 Task: Look for space in Salaberry-de-Valleyfield, Canada from 10th September, 2023 to 16th September, 2023 for 4 adults in price range Rs.10000 to Rs.14000. Place can be private room with 4 bedrooms having 4 beds and 4 bathrooms. Property type can be house, flat, guest house. Amenities needed are: wifi, TV, free parkinig on premises, gym, breakfast. Booking option can be shelf check-in. Required host language is .
Action: Mouse moved to (392, 87)
Screenshot: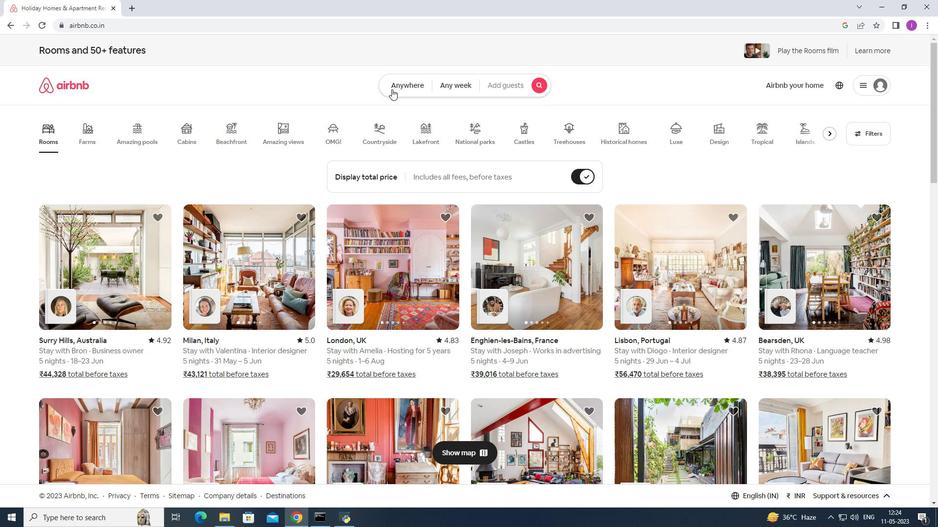 
Action: Mouse pressed left at (392, 87)
Screenshot: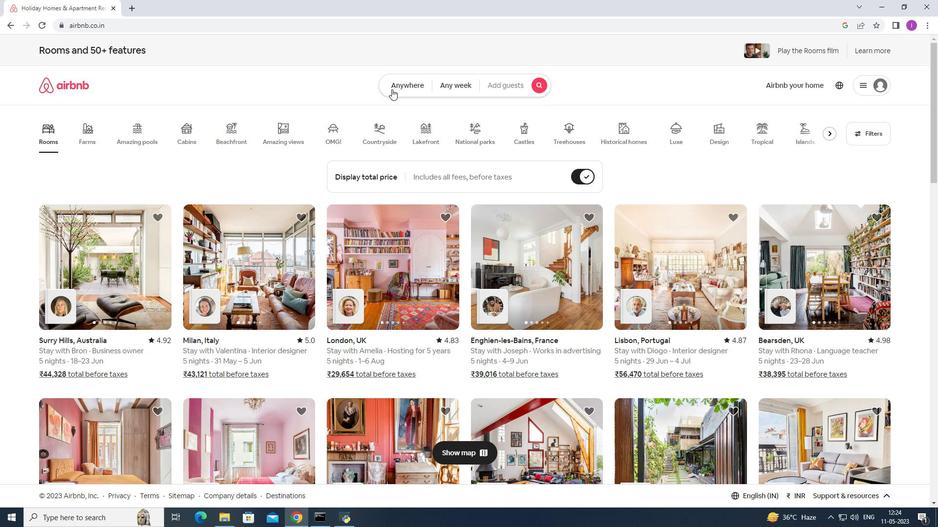 
Action: Mouse moved to (341, 121)
Screenshot: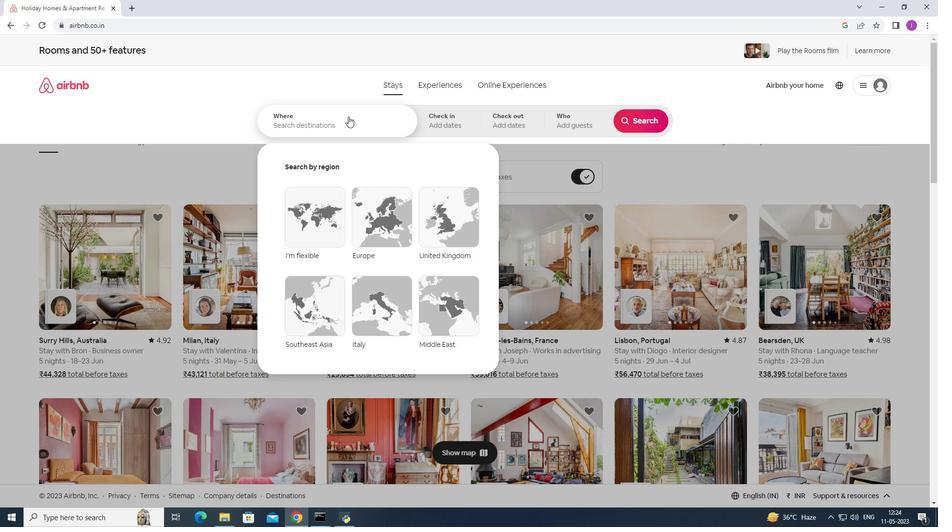
Action: Mouse pressed left at (341, 121)
Screenshot: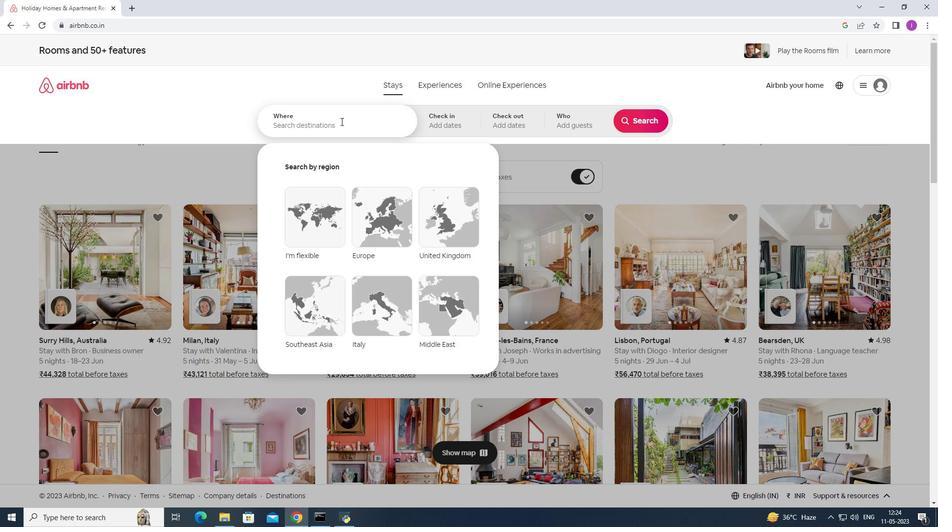 
Action: Key pressed <Key.shift>Salaberry-de-valleyfield,<Key.shift>csa<Key.backspace><Key.backspace>anada
Screenshot: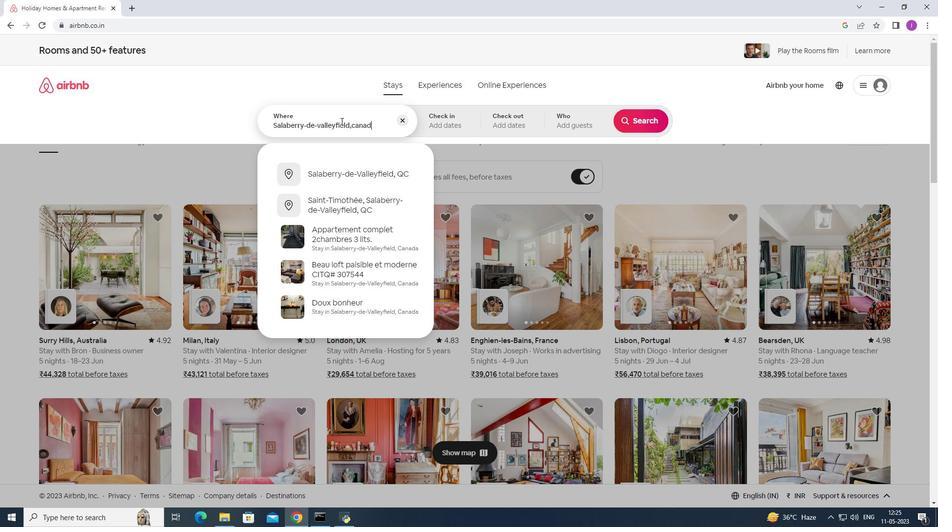 
Action: Mouse moved to (445, 123)
Screenshot: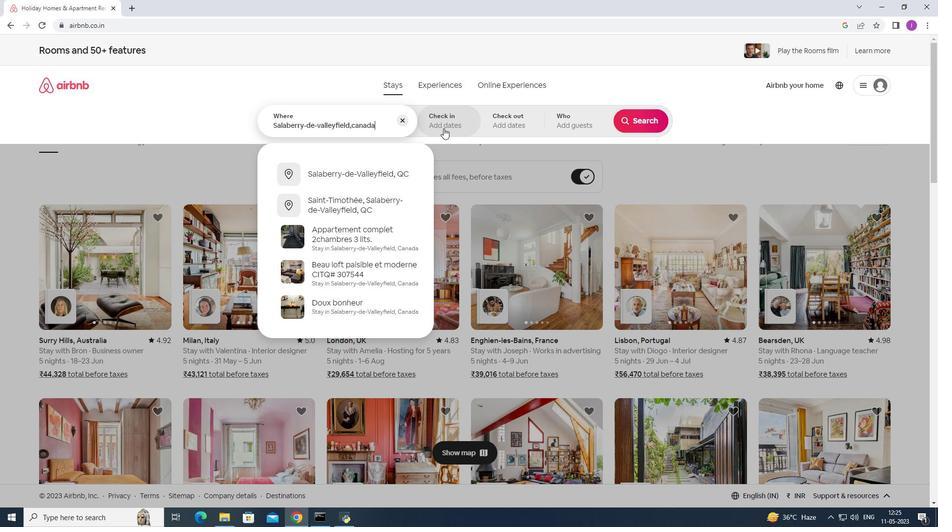 
Action: Mouse pressed left at (445, 123)
Screenshot: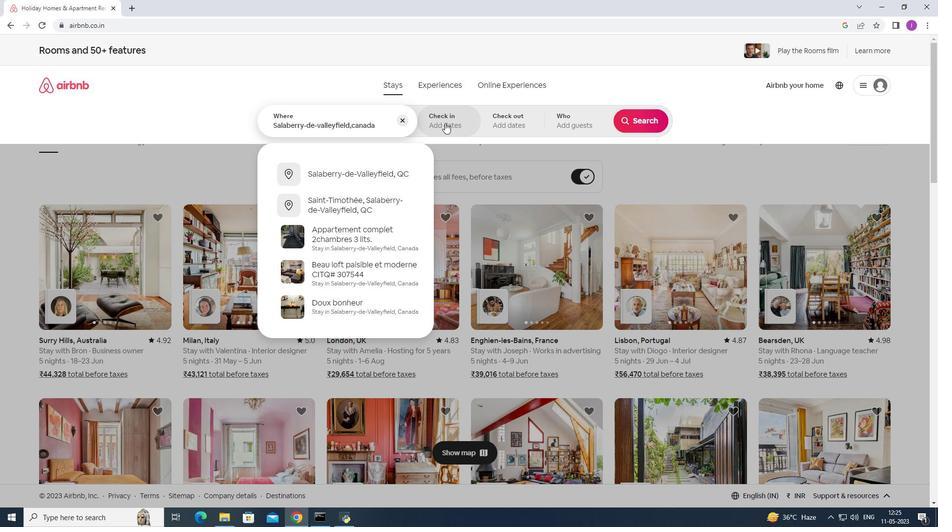 
Action: Mouse moved to (641, 194)
Screenshot: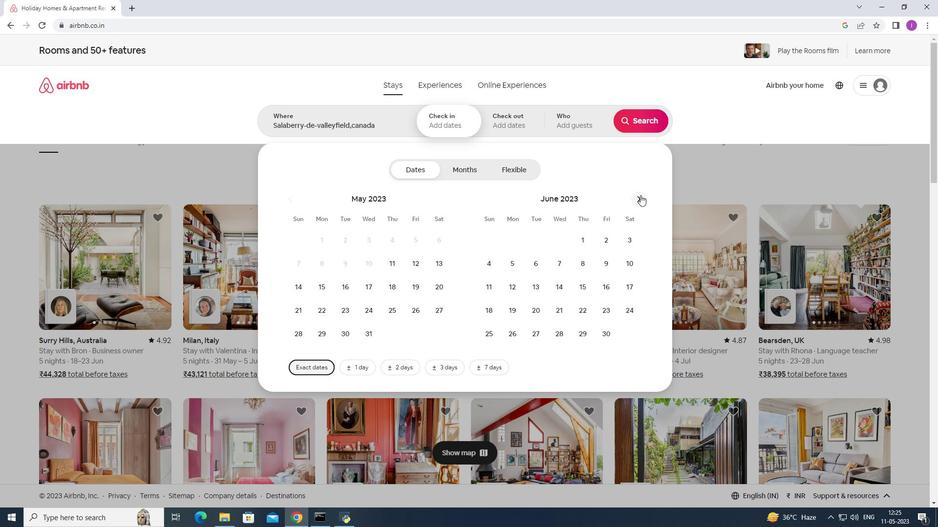 
Action: Mouse pressed left at (641, 194)
Screenshot: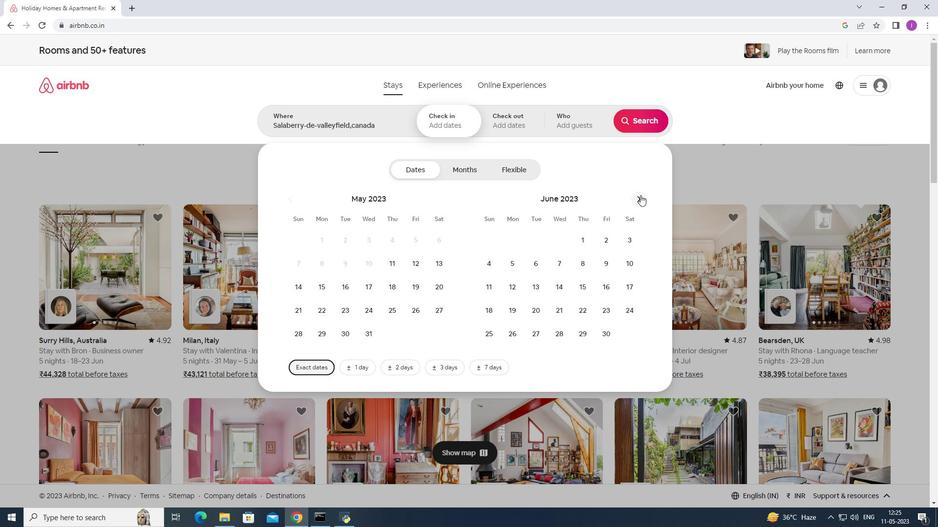 
Action: Mouse moved to (640, 197)
Screenshot: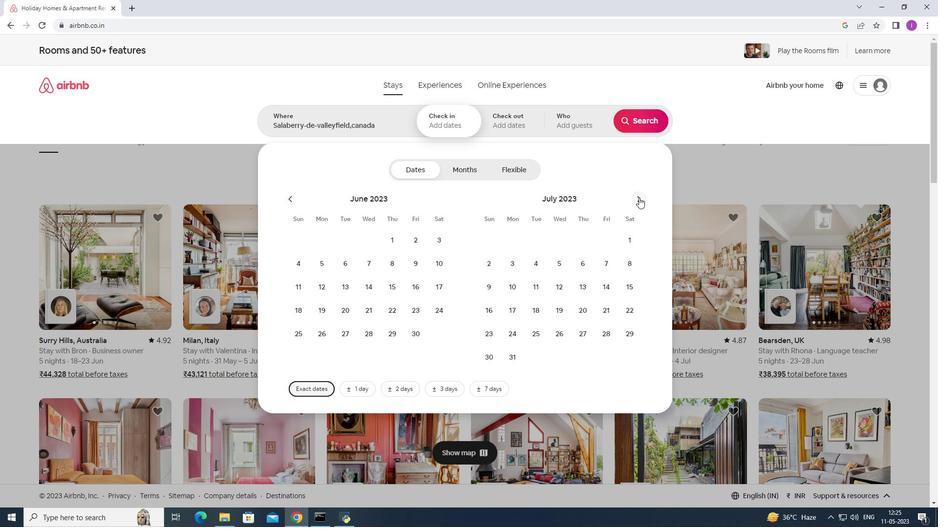 
Action: Mouse pressed left at (640, 197)
Screenshot: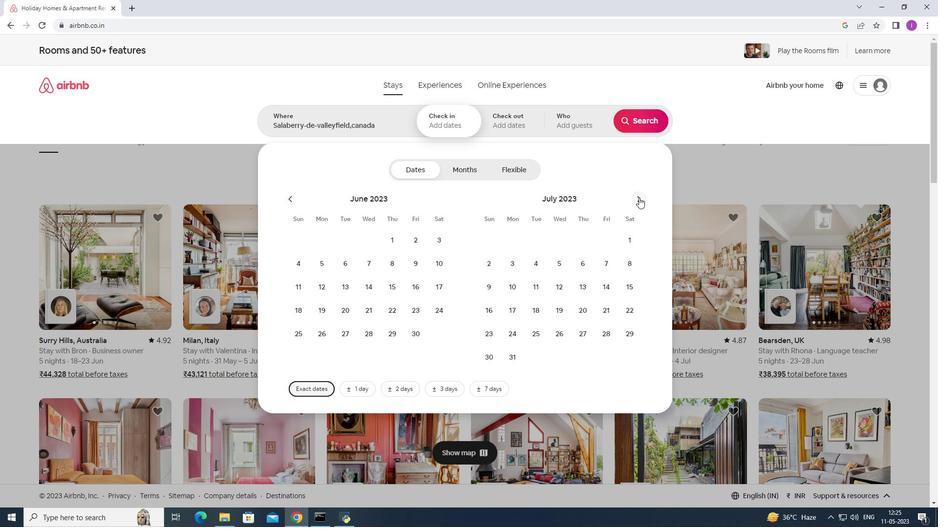 
Action: Mouse moved to (641, 195)
Screenshot: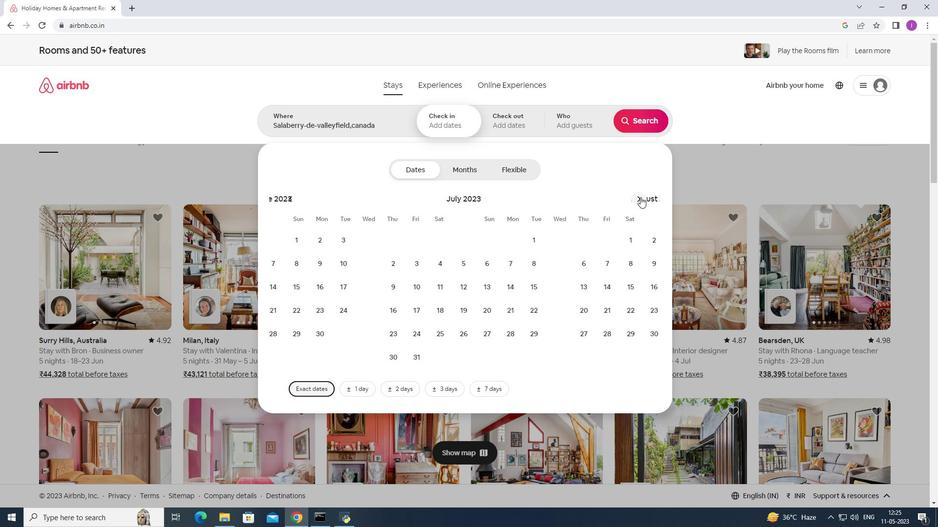 
Action: Mouse pressed left at (641, 195)
Screenshot: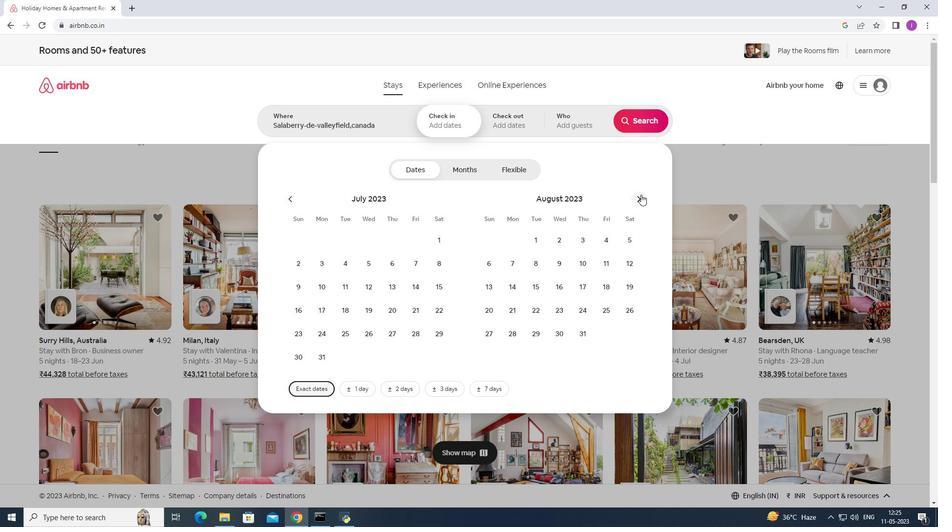 
Action: Mouse pressed left at (641, 195)
Screenshot: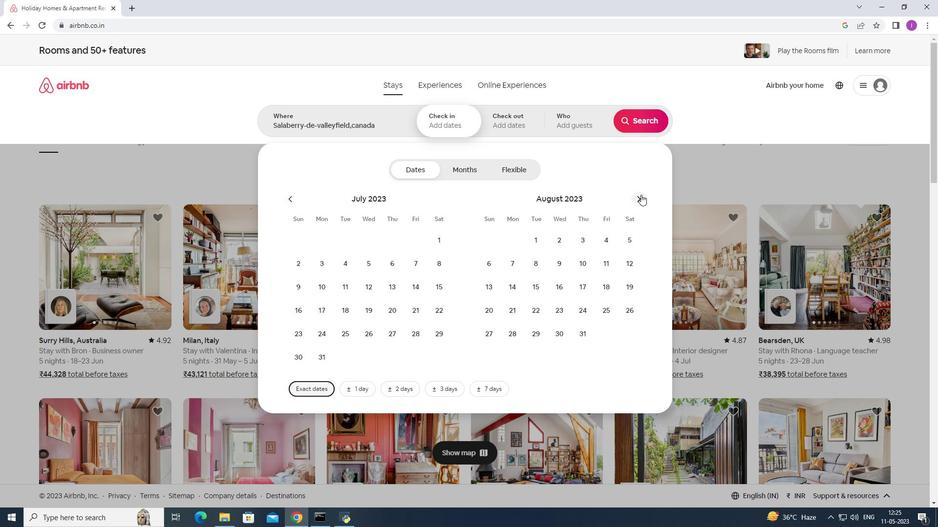 
Action: Mouse pressed left at (641, 195)
Screenshot: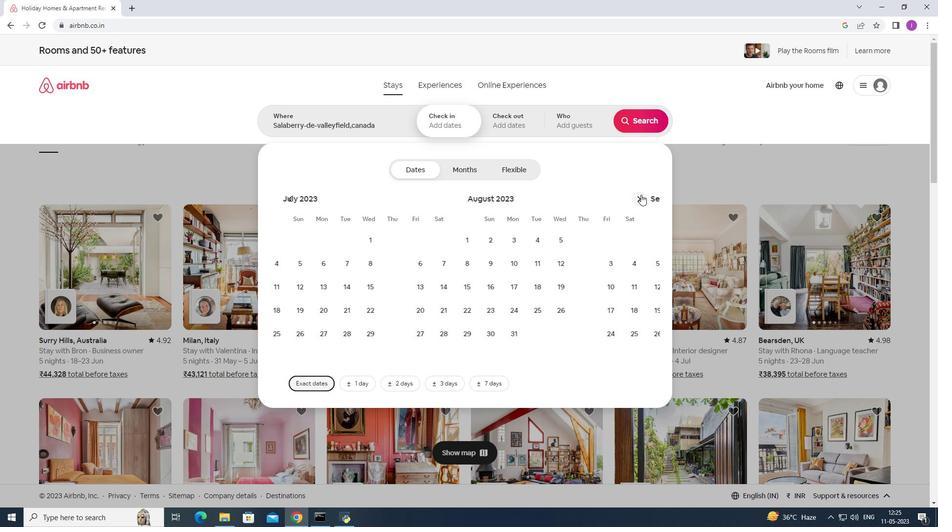 
Action: Mouse moved to (300, 284)
Screenshot: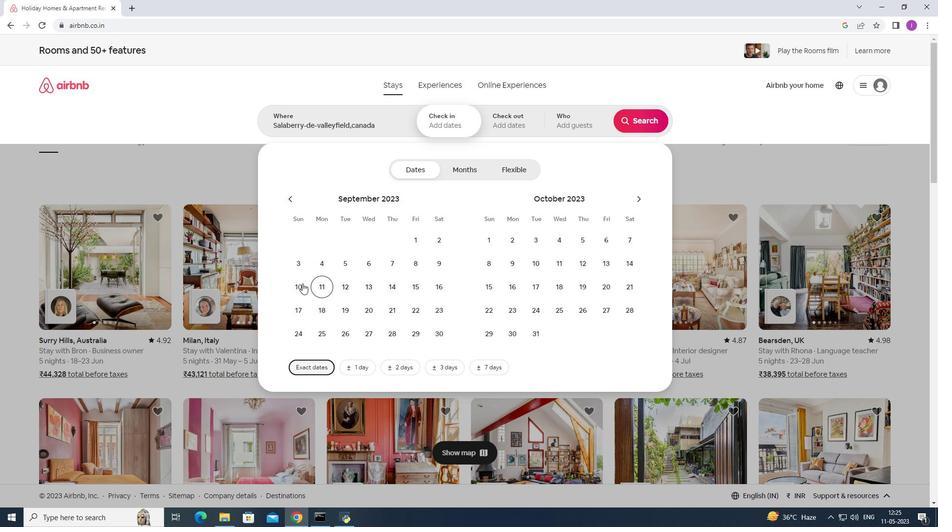 
Action: Mouse pressed left at (300, 284)
Screenshot: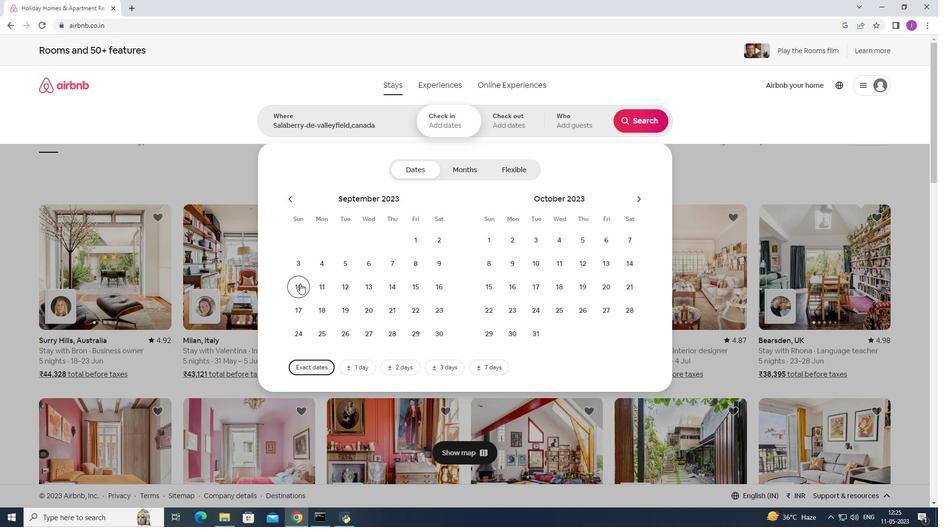 
Action: Mouse moved to (445, 284)
Screenshot: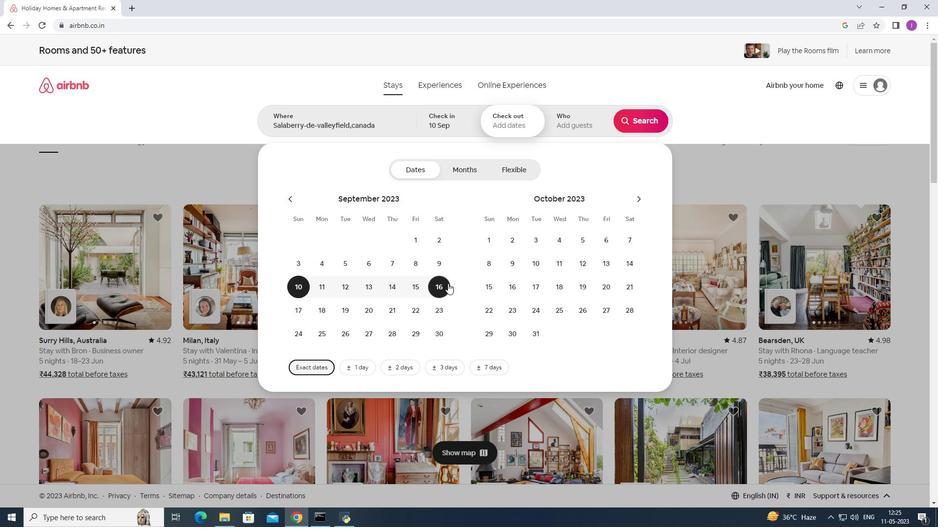 
Action: Mouse pressed left at (445, 284)
Screenshot: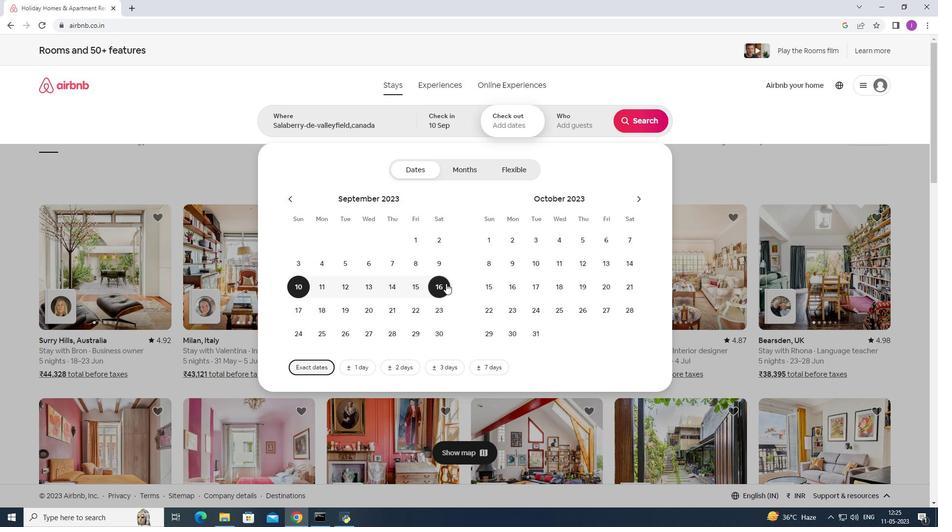 
Action: Mouse moved to (570, 127)
Screenshot: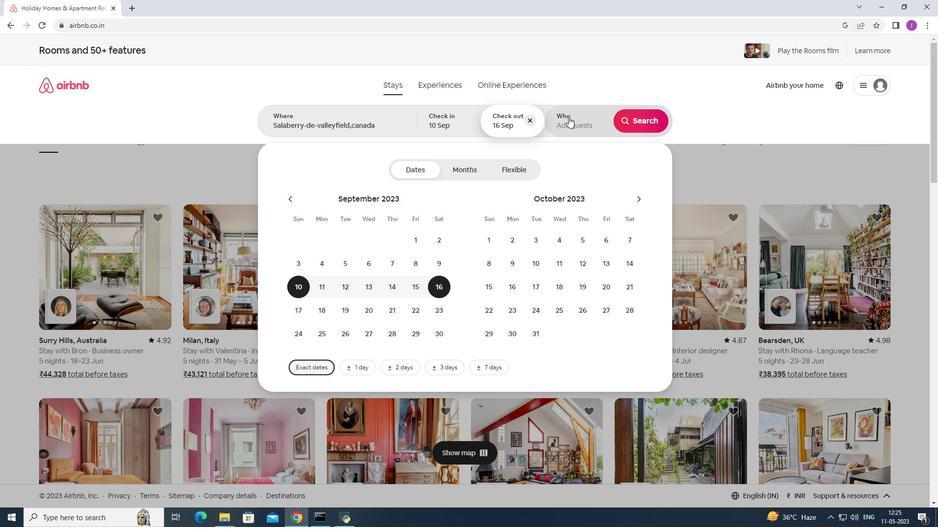 
Action: Mouse pressed left at (570, 127)
Screenshot: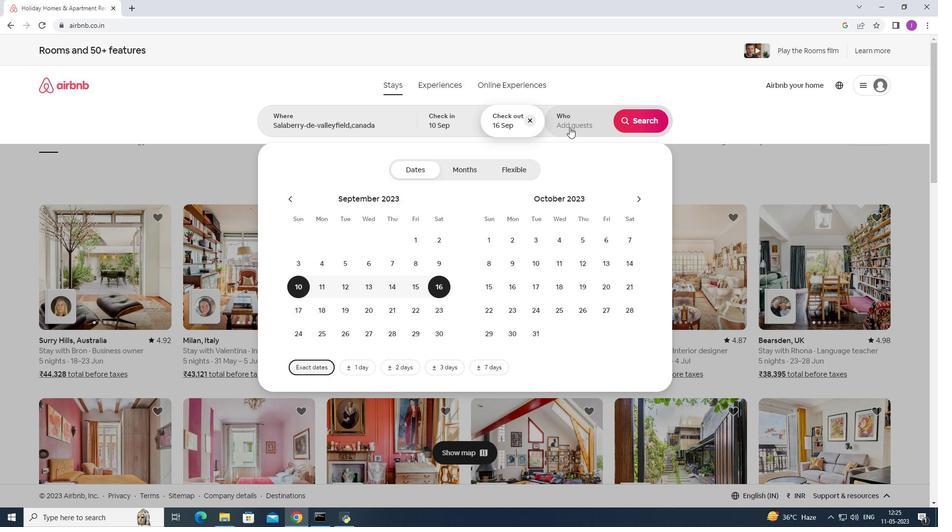 
Action: Mouse moved to (640, 173)
Screenshot: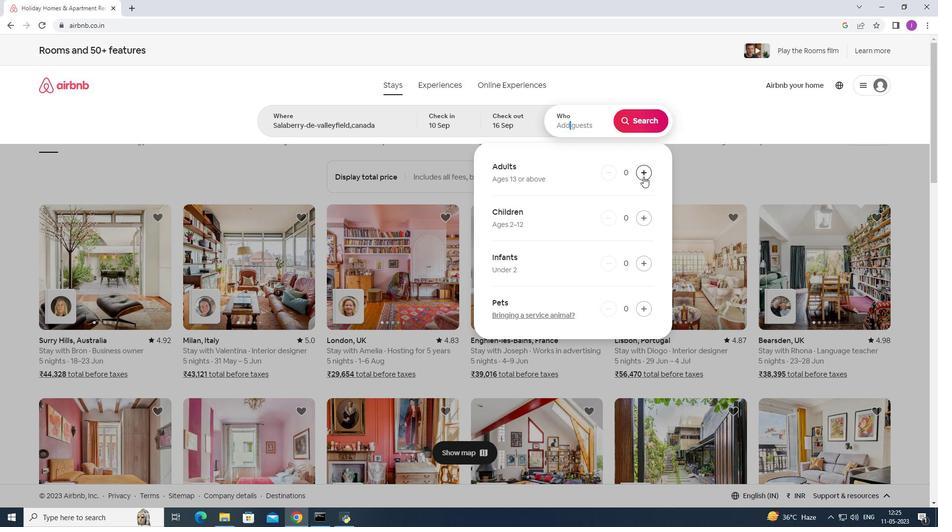 
Action: Mouse pressed left at (640, 173)
Screenshot: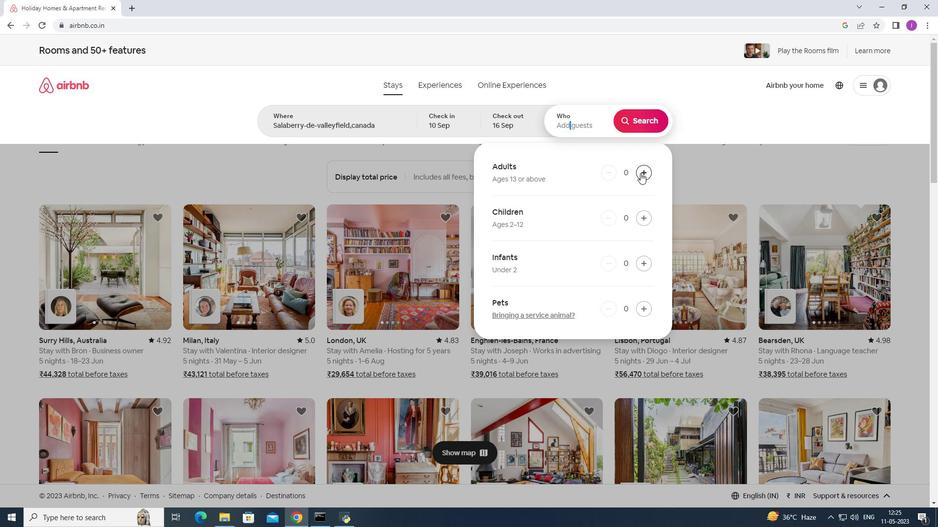 
Action: Mouse pressed left at (640, 173)
Screenshot: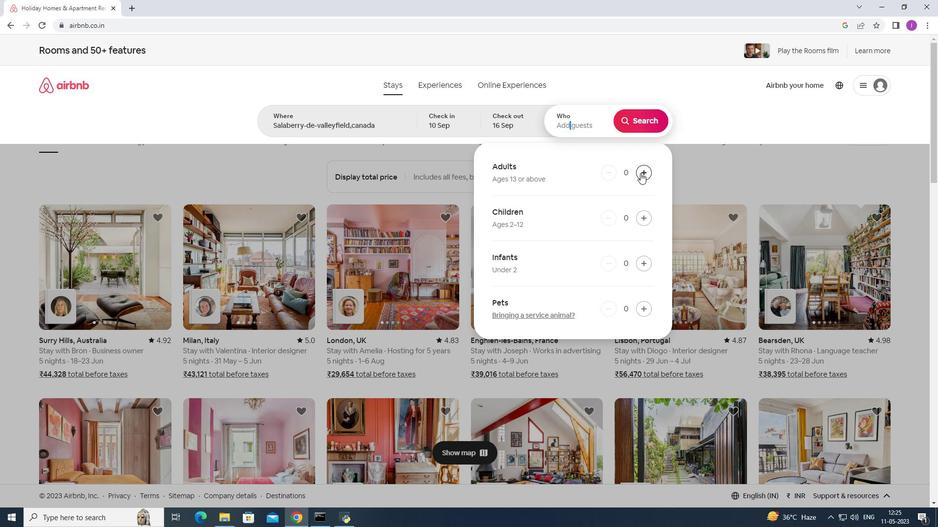 
Action: Mouse pressed left at (640, 173)
Screenshot: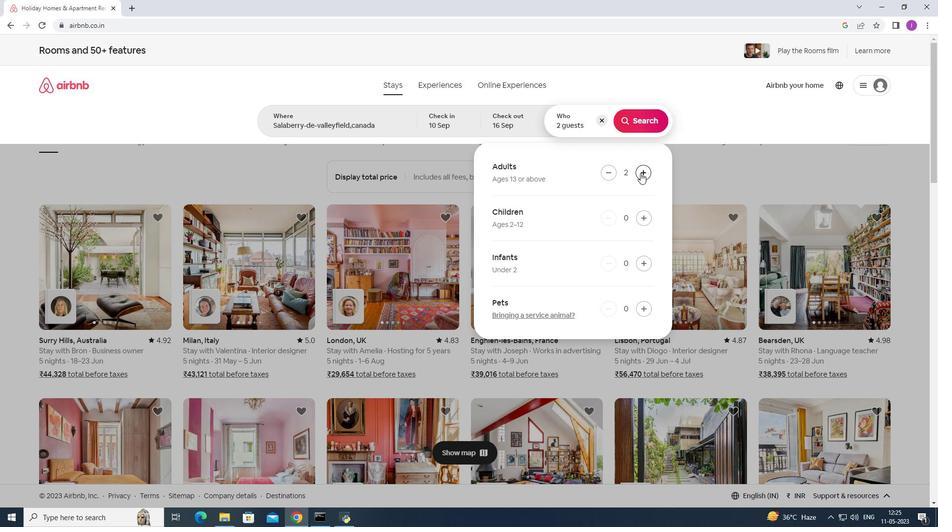 
Action: Mouse pressed left at (640, 173)
Screenshot: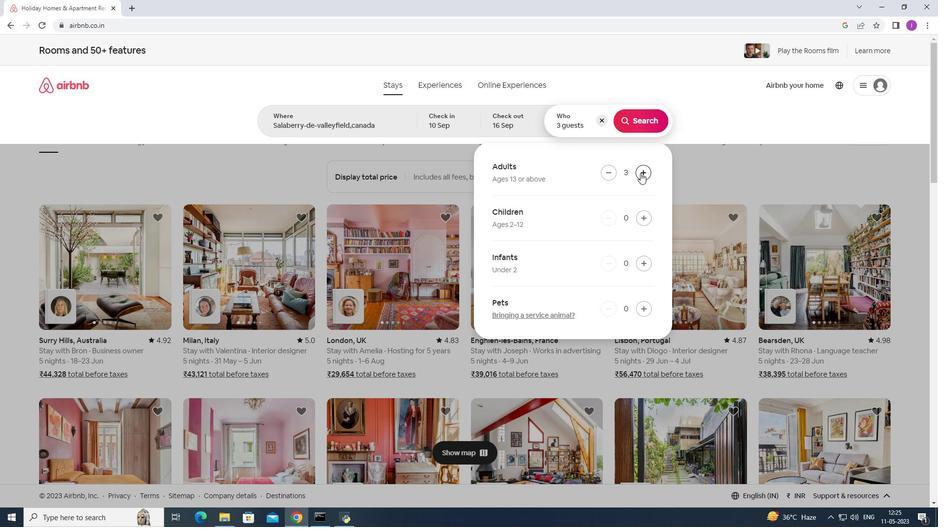 
Action: Mouse moved to (640, 173)
Screenshot: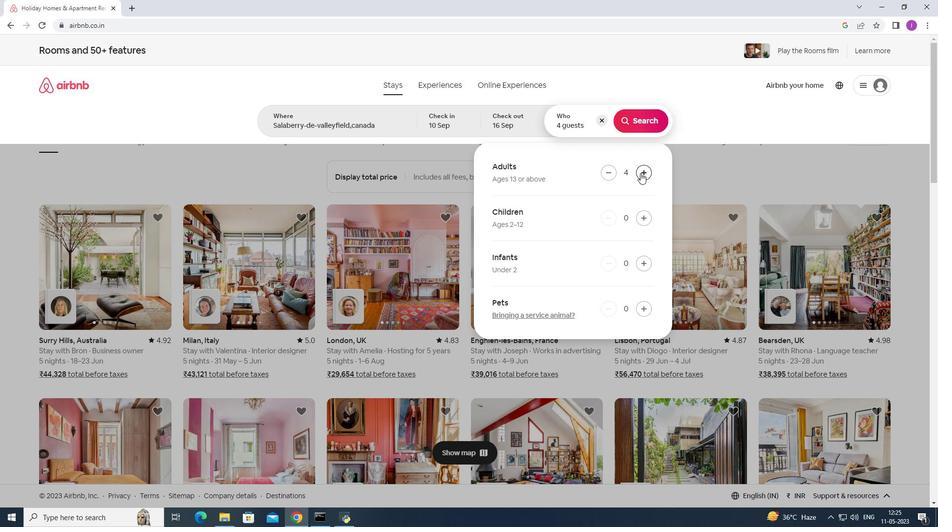 
Action: Mouse pressed left at (640, 173)
Screenshot: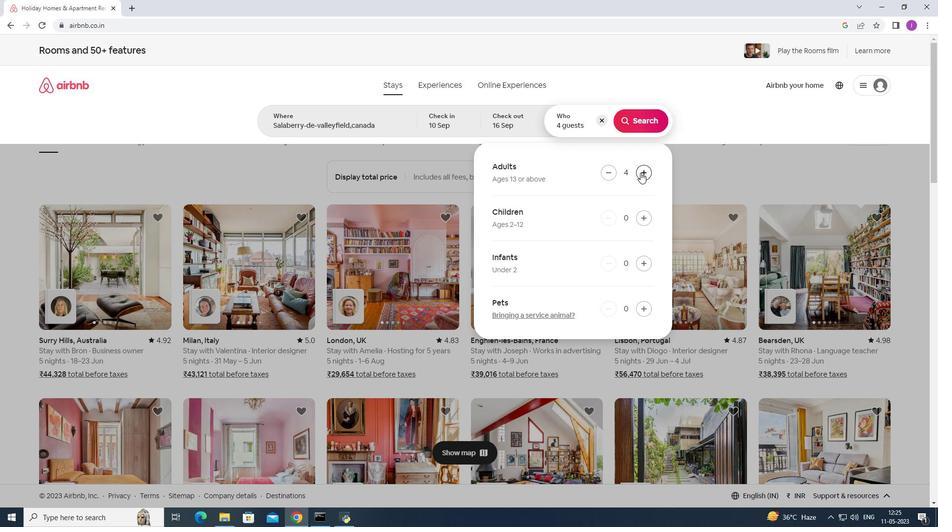 
Action: Mouse moved to (608, 176)
Screenshot: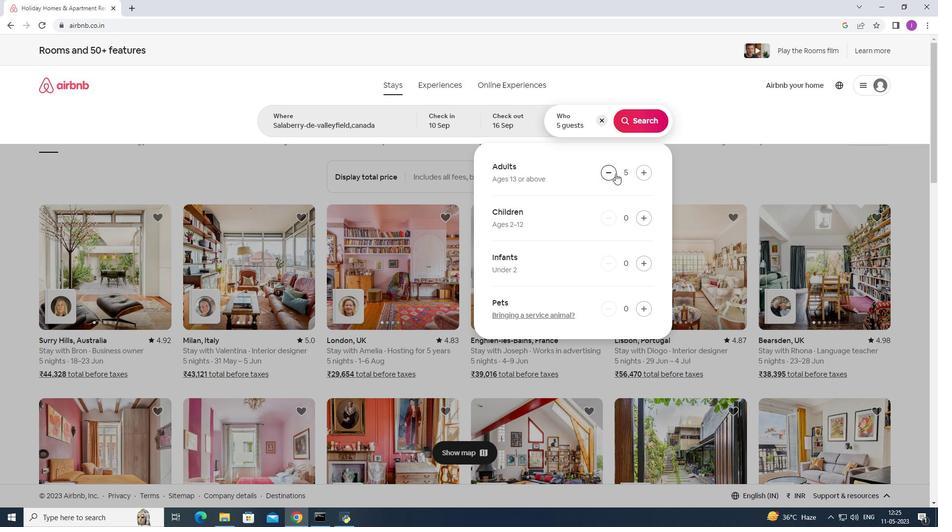 
Action: Mouse pressed left at (608, 176)
Screenshot: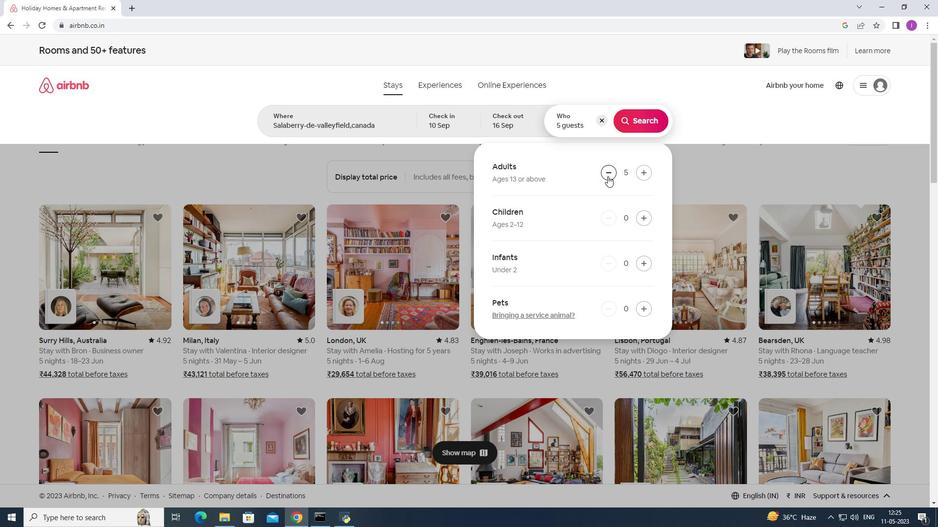 
Action: Mouse moved to (644, 124)
Screenshot: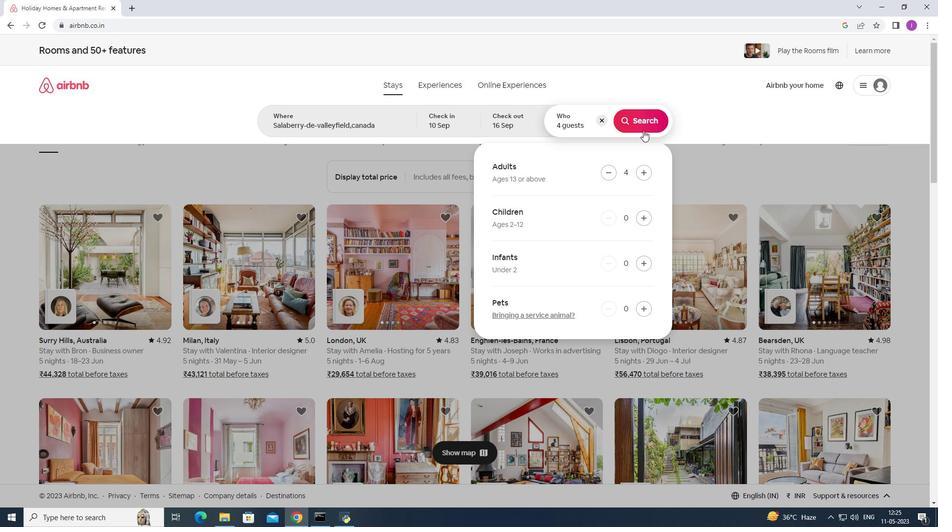 
Action: Mouse pressed left at (644, 124)
Screenshot: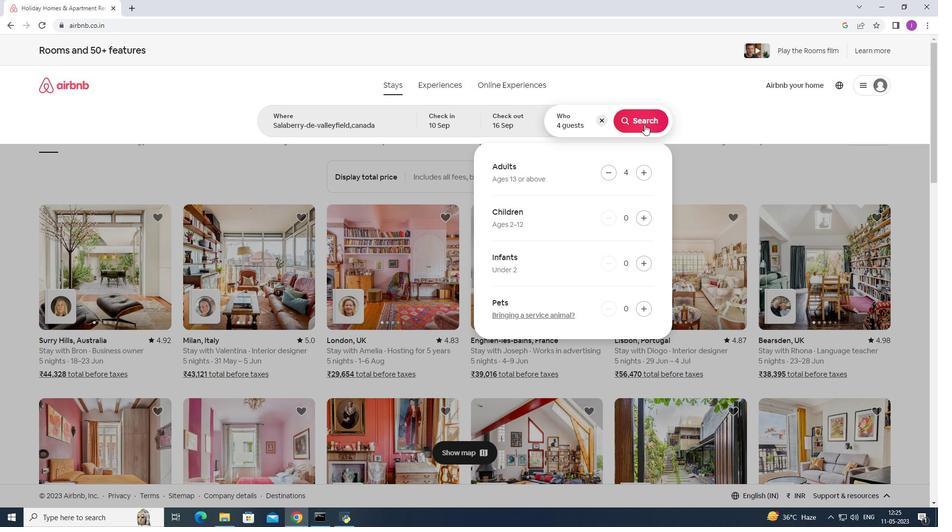 
Action: Mouse moved to (896, 87)
Screenshot: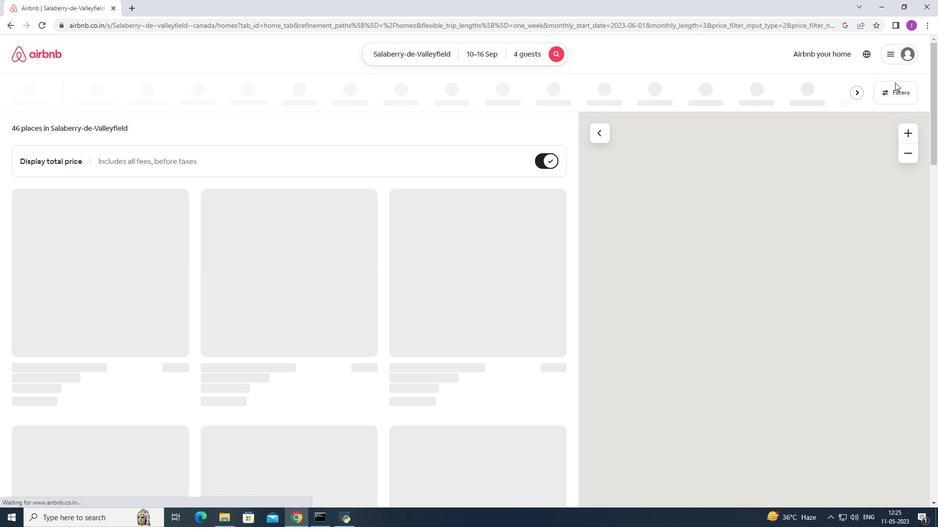 
Action: Mouse pressed left at (896, 87)
Screenshot: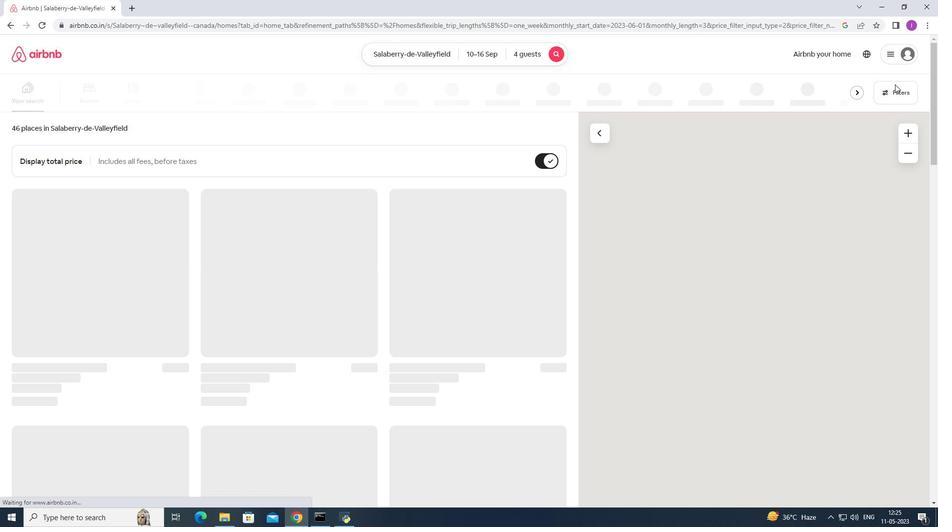 
Action: Mouse moved to (529, 331)
Screenshot: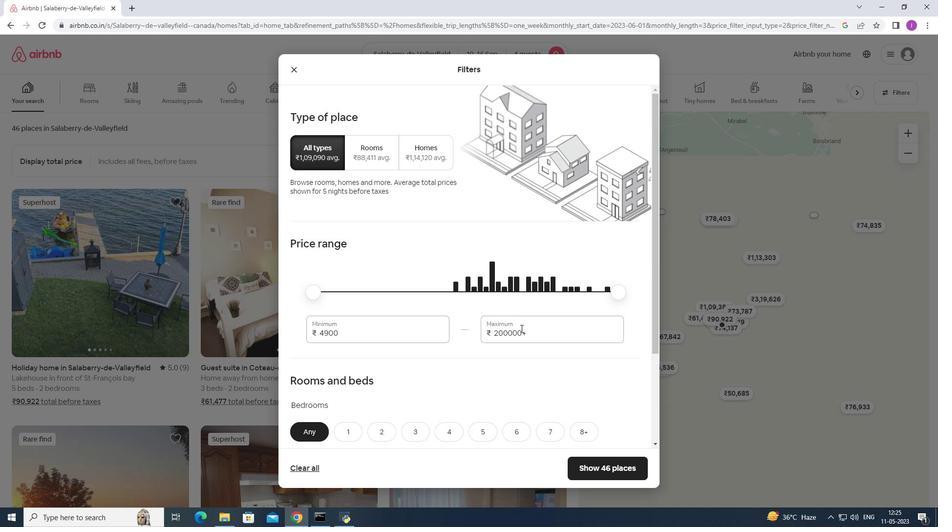 
Action: Mouse pressed left at (529, 331)
Screenshot: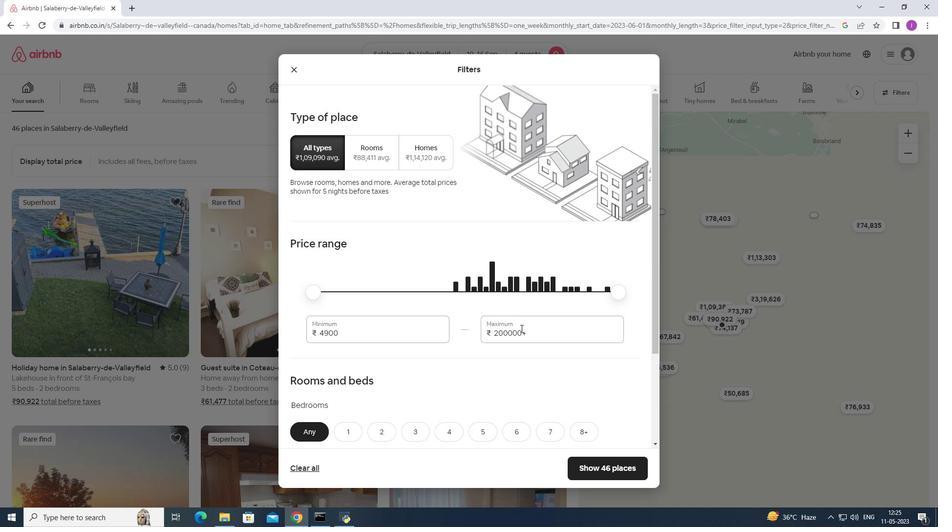 
Action: Mouse moved to (490, 328)
Screenshot: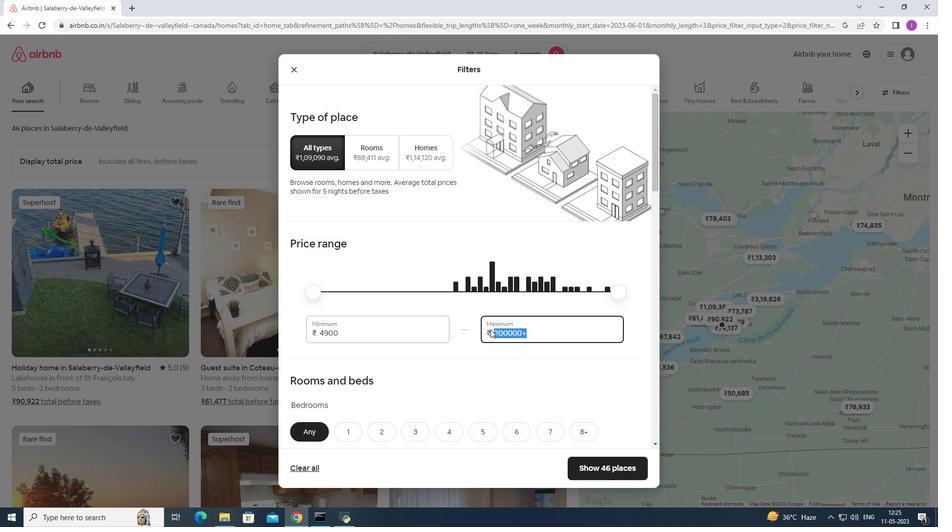 
Action: Key pressed 1
Screenshot: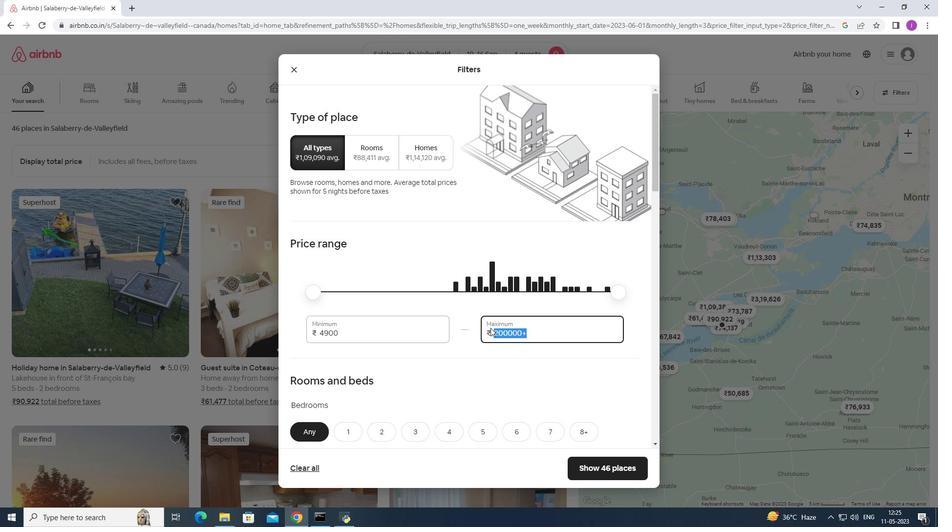 
Action: Mouse moved to (492, 322)
Screenshot: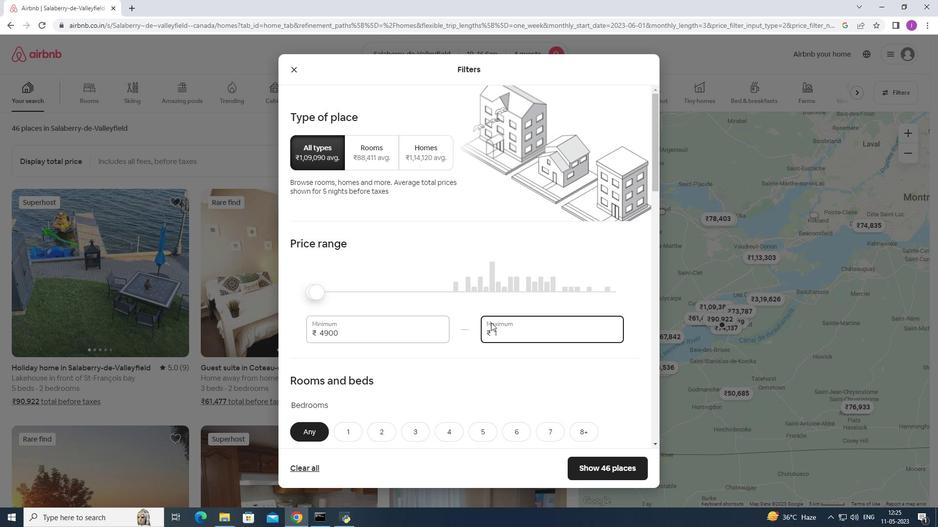 
Action: Key pressed 4
Screenshot: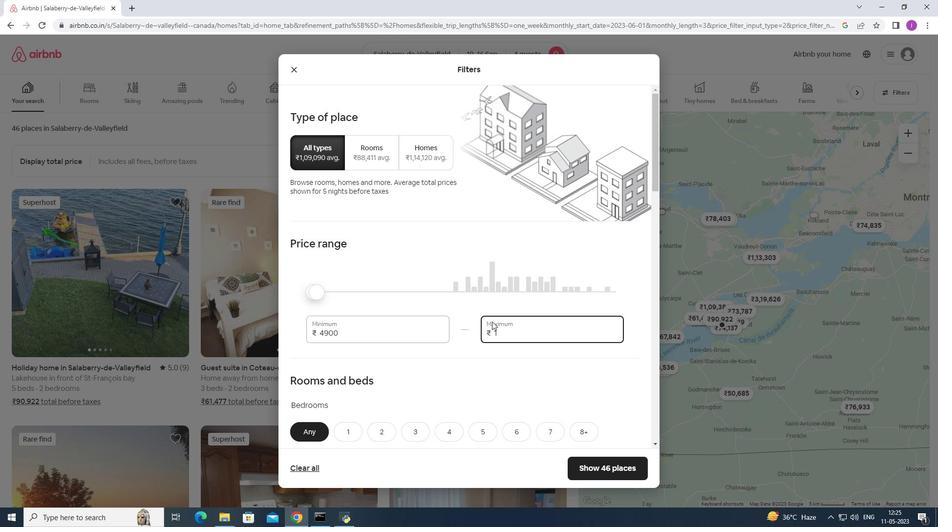 
Action: Mouse moved to (501, 320)
Screenshot: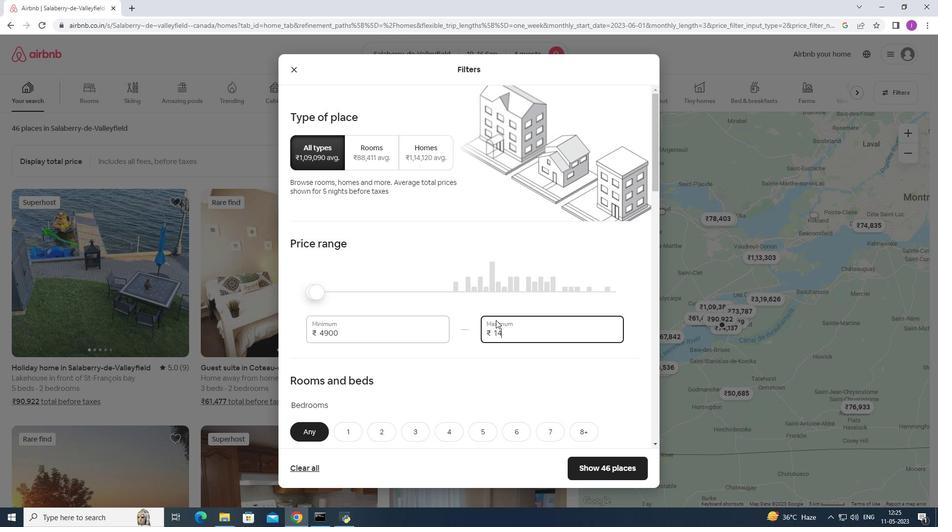 
Action: Key pressed 0
Screenshot: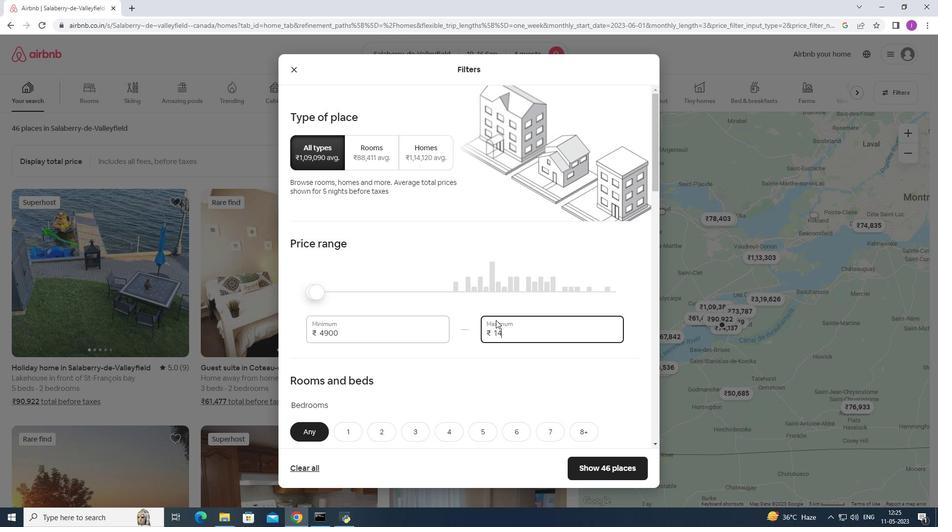 
Action: Mouse moved to (506, 312)
Screenshot: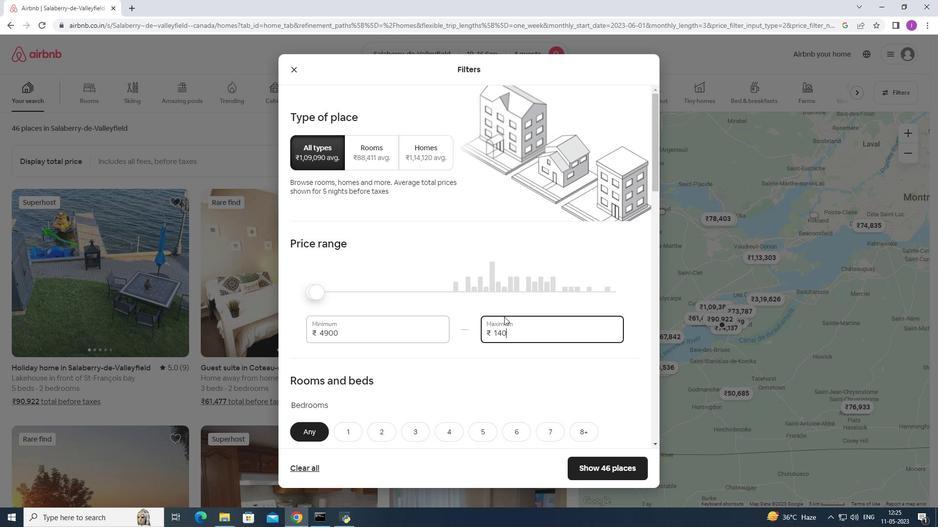 
Action: Key pressed 0
Screenshot: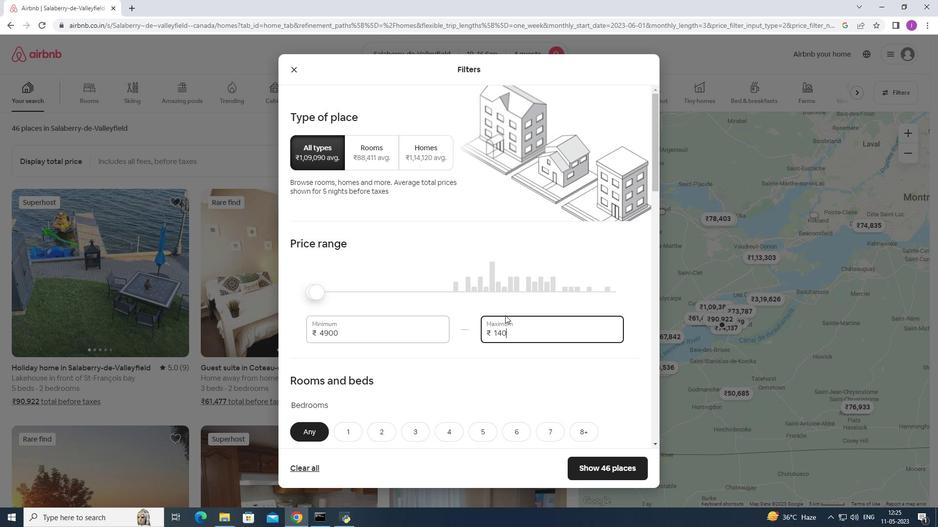 
Action: Mouse moved to (506, 312)
Screenshot: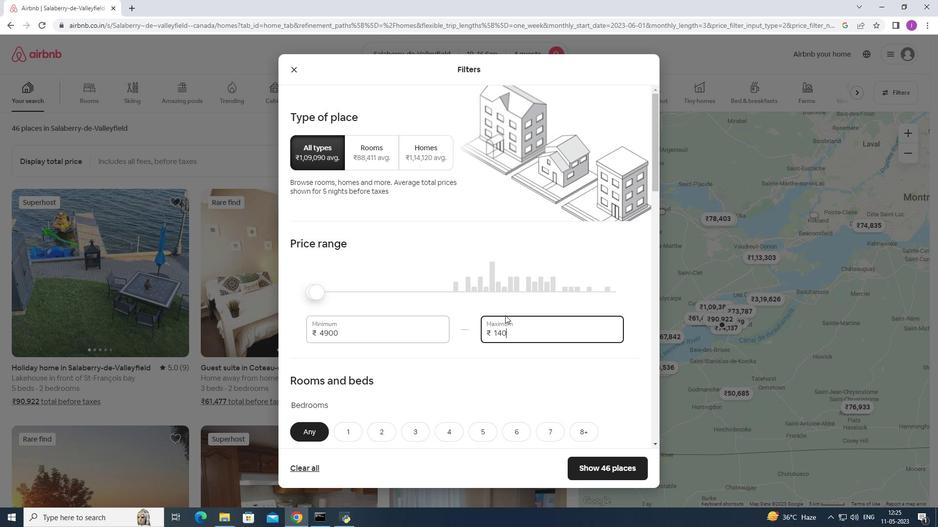 
Action: Key pressed 0
Screenshot: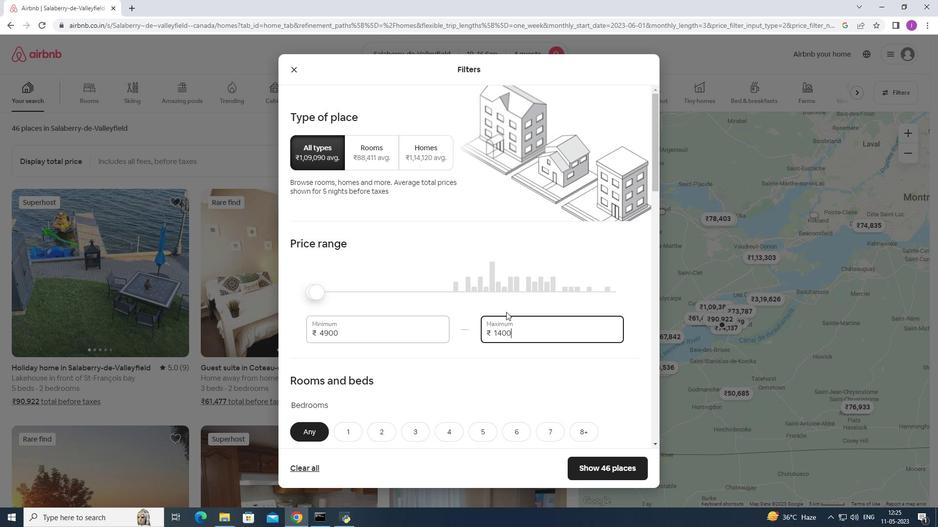 
Action: Mouse moved to (341, 335)
Screenshot: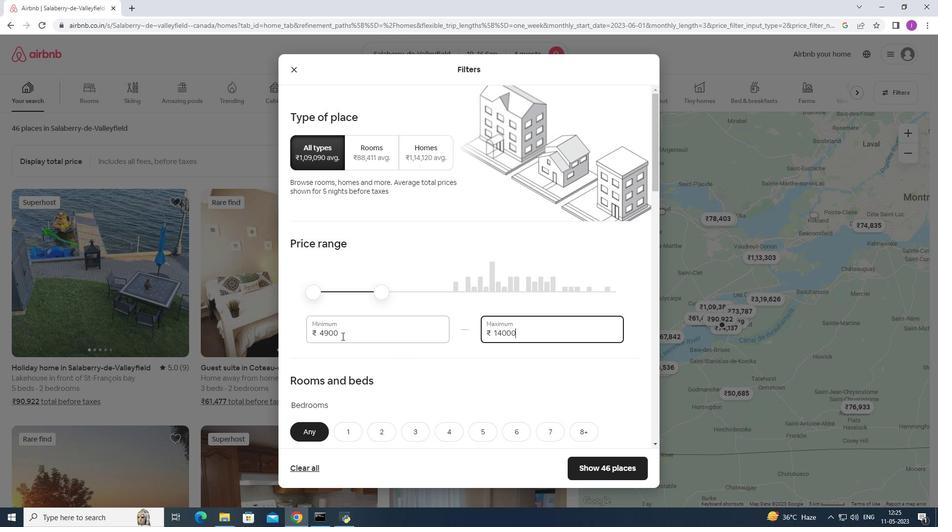 
Action: Mouse pressed left at (341, 335)
Screenshot: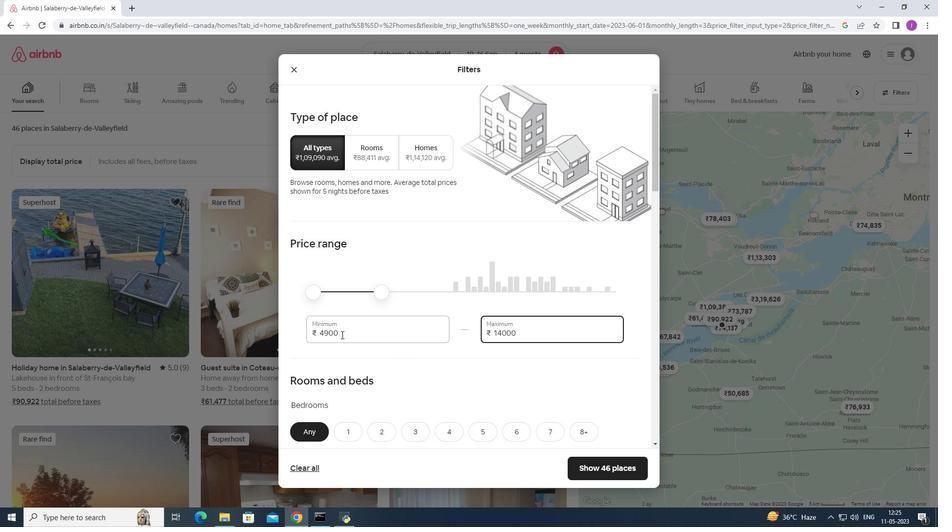 
Action: Mouse moved to (303, 335)
Screenshot: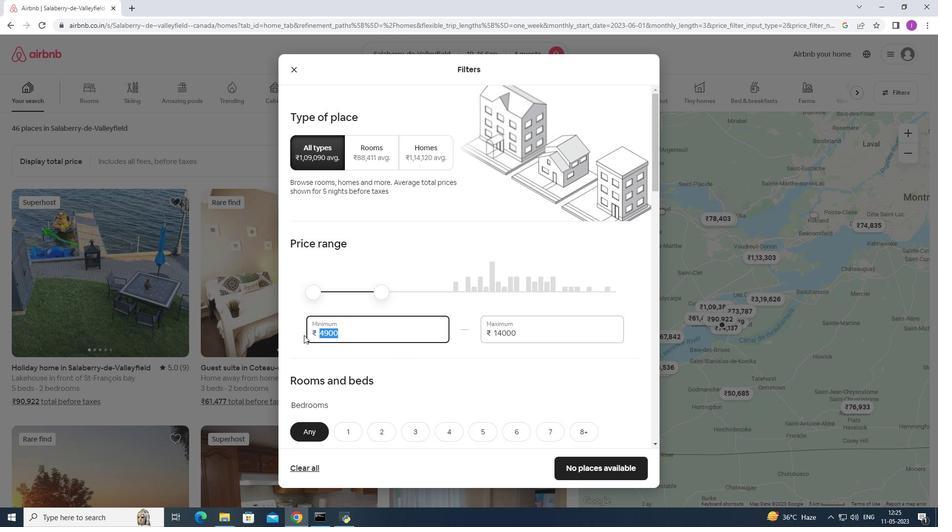 
Action: Key pressed 1
Screenshot: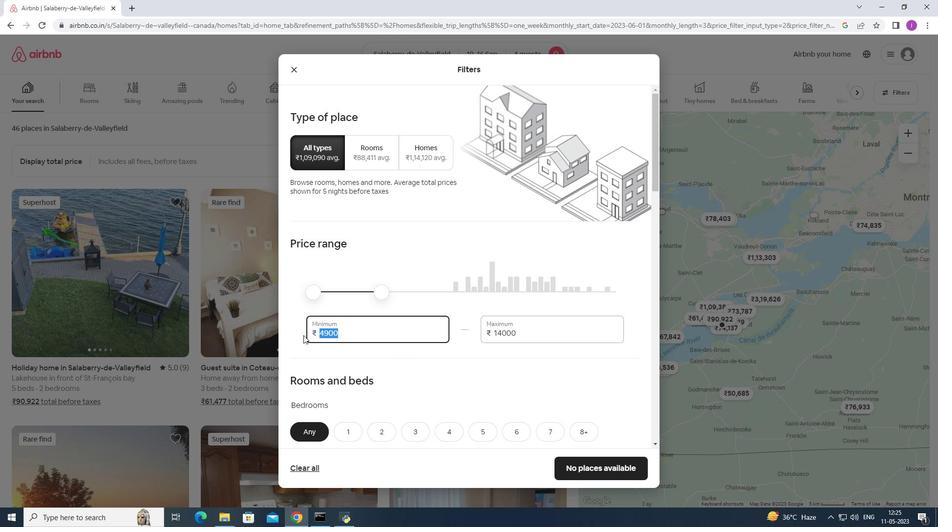
Action: Mouse moved to (303, 334)
Screenshot: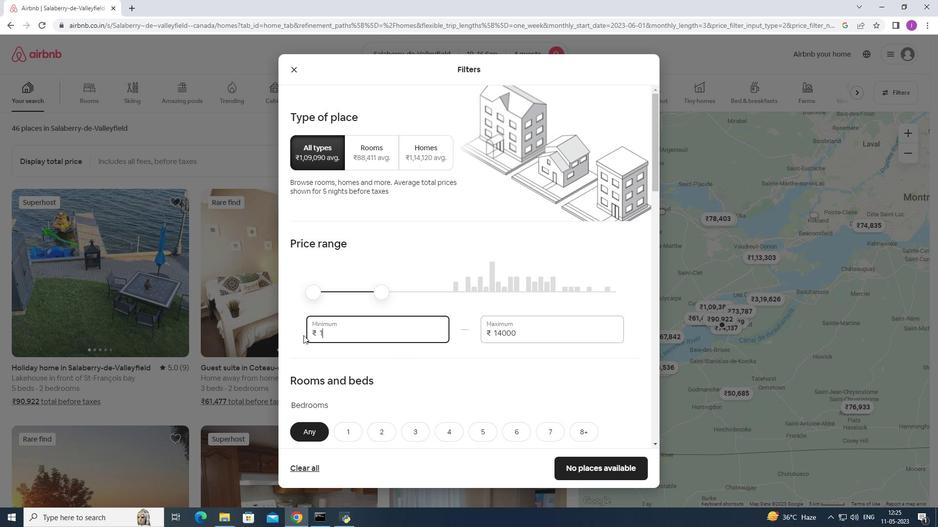 
Action: Key pressed 00
Screenshot: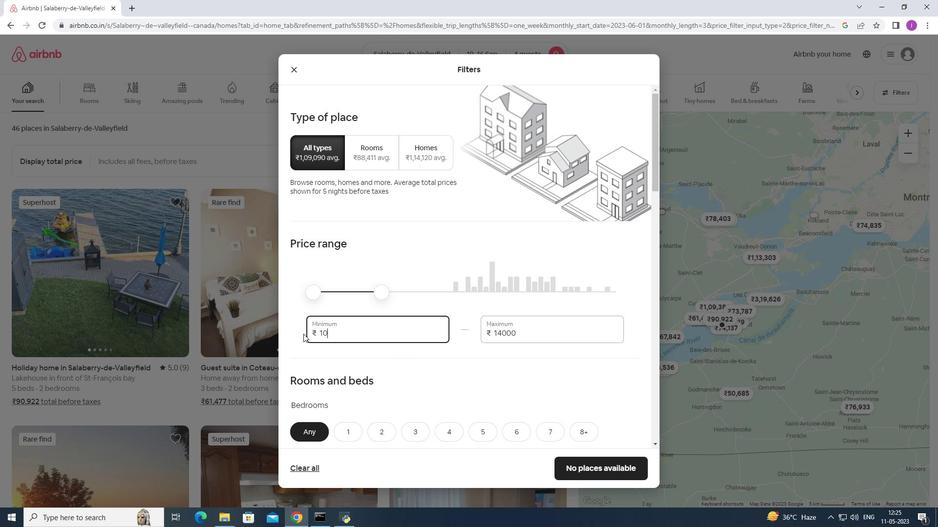 
Action: Mouse moved to (303, 333)
Screenshot: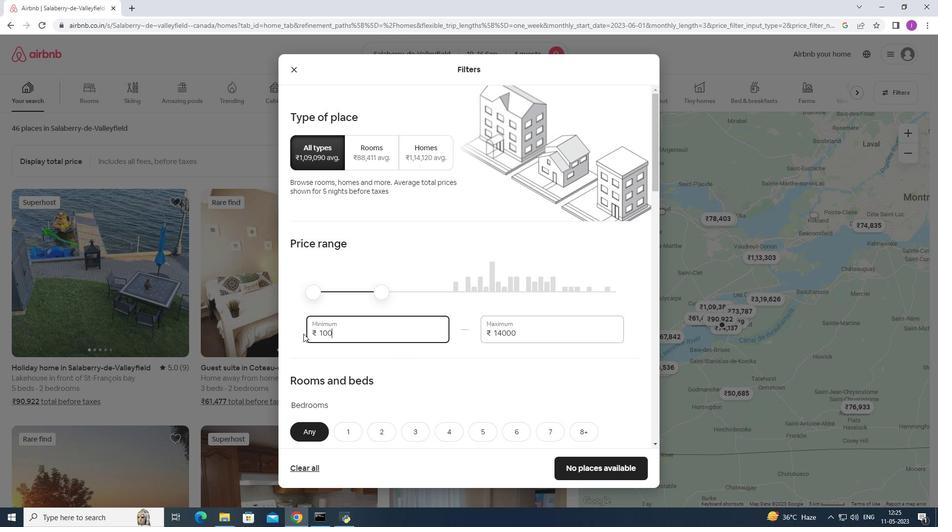 
Action: Key pressed 0
Screenshot: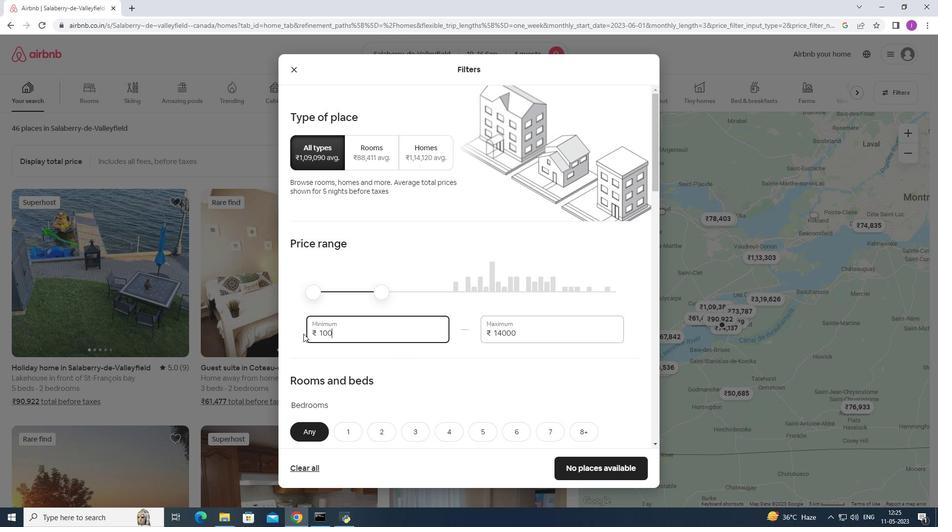 
Action: Mouse moved to (303, 331)
Screenshot: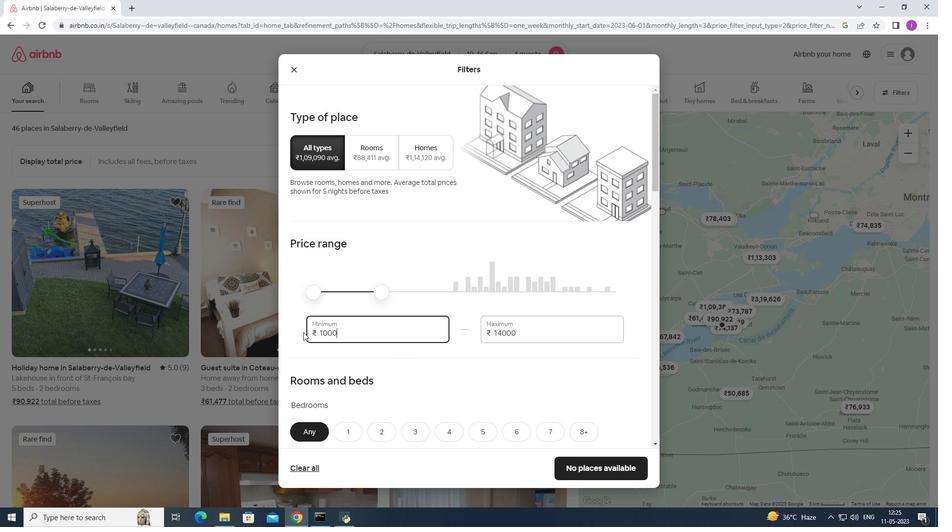 
Action: Key pressed 0
Screenshot: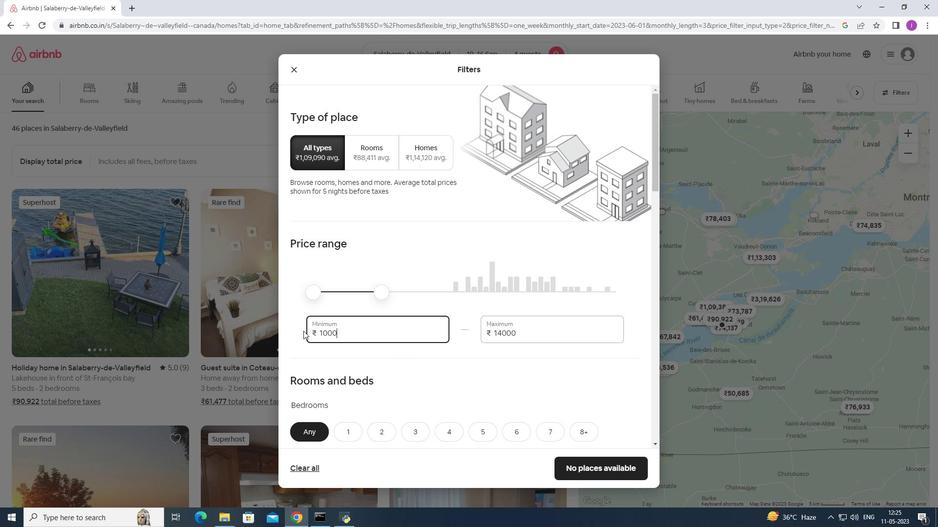 
Action: Mouse moved to (414, 340)
Screenshot: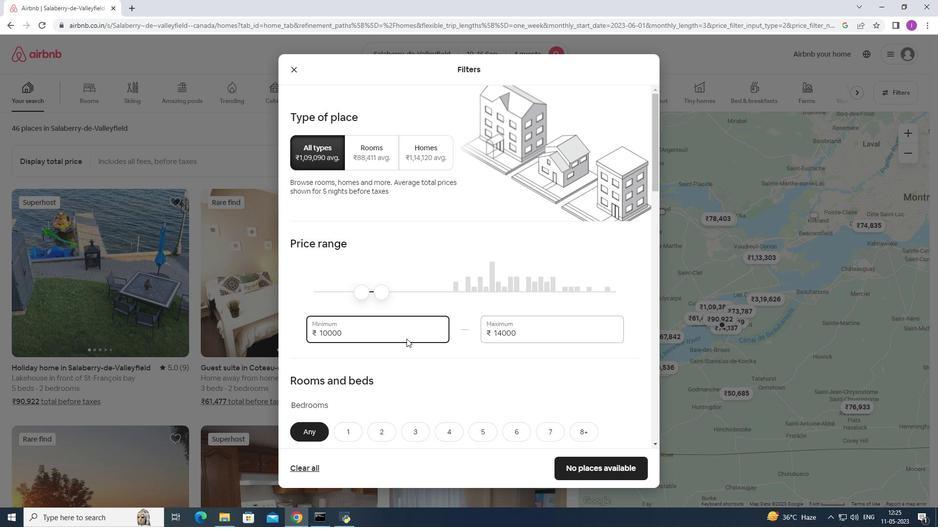 
Action: Mouse scrolled (414, 339) with delta (0, 0)
Screenshot: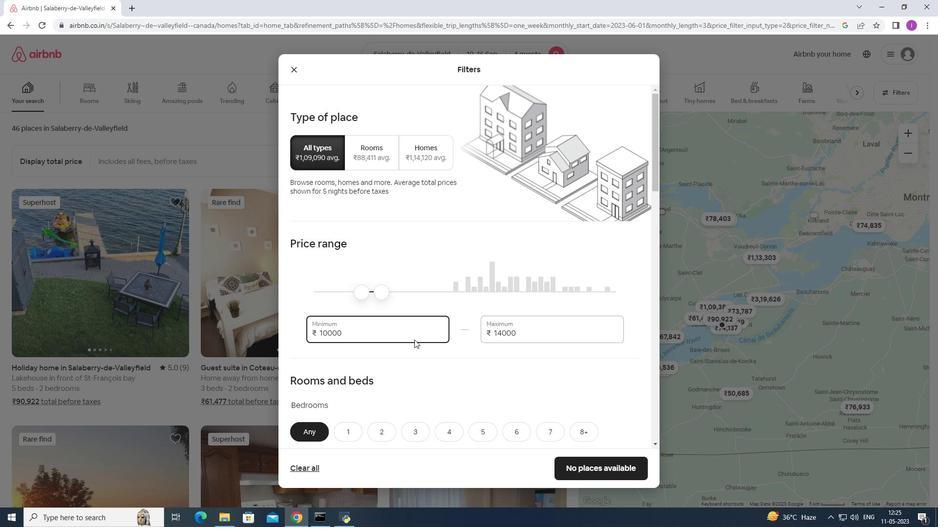 
Action: Mouse moved to (428, 332)
Screenshot: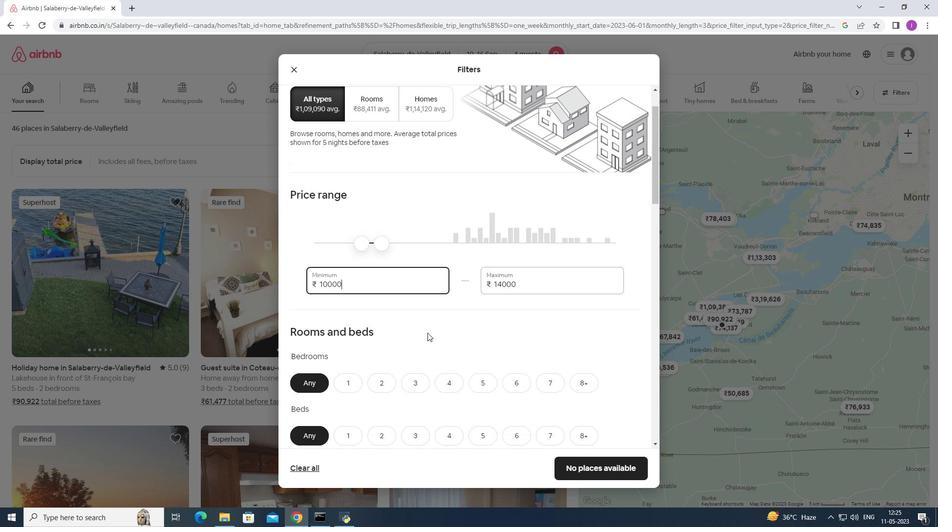 
Action: Mouse scrolled (428, 332) with delta (0, 0)
Screenshot: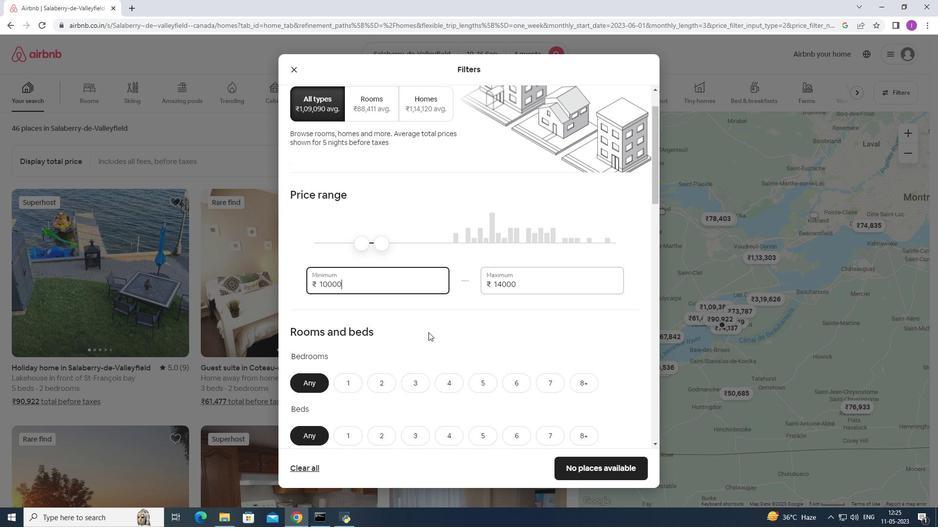 
Action: Mouse scrolled (428, 332) with delta (0, 0)
Screenshot: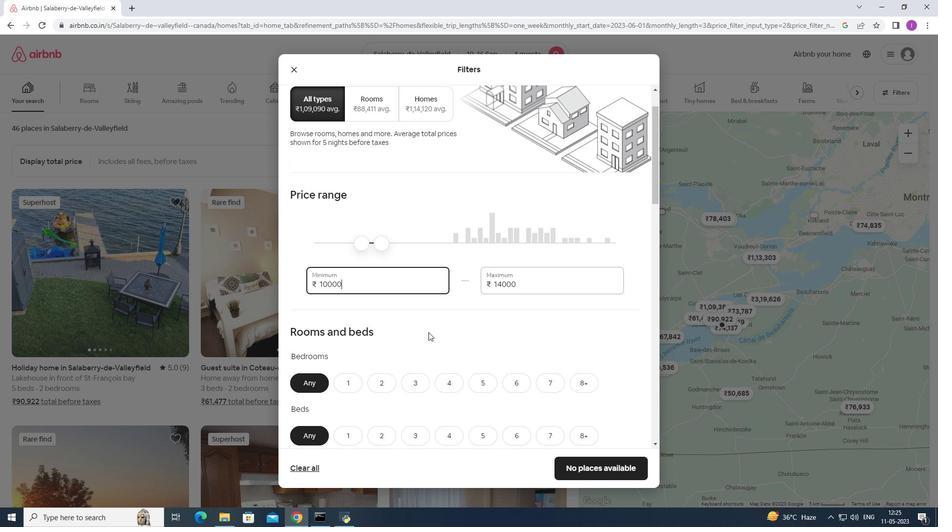 
Action: Mouse moved to (441, 290)
Screenshot: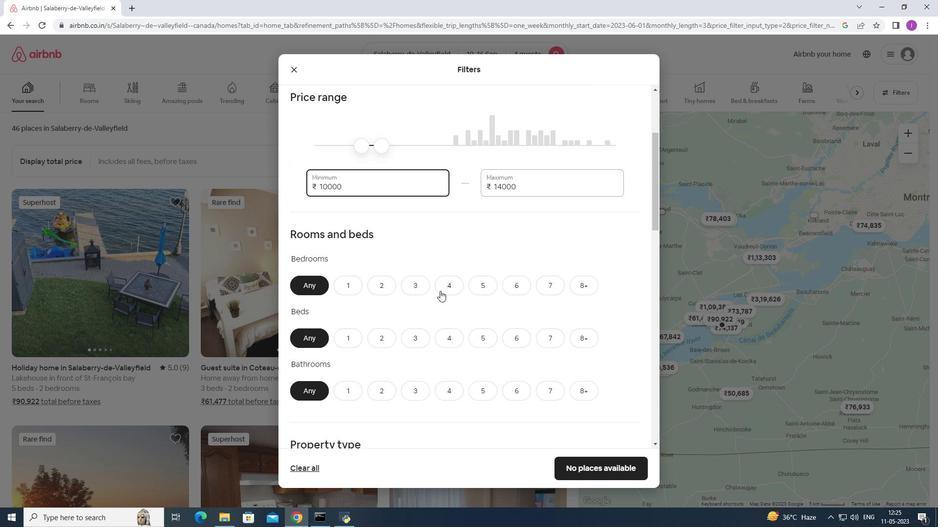 
Action: Mouse pressed left at (441, 290)
Screenshot: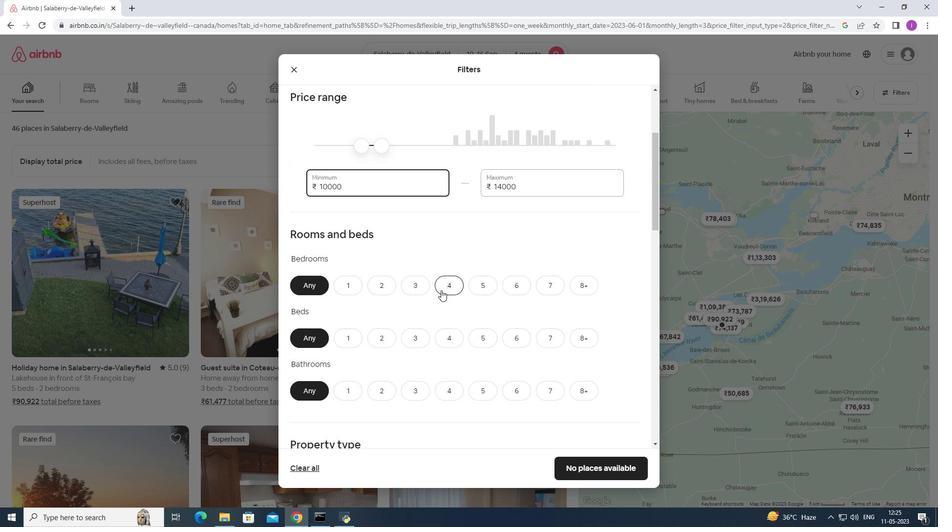 
Action: Mouse moved to (449, 334)
Screenshot: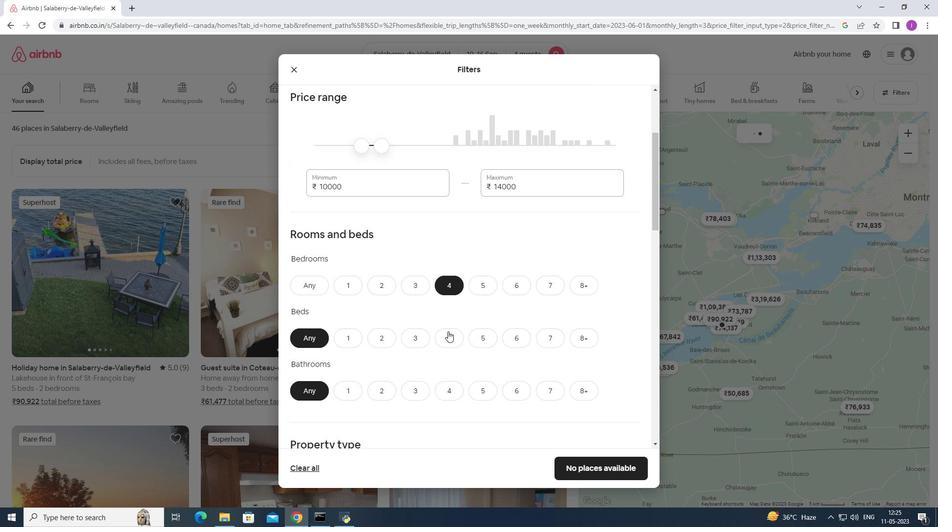 
Action: Mouse pressed left at (449, 334)
Screenshot: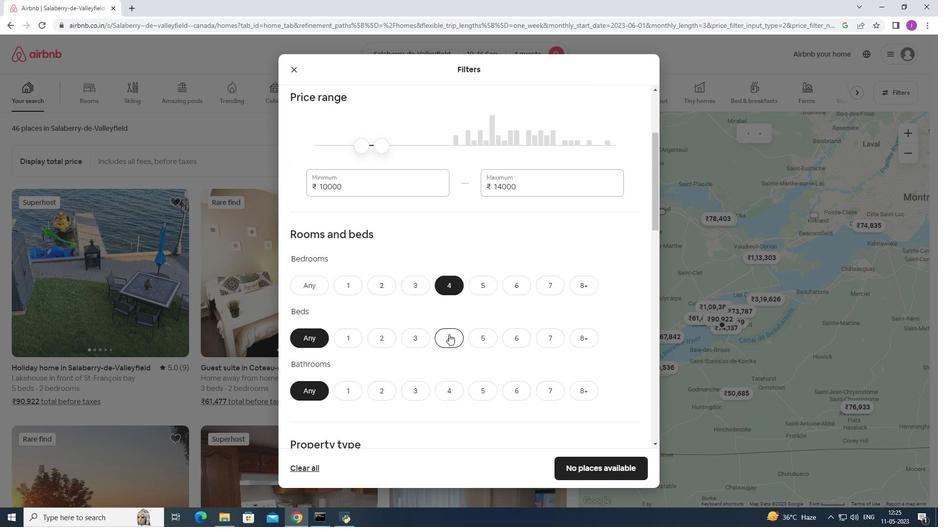 
Action: Mouse moved to (446, 385)
Screenshot: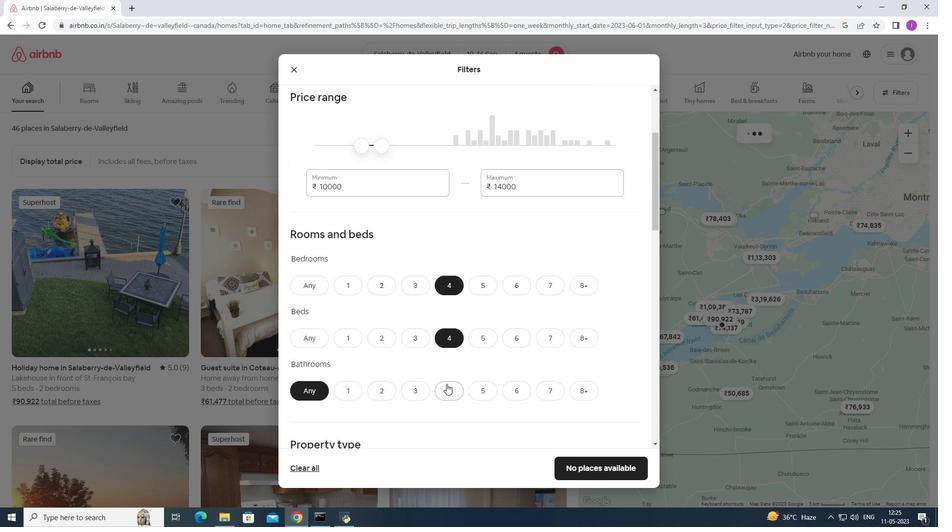 
Action: Mouse pressed left at (446, 385)
Screenshot: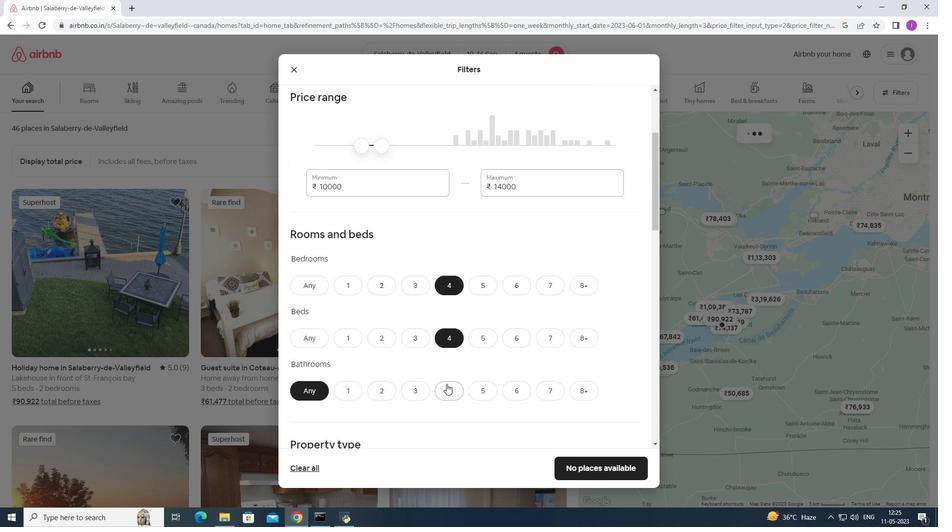 
Action: Mouse moved to (449, 357)
Screenshot: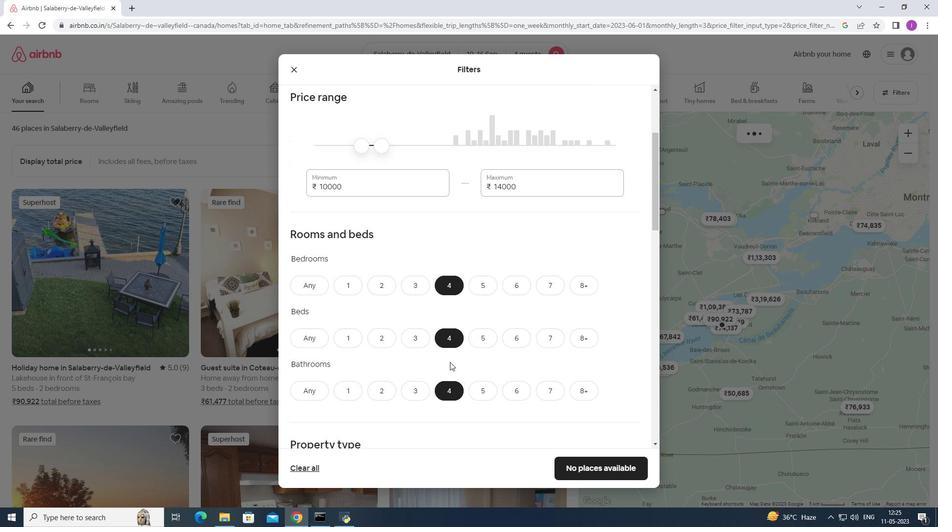 
Action: Mouse scrolled (449, 357) with delta (0, 0)
Screenshot: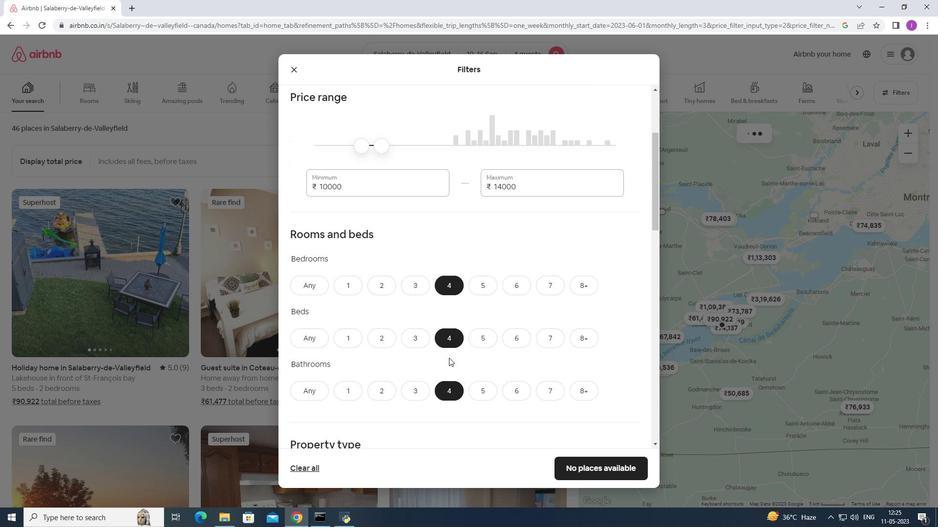 
Action: Mouse scrolled (449, 357) with delta (0, 0)
Screenshot: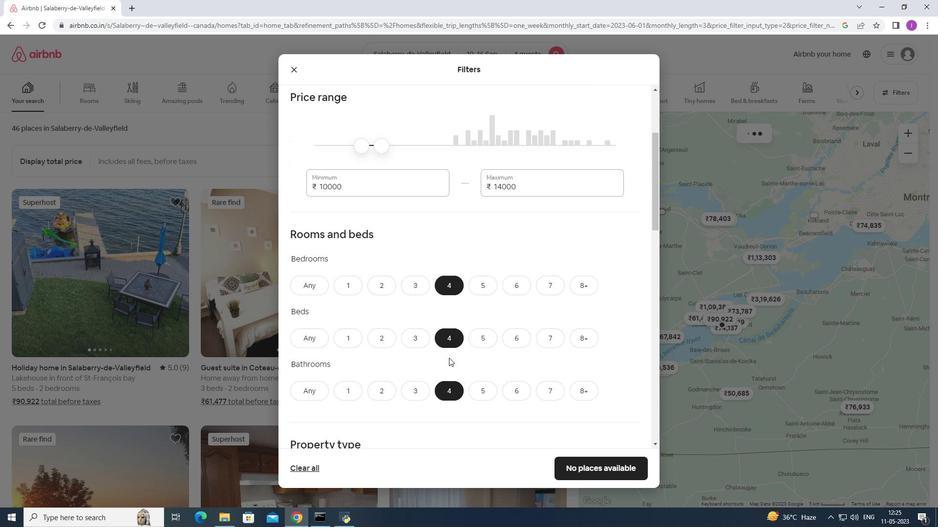 
Action: Mouse moved to (449, 356)
Screenshot: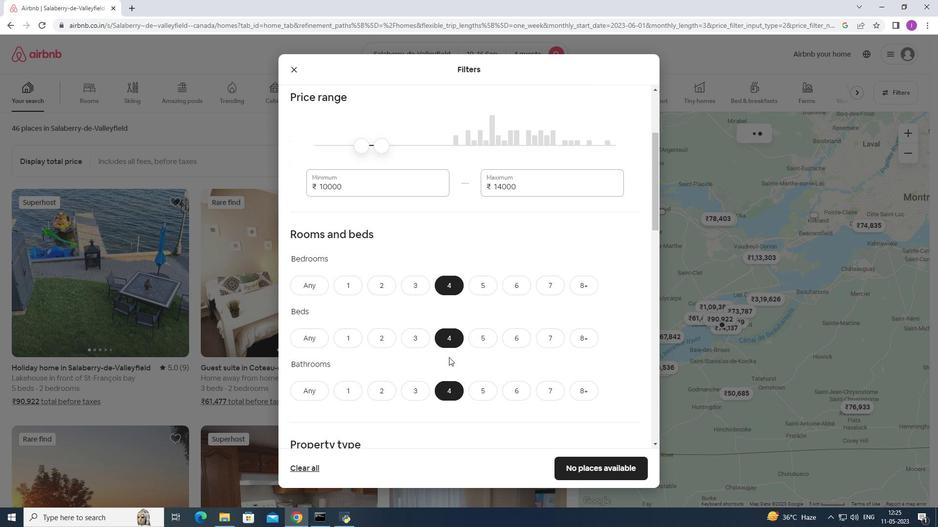 
Action: Mouse scrolled (449, 356) with delta (0, 0)
Screenshot: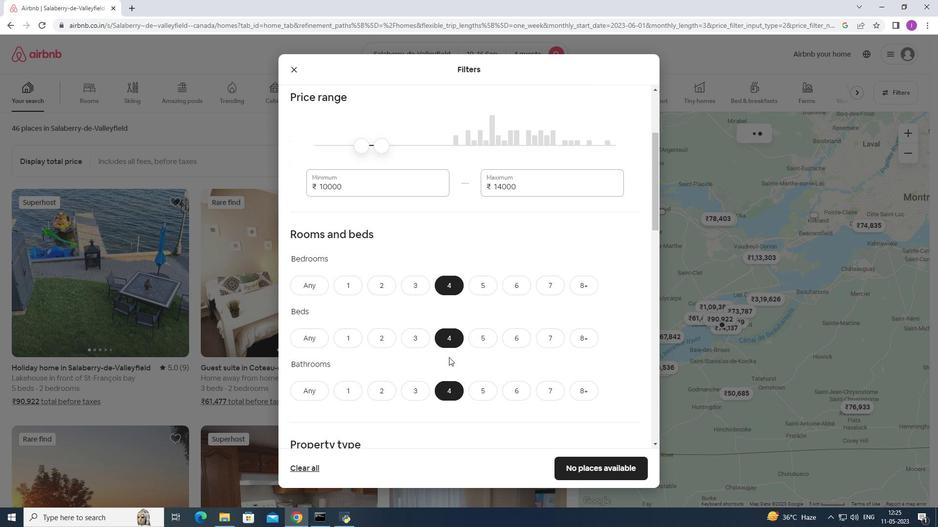 
Action: Mouse moved to (449, 355)
Screenshot: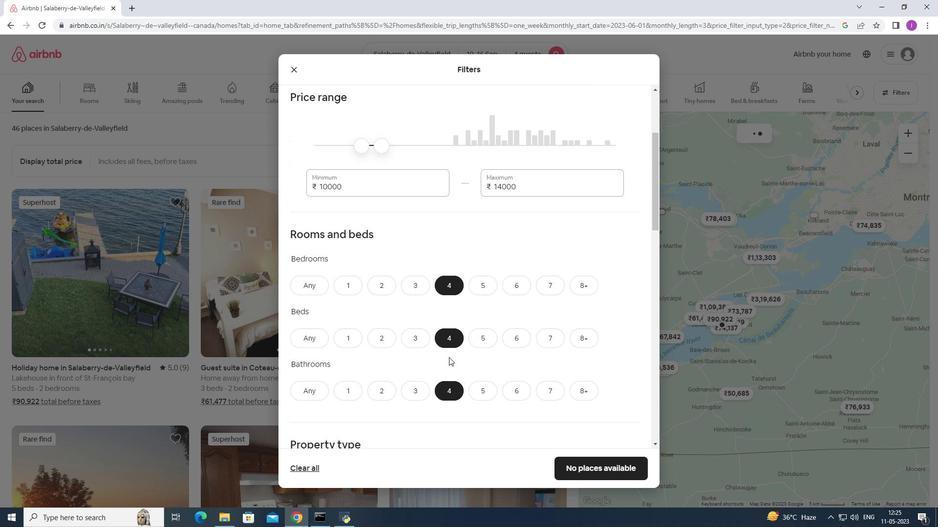 
Action: Mouse scrolled (449, 355) with delta (0, 0)
Screenshot: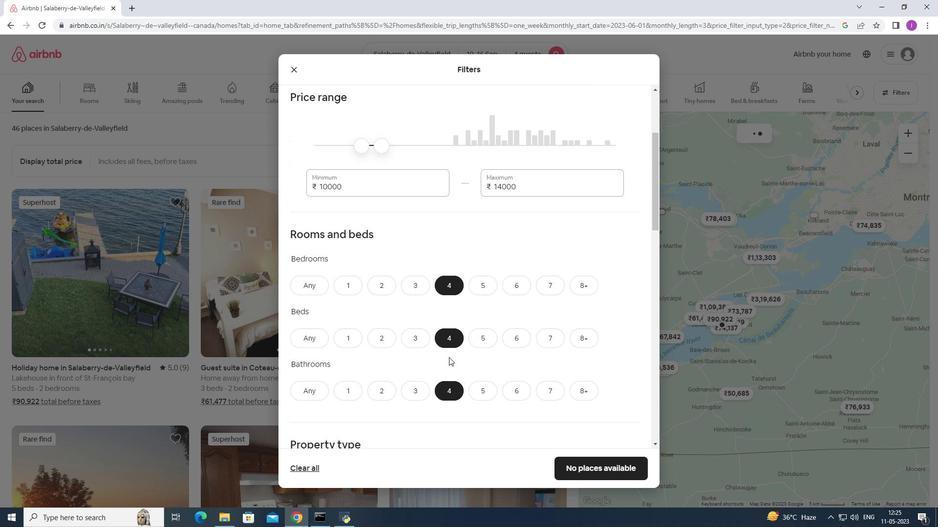 
Action: Mouse moved to (449, 355)
Screenshot: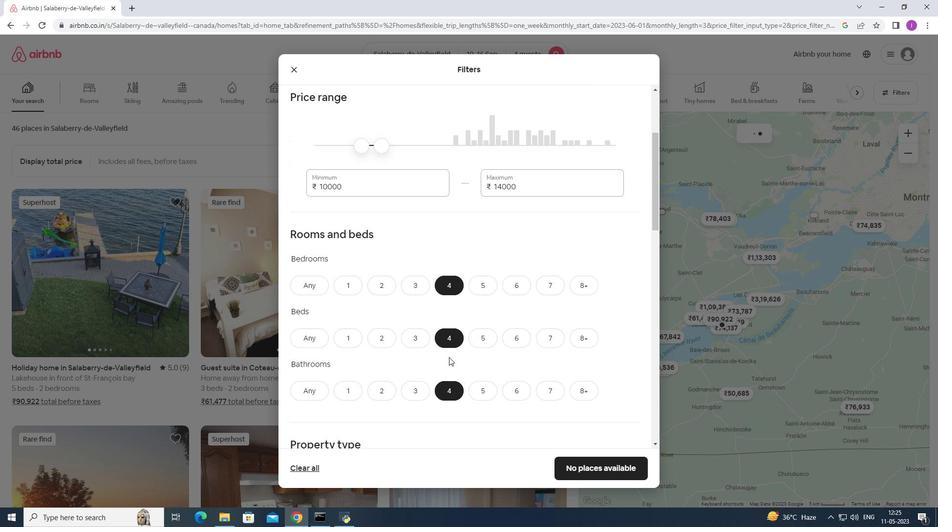 
Action: Mouse scrolled (449, 354) with delta (0, 0)
Screenshot: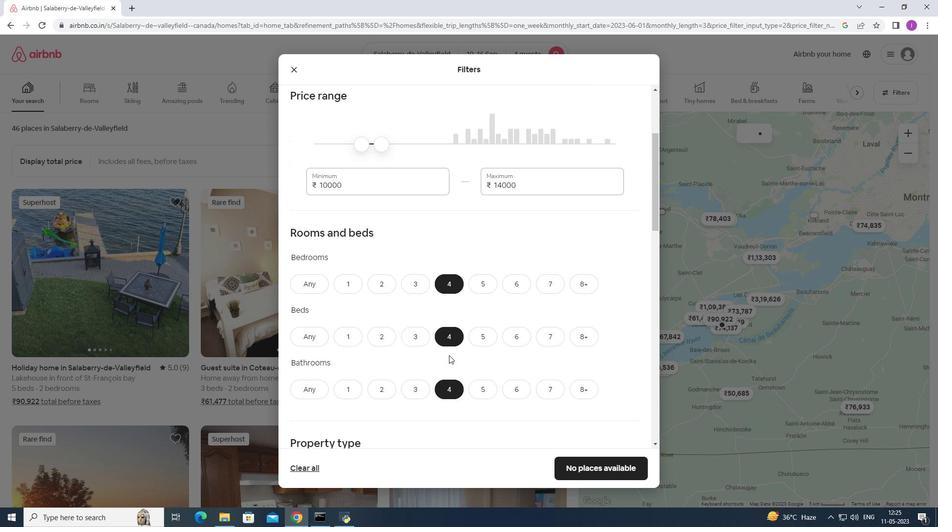 
Action: Mouse moved to (350, 253)
Screenshot: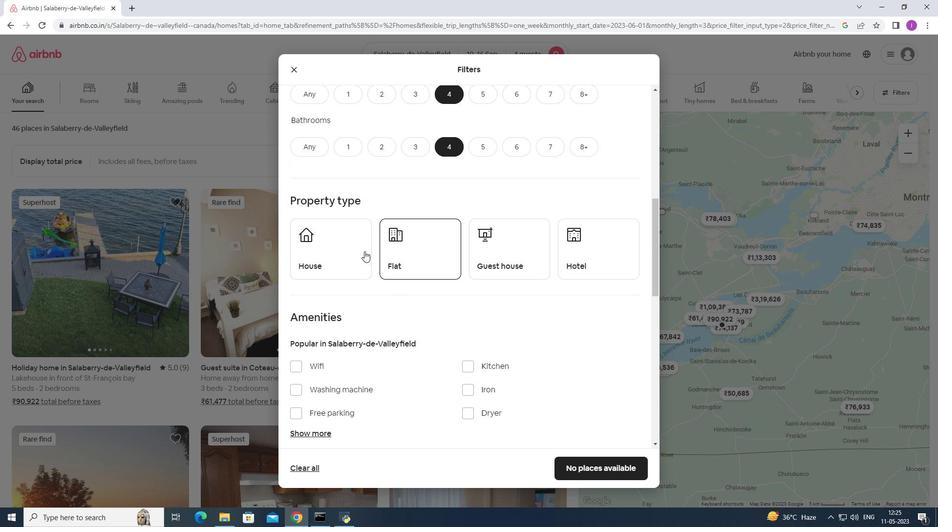 
Action: Mouse pressed left at (350, 253)
Screenshot: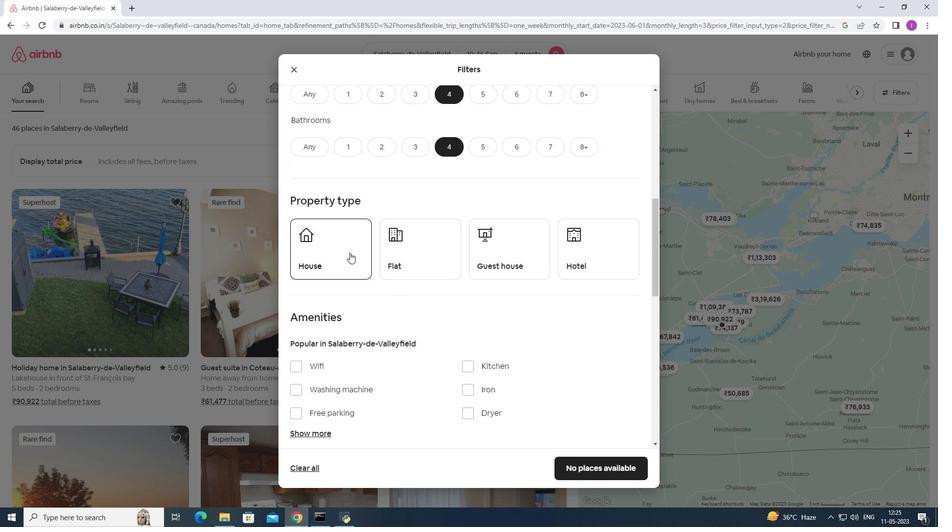 
Action: Mouse moved to (448, 255)
Screenshot: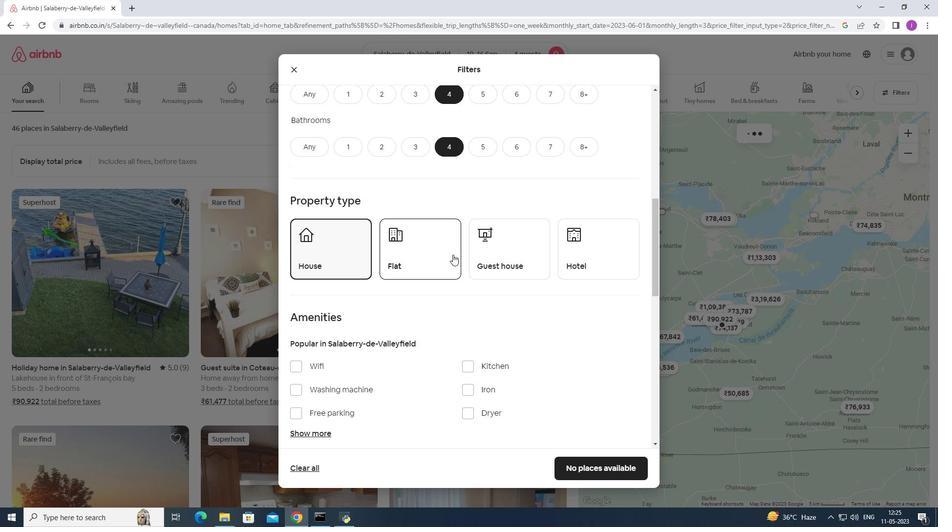 
Action: Mouse pressed left at (448, 255)
Screenshot: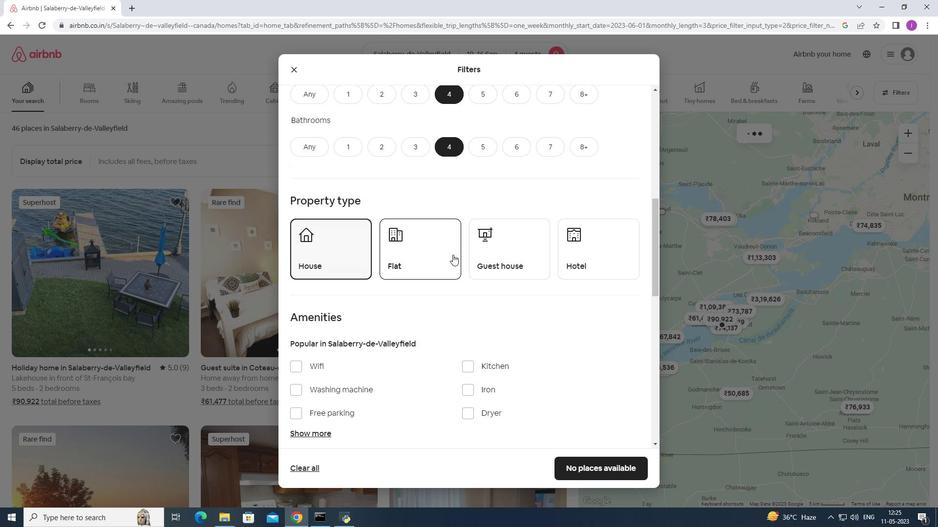 
Action: Mouse moved to (499, 252)
Screenshot: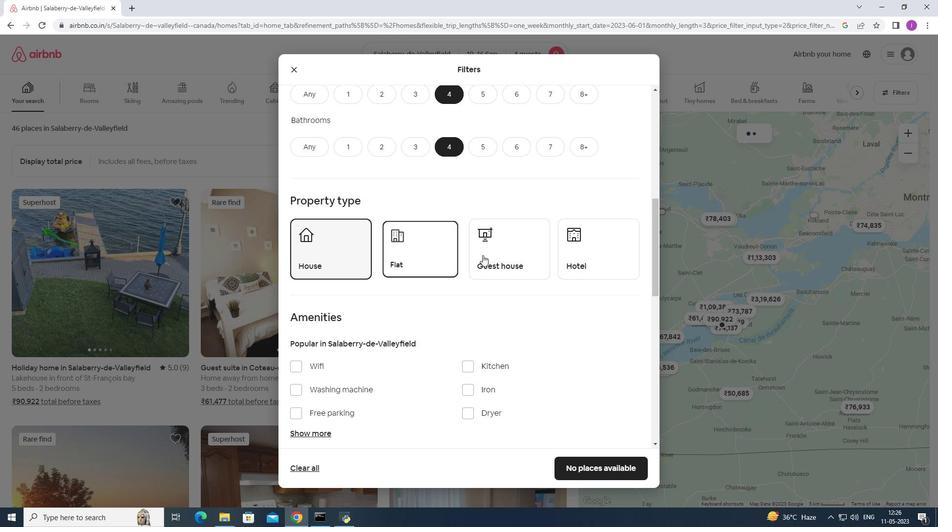 
Action: Mouse pressed left at (499, 252)
Screenshot: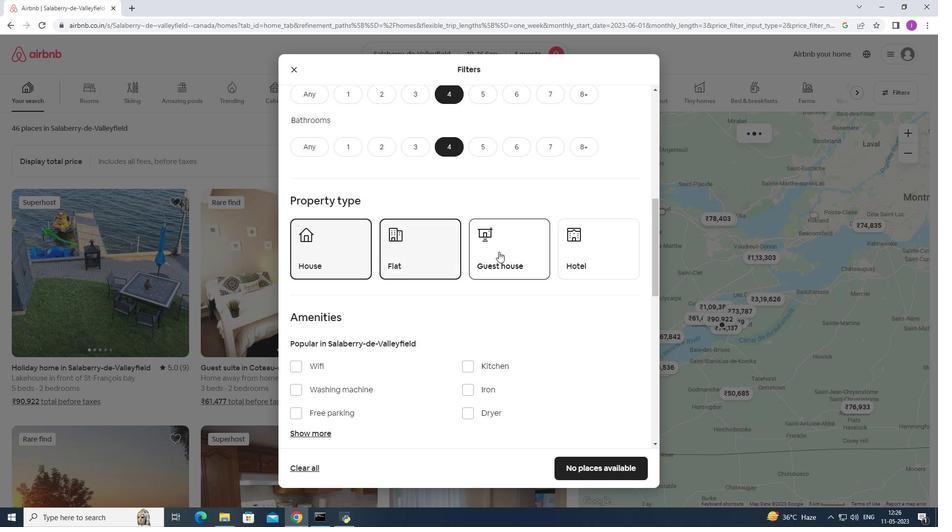 
Action: Mouse moved to (538, 248)
Screenshot: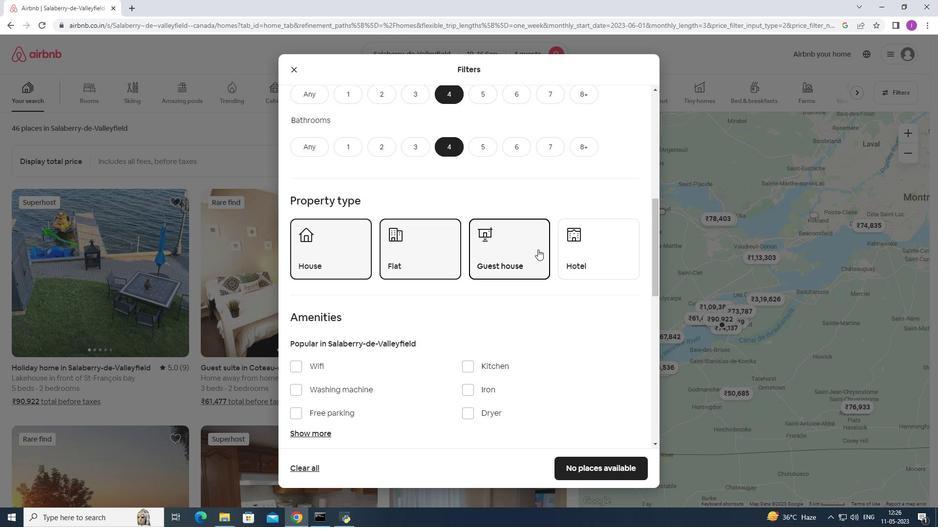 
Action: Mouse scrolled (538, 247) with delta (0, 0)
Screenshot: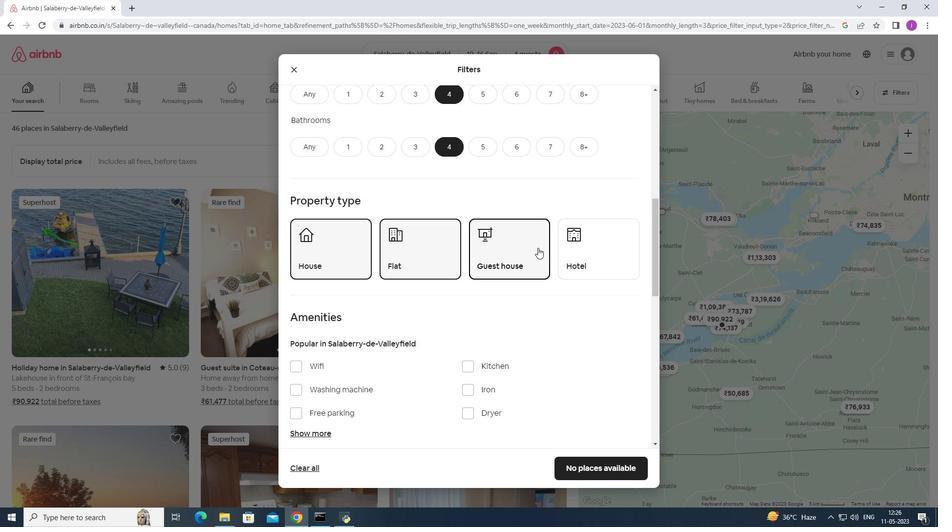 
Action: Mouse scrolled (538, 247) with delta (0, 0)
Screenshot: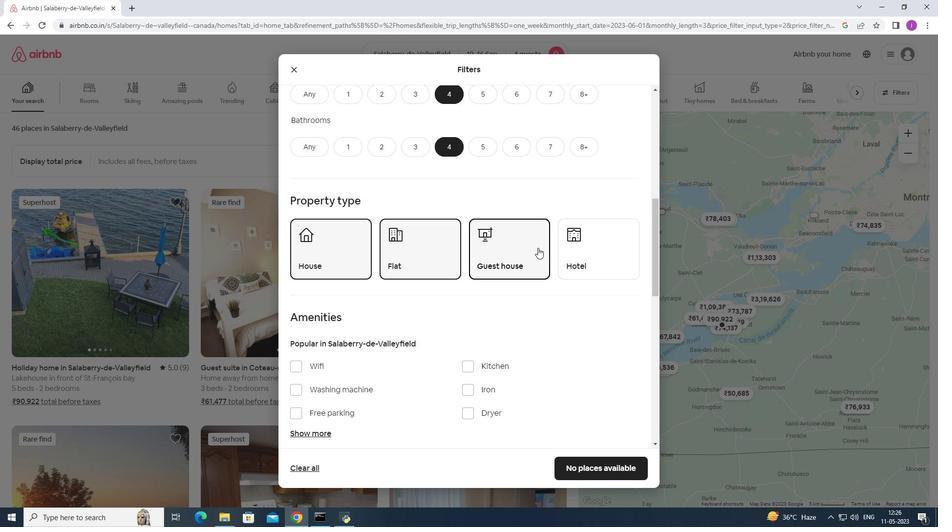
Action: Mouse scrolled (538, 247) with delta (0, 0)
Screenshot: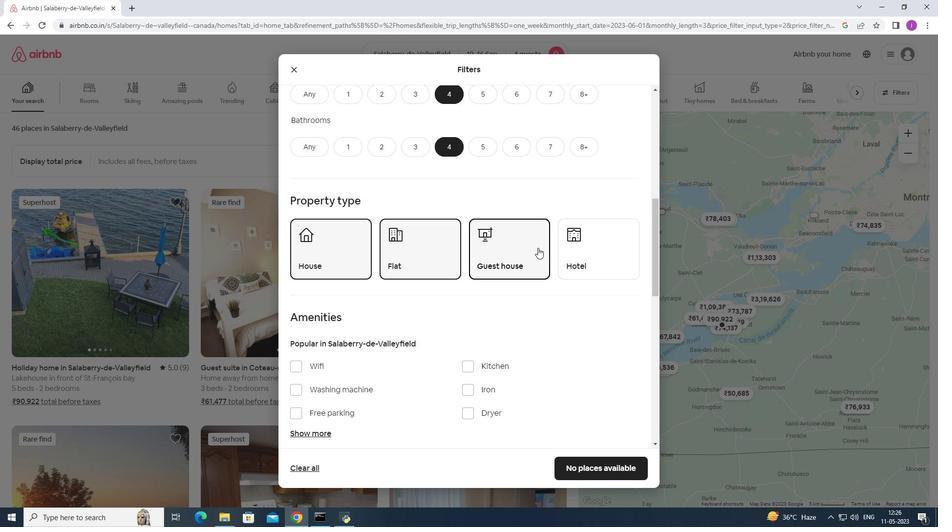 
Action: Mouse moved to (292, 216)
Screenshot: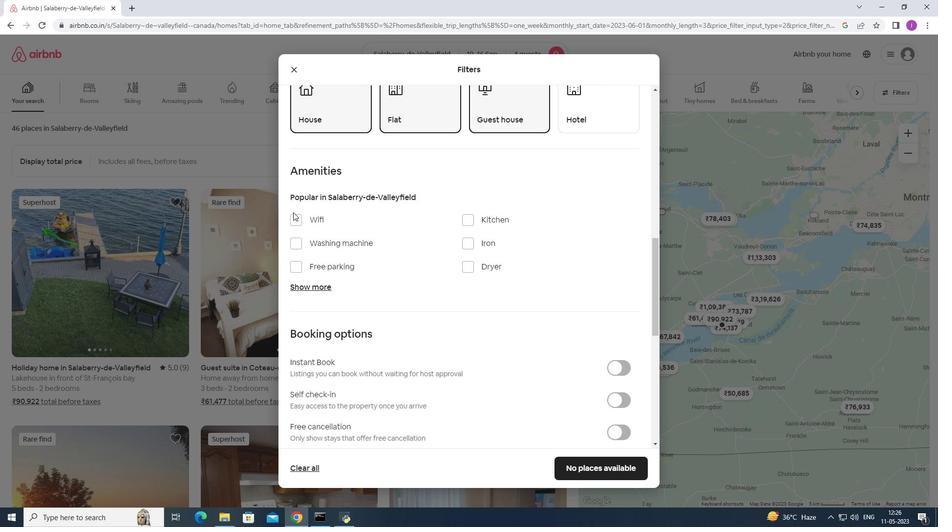 
Action: Mouse pressed left at (292, 216)
Screenshot: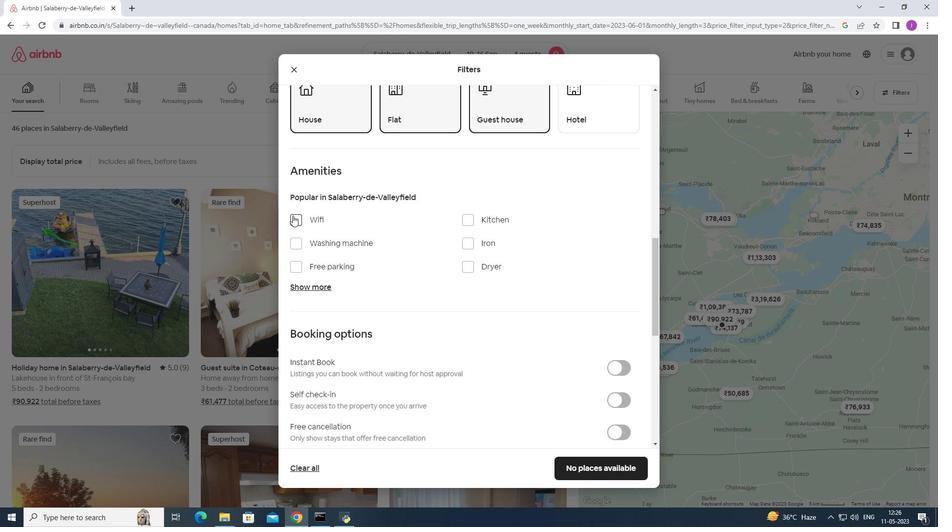 
Action: Mouse moved to (297, 263)
Screenshot: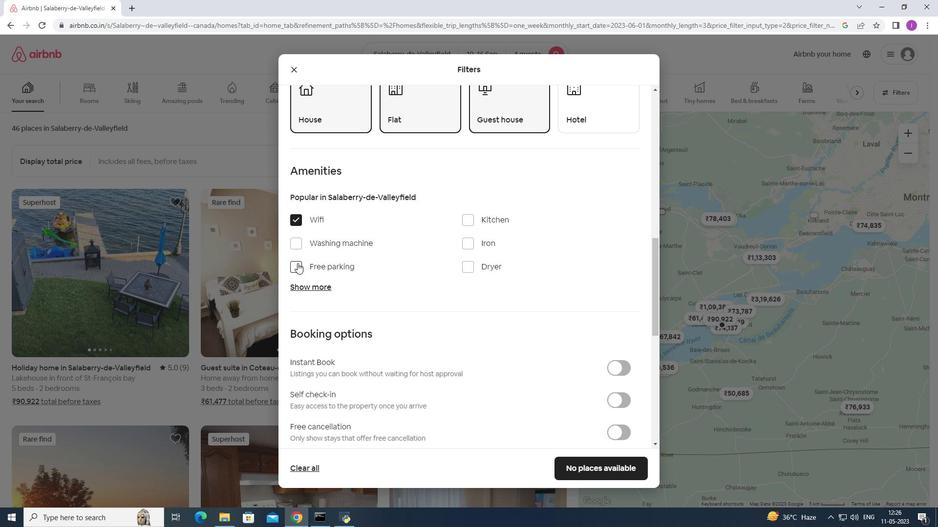 
Action: Mouse pressed left at (297, 263)
Screenshot: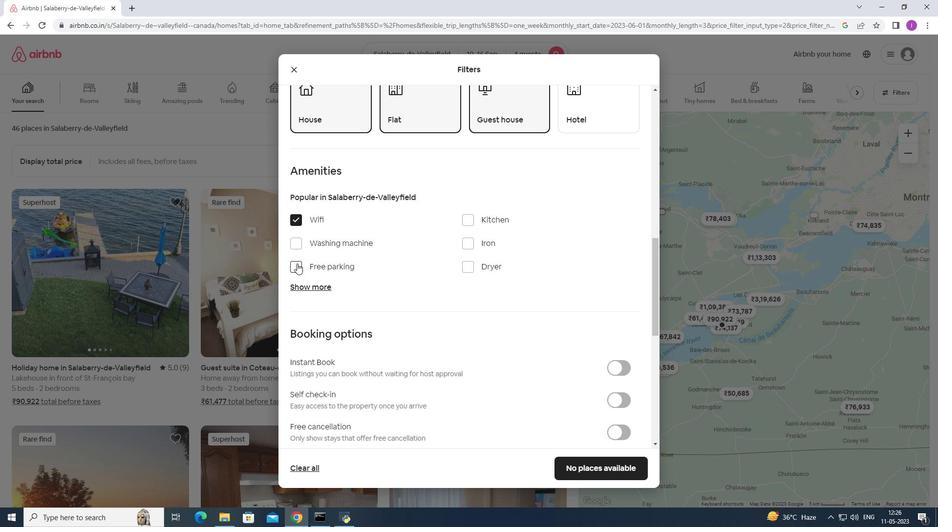 
Action: Mouse moved to (470, 225)
Screenshot: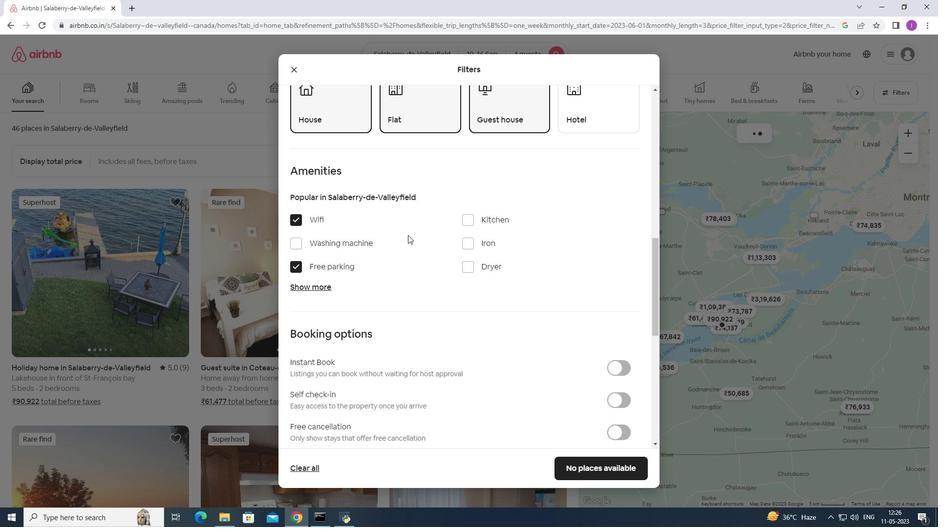 
Action: Mouse scrolled (470, 224) with delta (0, 0)
Screenshot: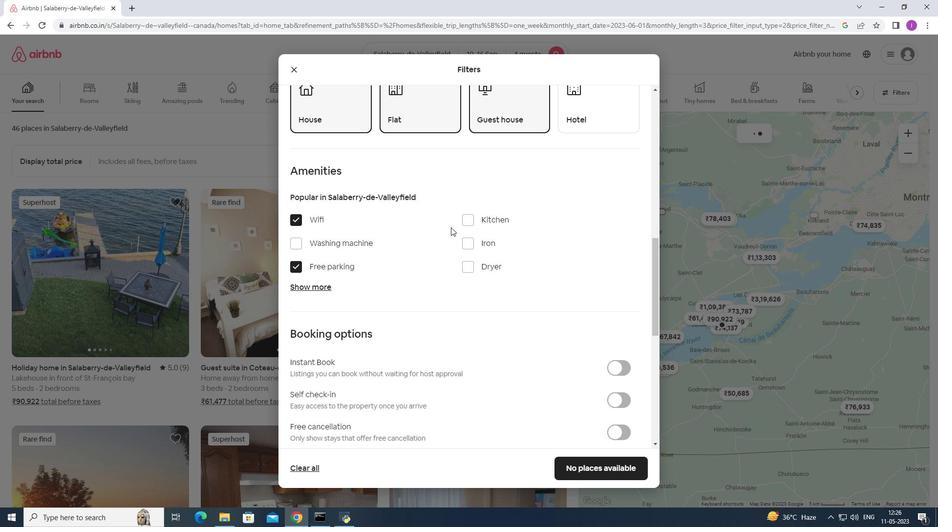 
Action: Mouse scrolled (470, 224) with delta (0, 0)
Screenshot: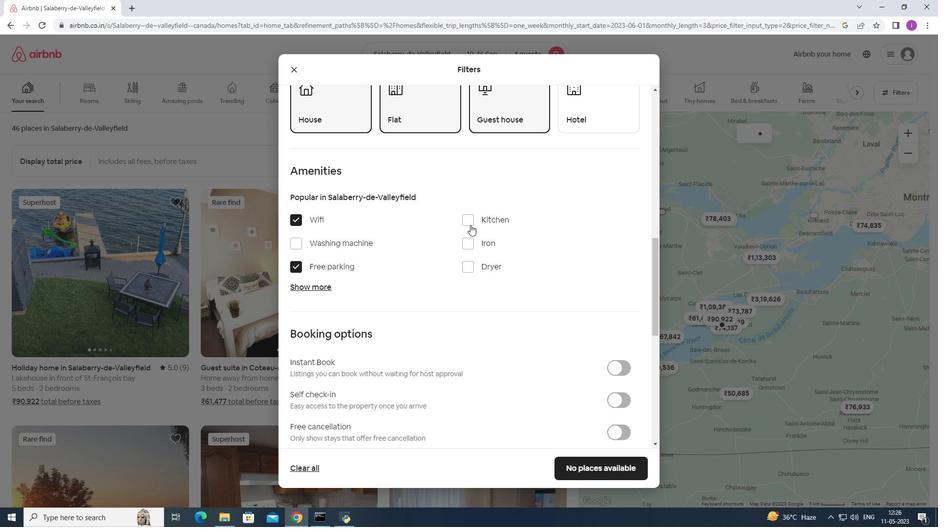 
Action: Mouse scrolled (470, 224) with delta (0, 0)
Screenshot: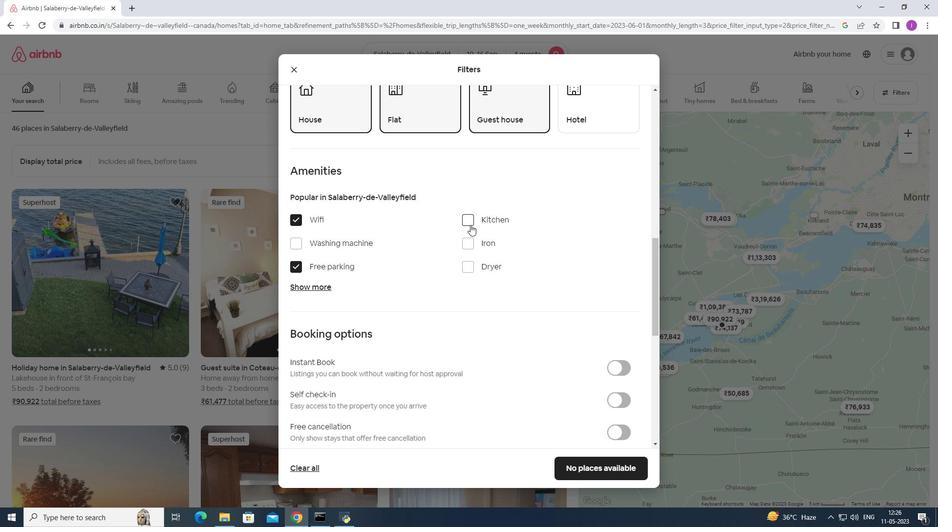 
Action: Mouse moved to (412, 214)
Screenshot: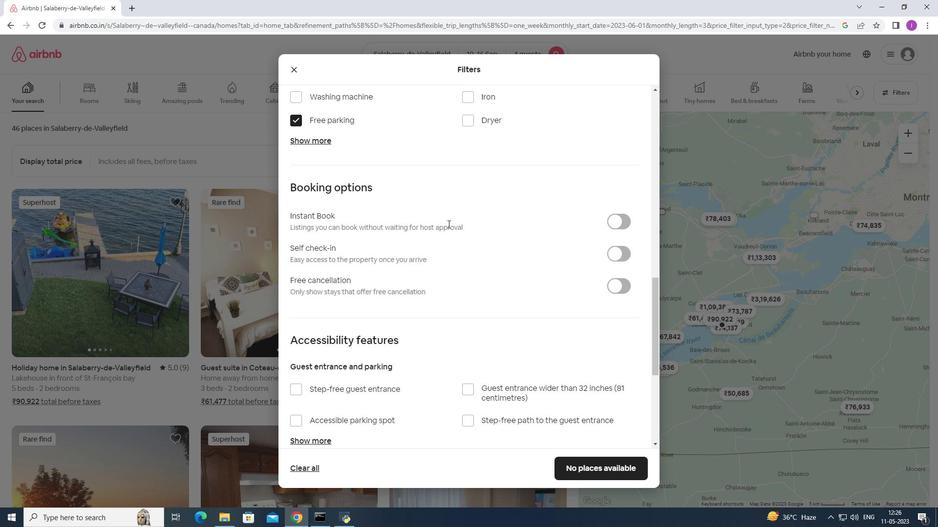 
Action: Mouse scrolled (429, 219) with delta (0, 0)
Screenshot: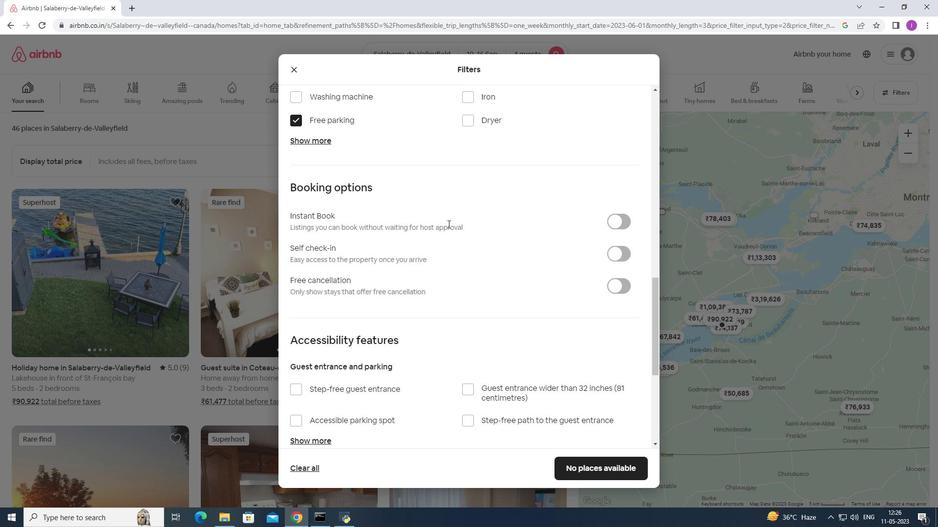 
Action: Mouse moved to (323, 190)
Screenshot: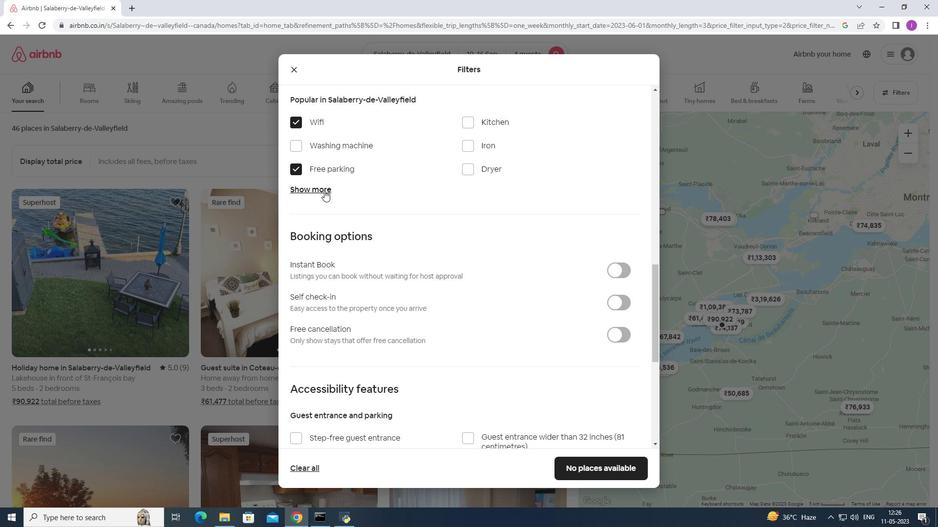 
Action: Mouse pressed left at (323, 190)
Screenshot: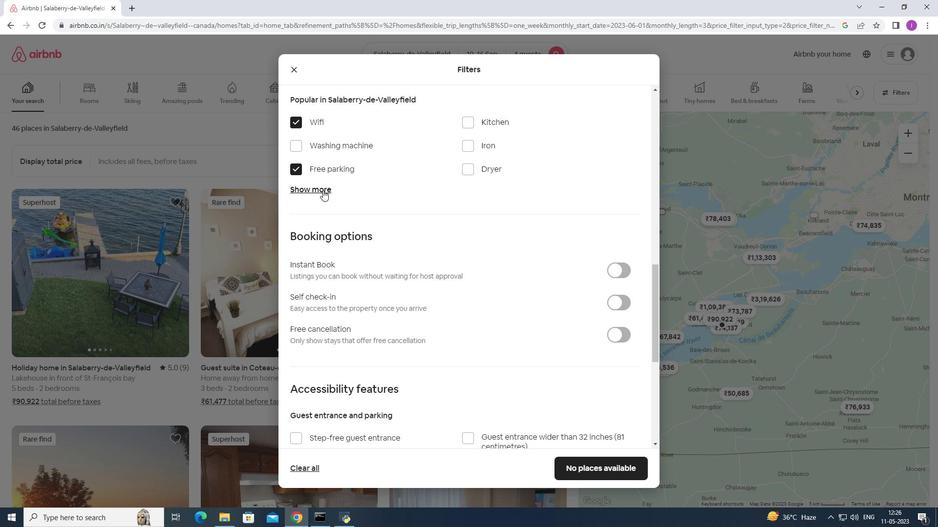 
Action: Mouse moved to (465, 243)
Screenshot: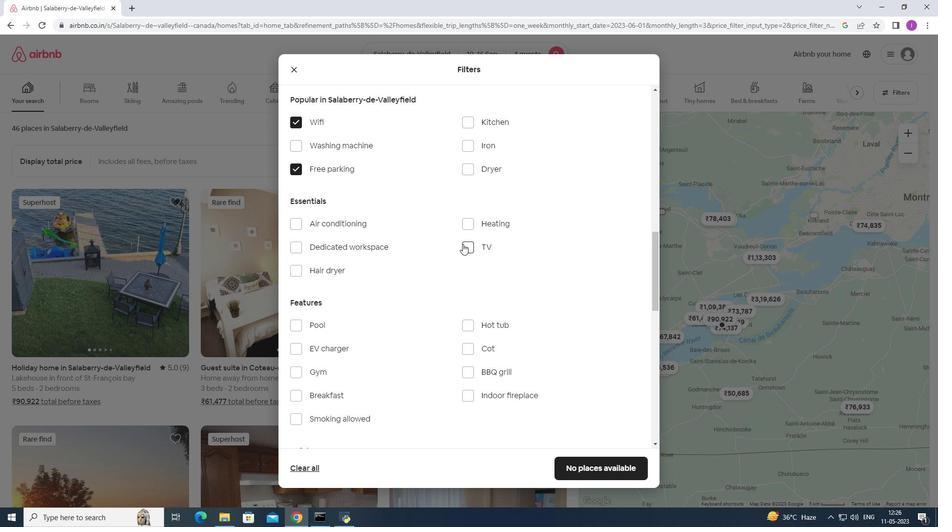 
Action: Mouse pressed left at (465, 243)
Screenshot: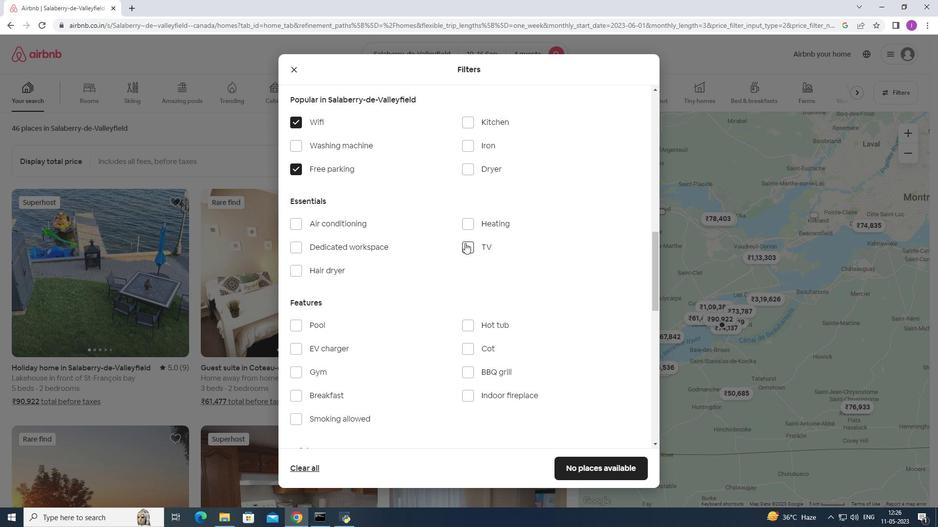 
Action: Mouse moved to (298, 374)
Screenshot: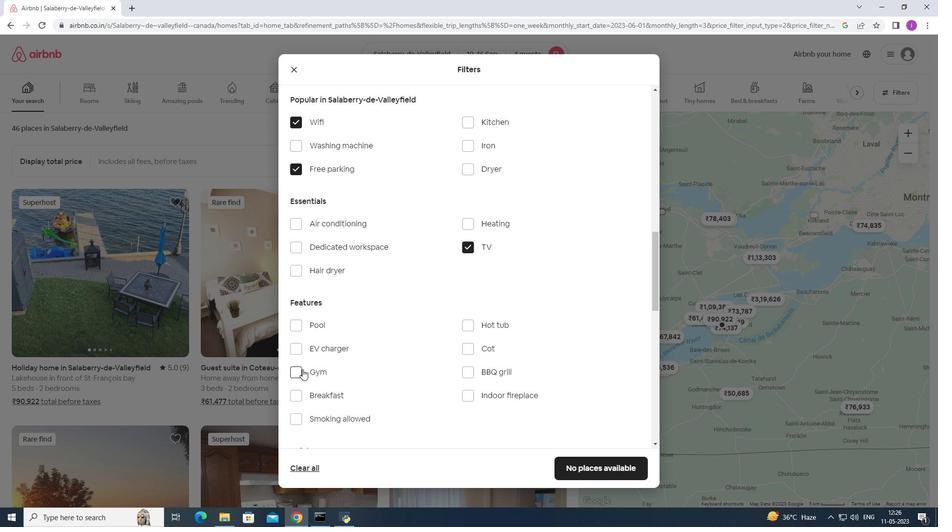 
Action: Mouse pressed left at (298, 374)
Screenshot: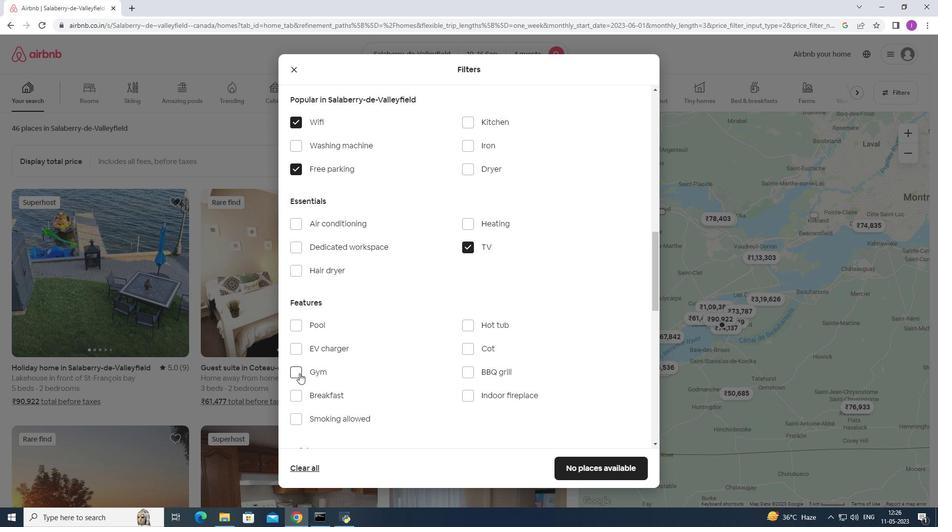 
Action: Mouse moved to (296, 394)
Screenshot: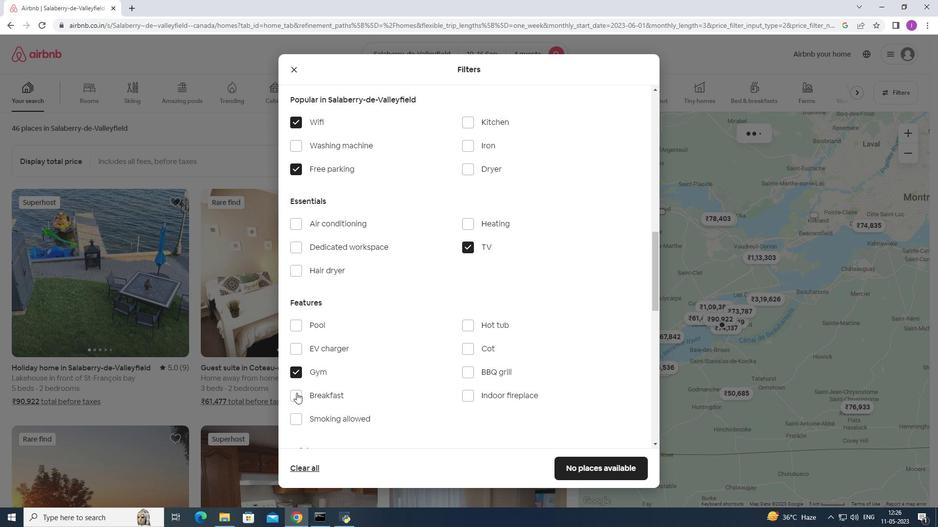 
Action: Mouse pressed left at (296, 394)
Screenshot: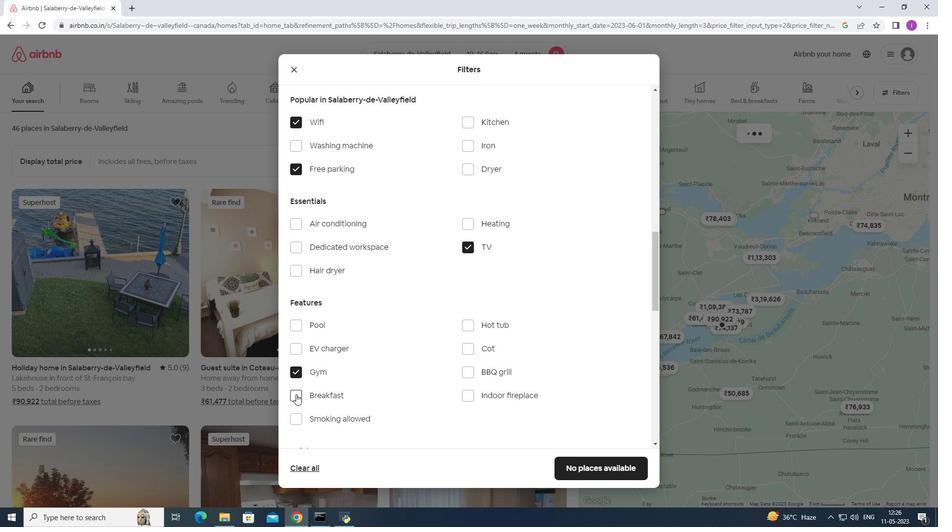 
Action: Mouse moved to (400, 372)
Screenshot: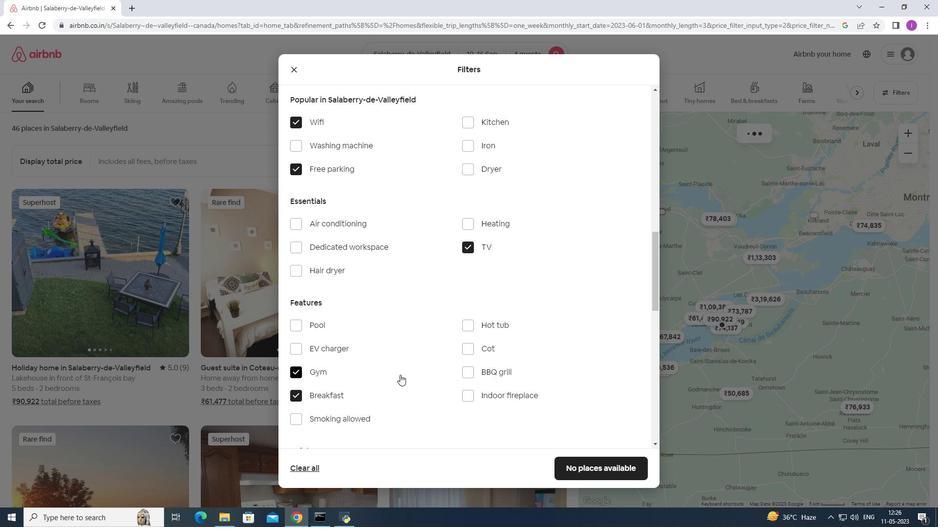 
Action: Mouse scrolled (400, 372) with delta (0, 0)
Screenshot: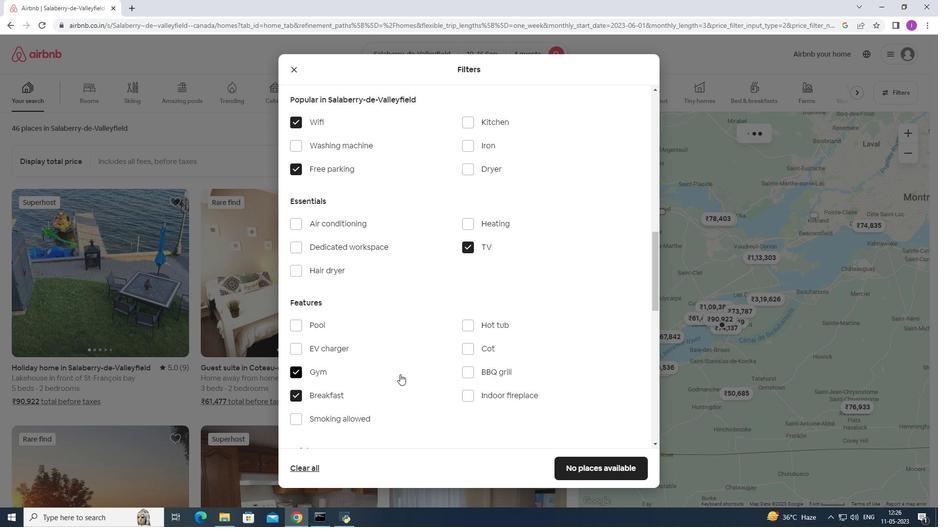 
Action: Mouse scrolled (400, 372) with delta (0, 0)
Screenshot: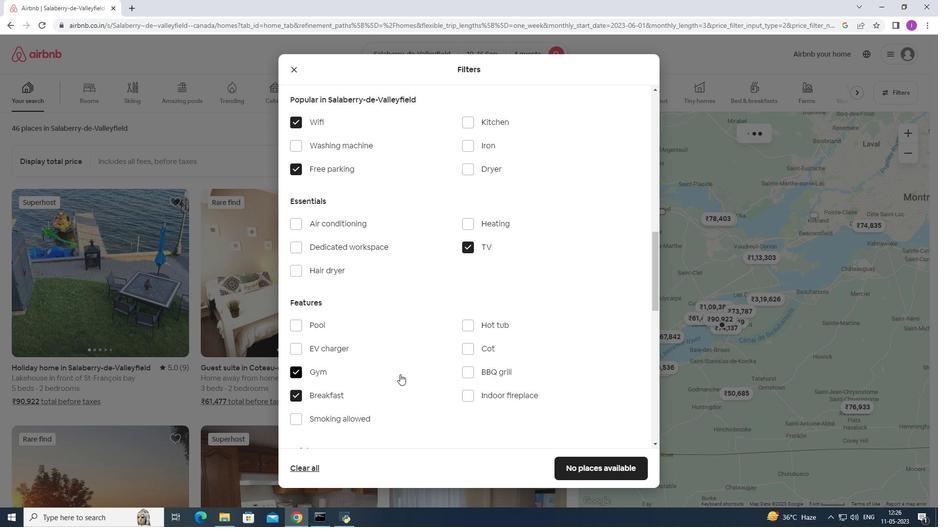 
Action: Mouse moved to (400, 372)
Screenshot: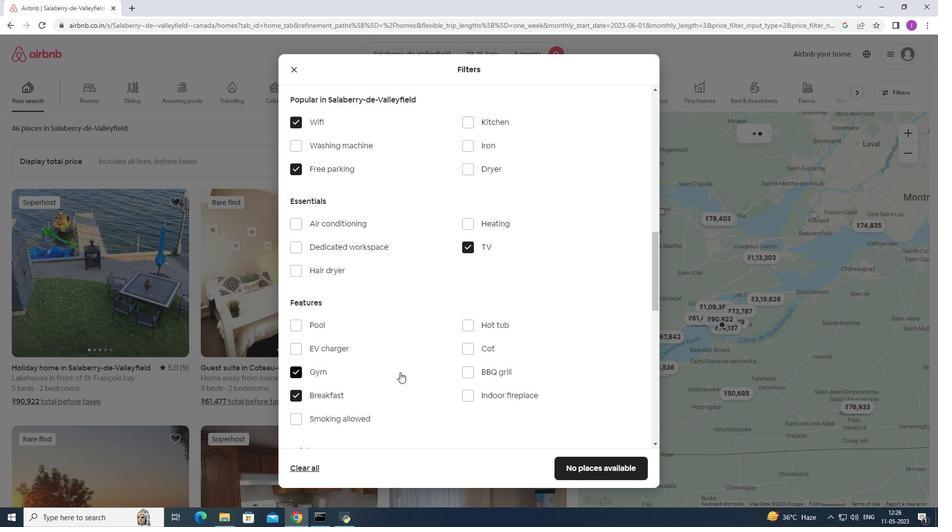 
Action: Mouse scrolled (400, 372) with delta (0, 0)
Screenshot: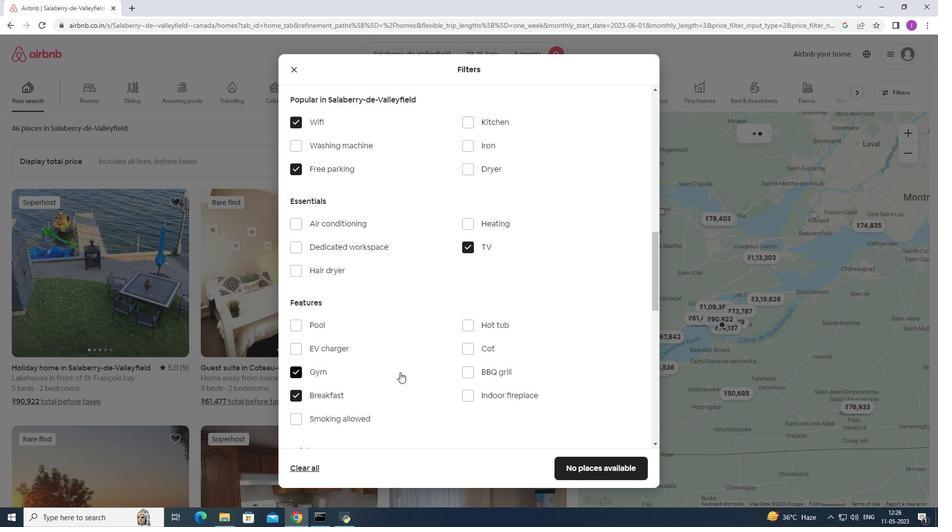 
Action: Mouse scrolled (400, 372) with delta (0, 0)
Screenshot: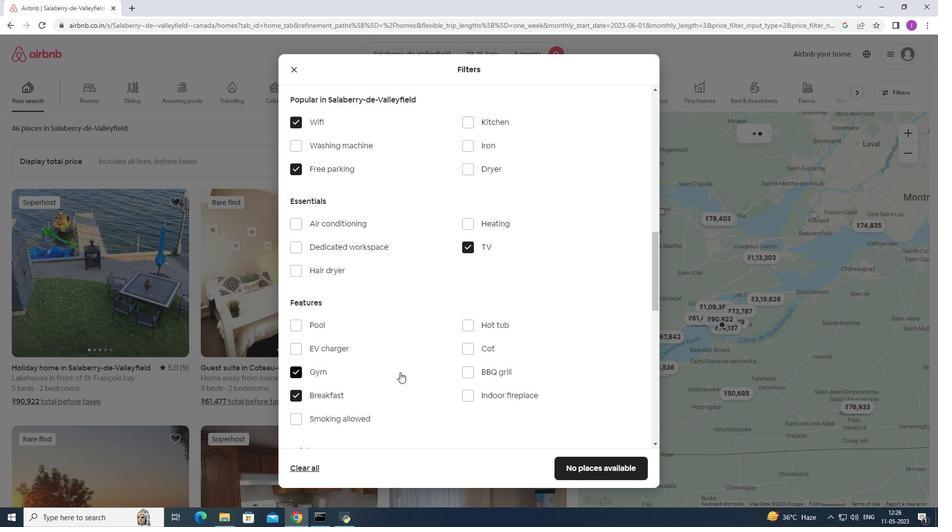 
Action: Mouse moved to (635, 399)
Screenshot: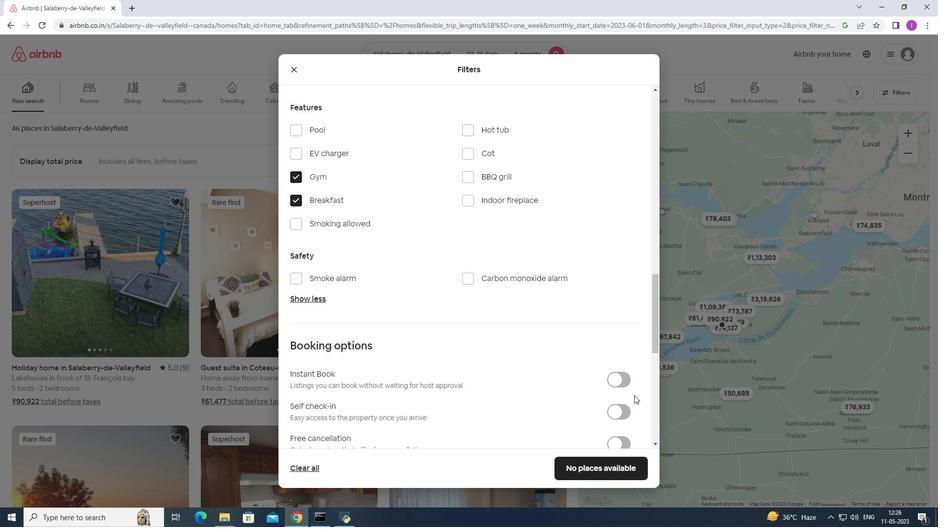 
Action: Mouse scrolled (635, 399) with delta (0, 0)
Screenshot: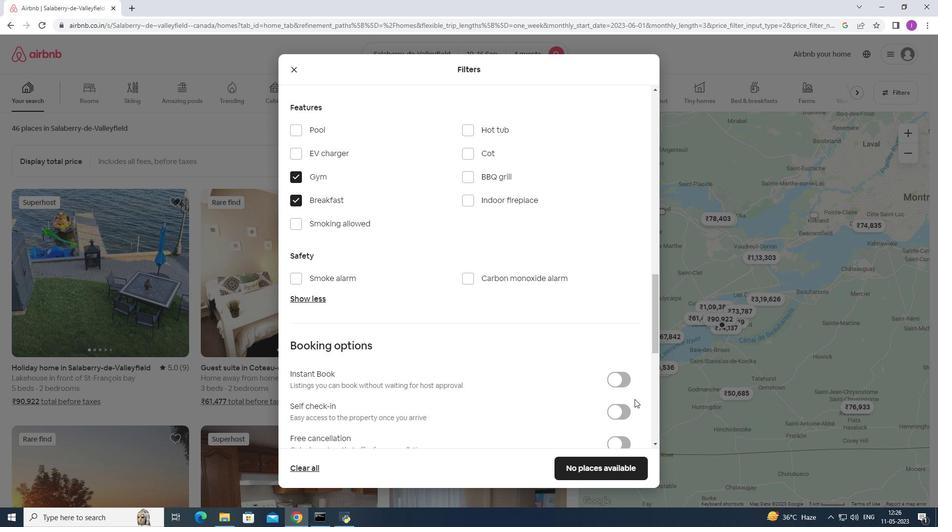 
Action: Mouse moved to (627, 365)
Screenshot: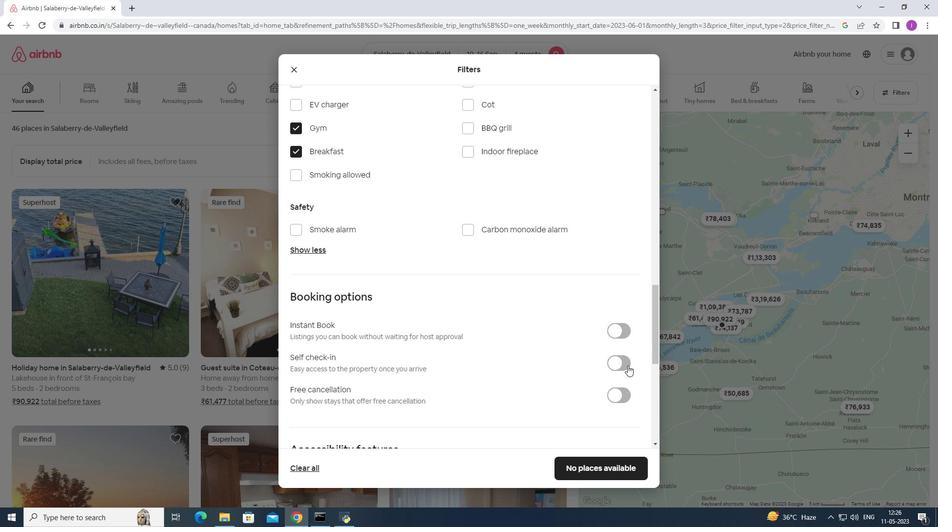 
Action: Mouse pressed left at (627, 365)
Screenshot: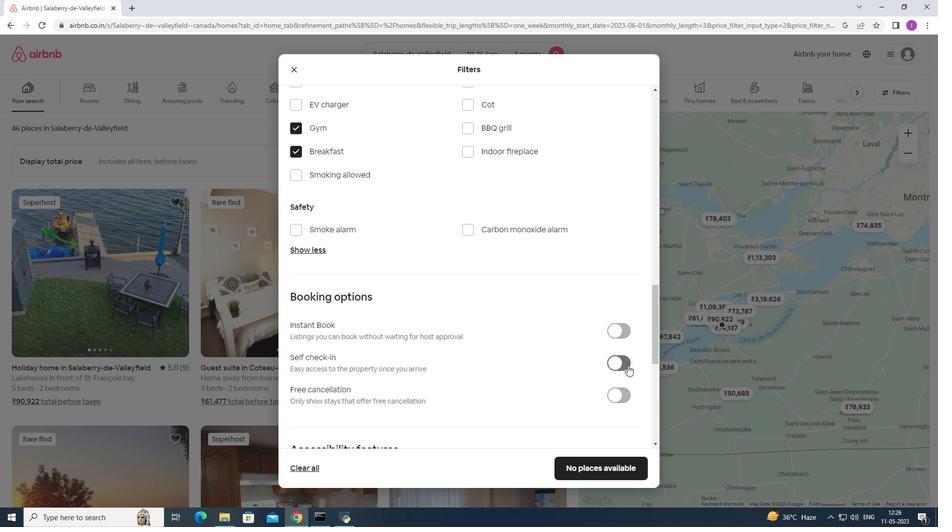
Action: Mouse moved to (661, 362)
Screenshot: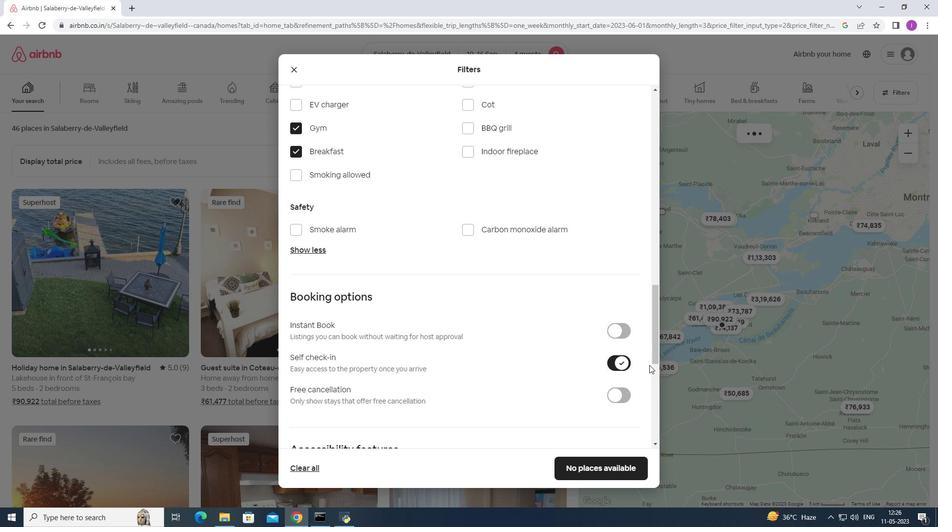 
Action: Mouse scrolled (661, 362) with delta (0, 0)
Screenshot: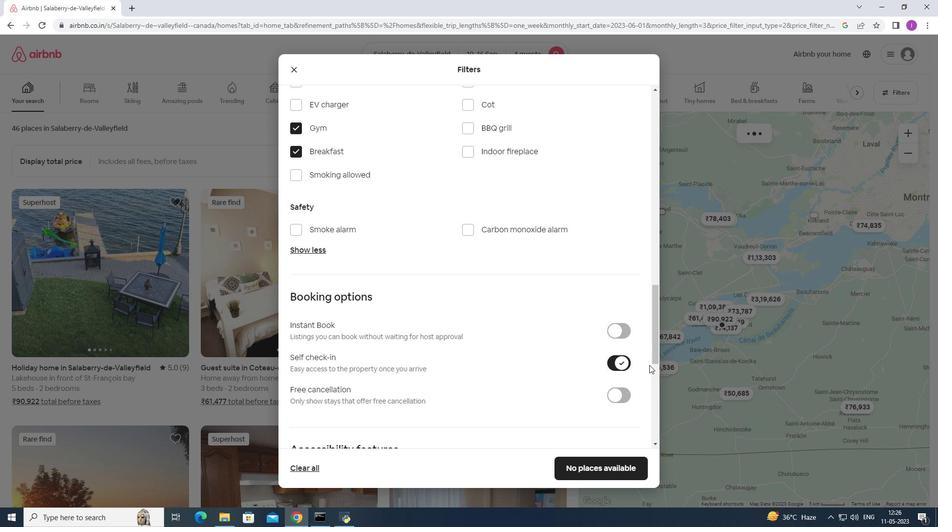 
Action: Mouse scrolled (661, 362) with delta (0, 0)
Screenshot: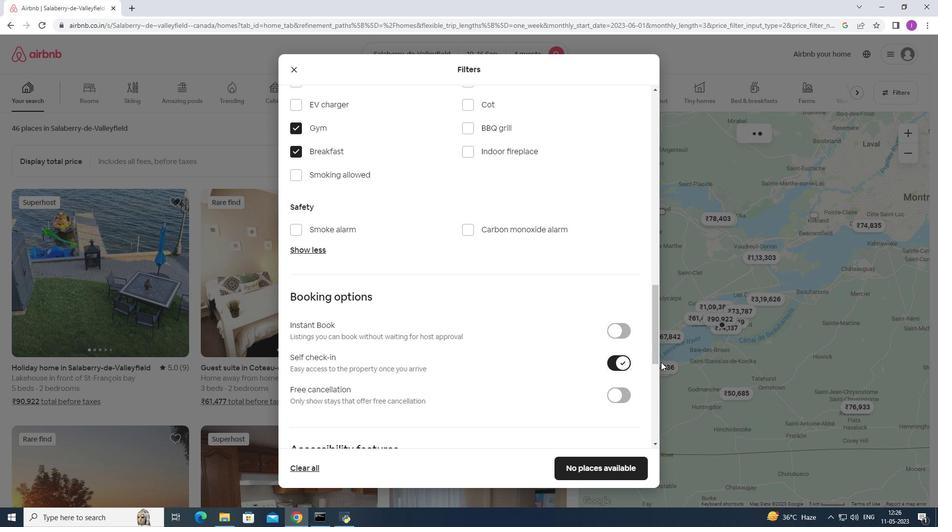 
Action: Mouse scrolled (661, 362) with delta (0, 0)
Screenshot: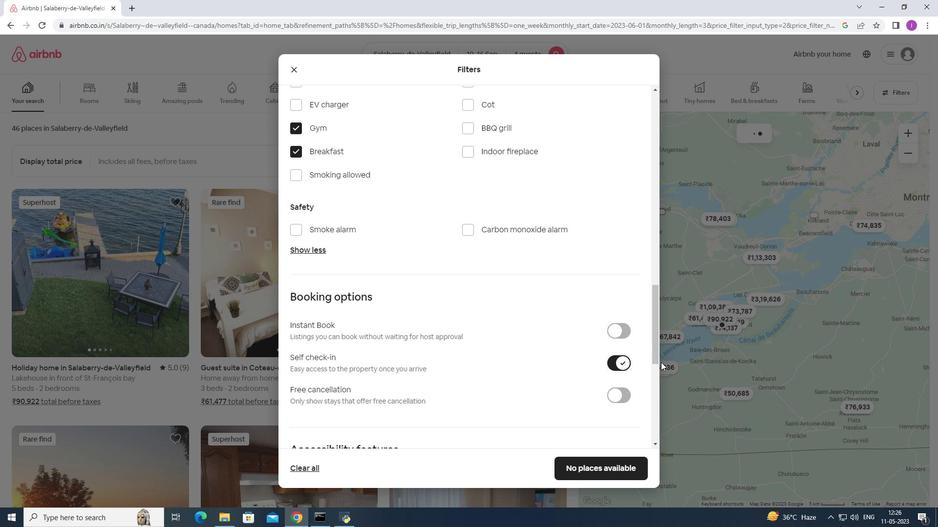 
Action: Mouse moved to (661, 361)
Screenshot: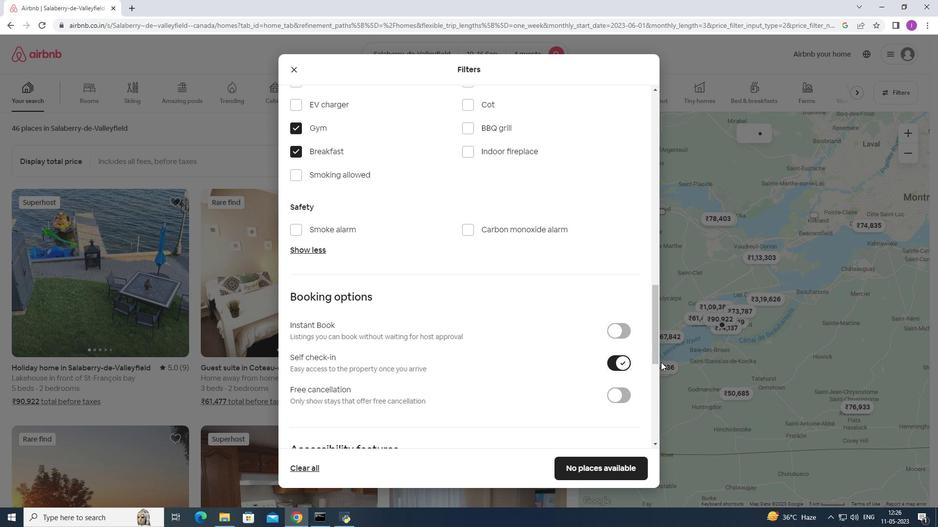 
Action: Mouse scrolled (661, 360) with delta (0, 0)
Screenshot: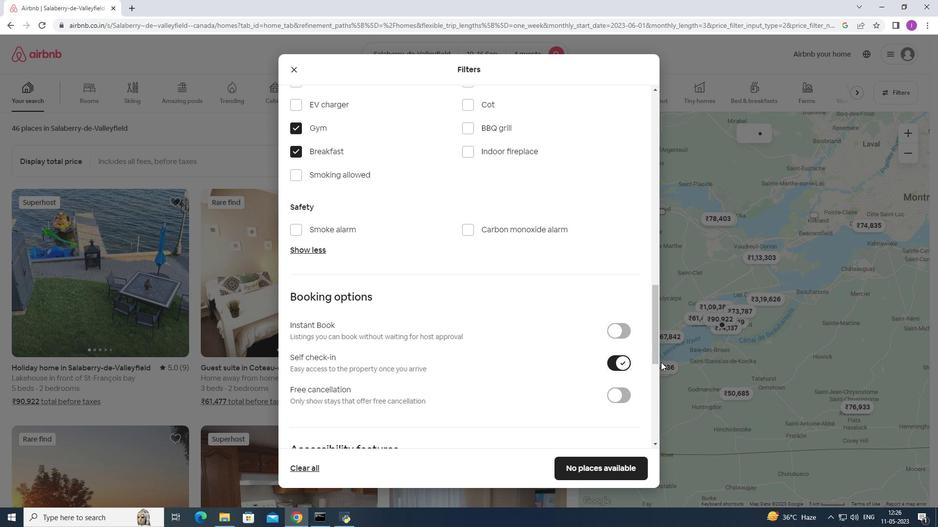 
Action: Mouse moved to (609, 345)
Screenshot: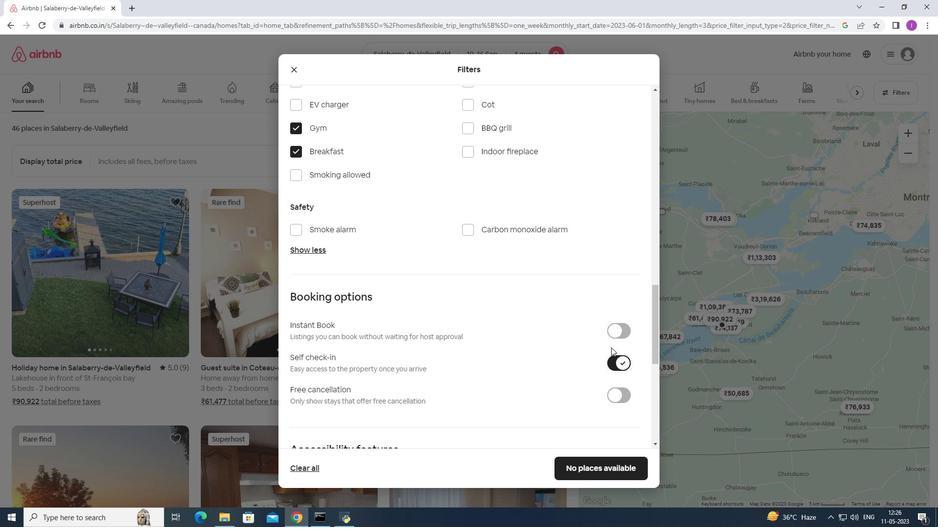
Action: Mouse scrolled (609, 344) with delta (0, 0)
Screenshot: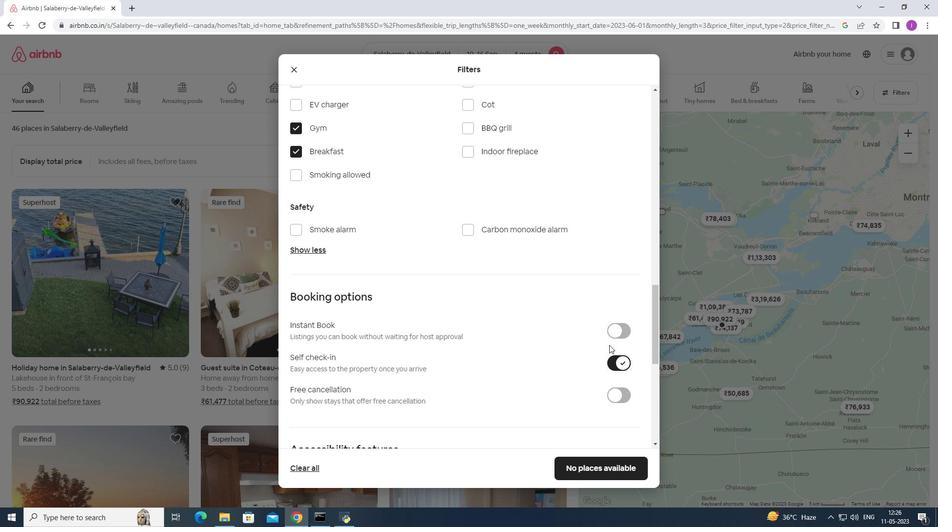 
Action: Mouse scrolled (609, 344) with delta (0, 0)
Screenshot: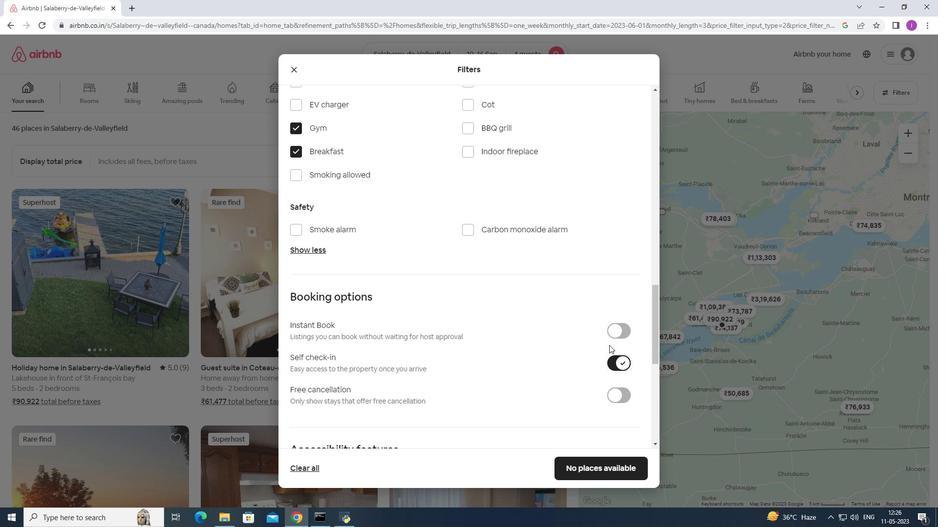 
Action: Mouse scrolled (609, 344) with delta (0, 0)
Screenshot: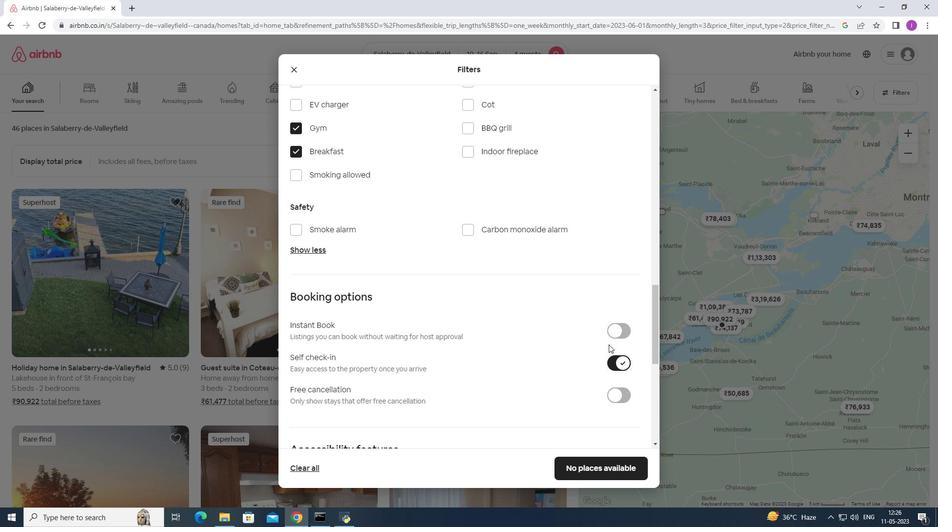 
Action: Mouse scrolled (609, 344) with delta (0, 0)
Screenshot: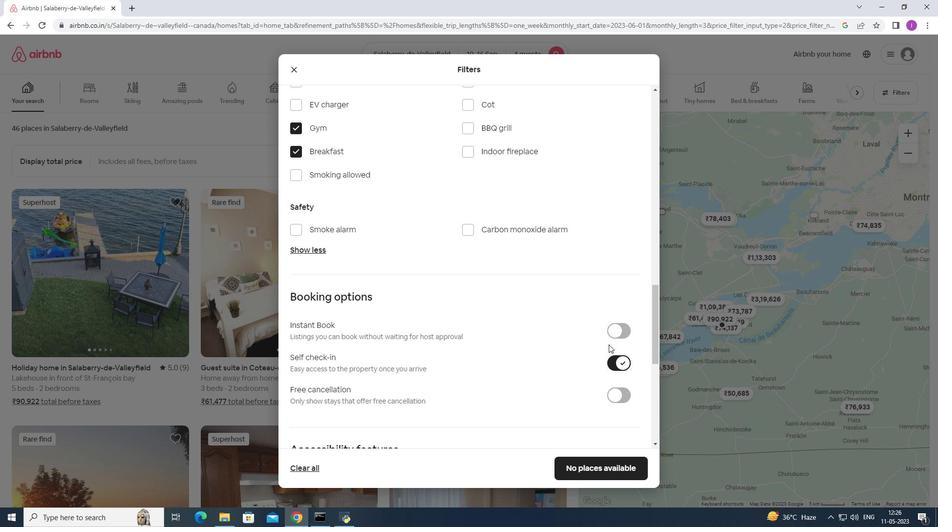 
Action: Mouse scrolled (609, 344) with delta (0, 0)
Screenshot: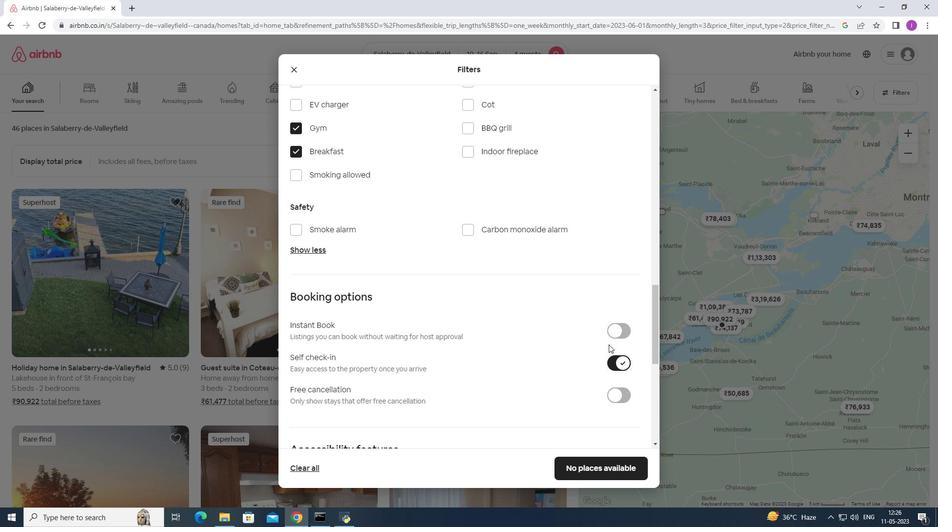 
Action: Mouse scrolled (609, 344) with delta (0, 0)
Screenshot: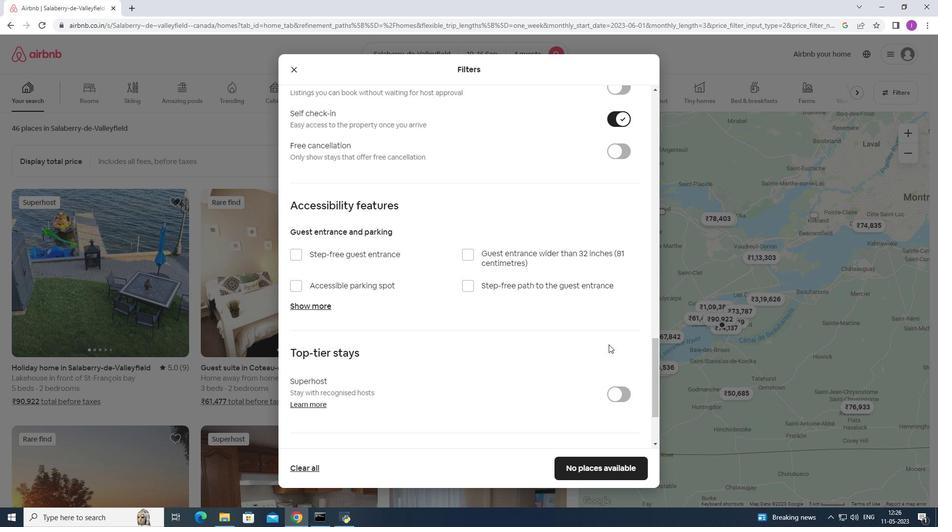 
Action: Mouse scrolled (609, 344) with delta (0, 0)
Screenshot: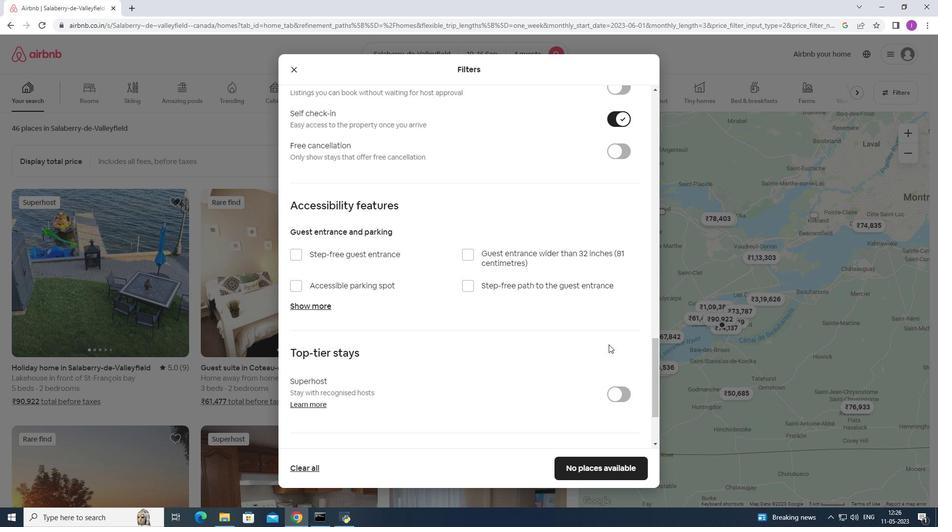 
Action: Mouse scrolled (609, 344) with delta (0, 0)
Screenshot: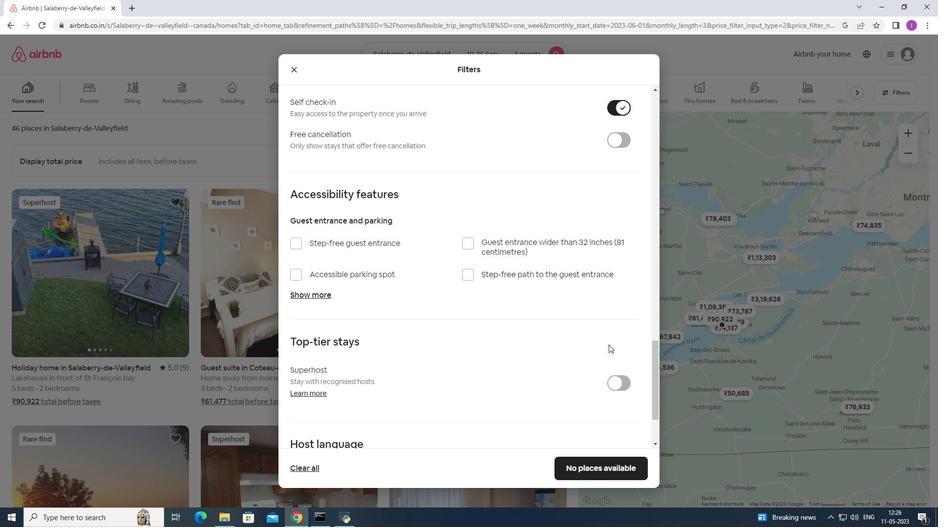 
Action: Mouse moved to (609, 346)
Screenshot: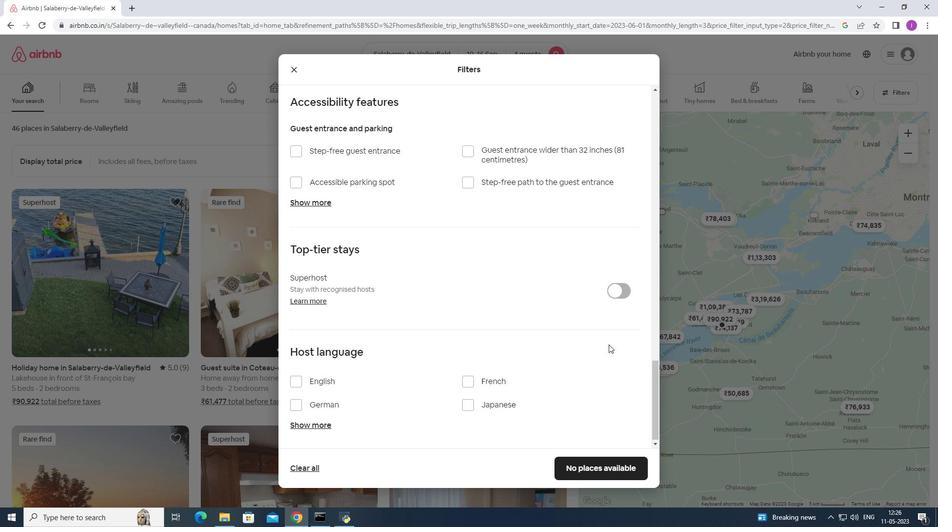 
Action: Mouse scrolled (609, 345) with delta (0, 0)
Screenshot: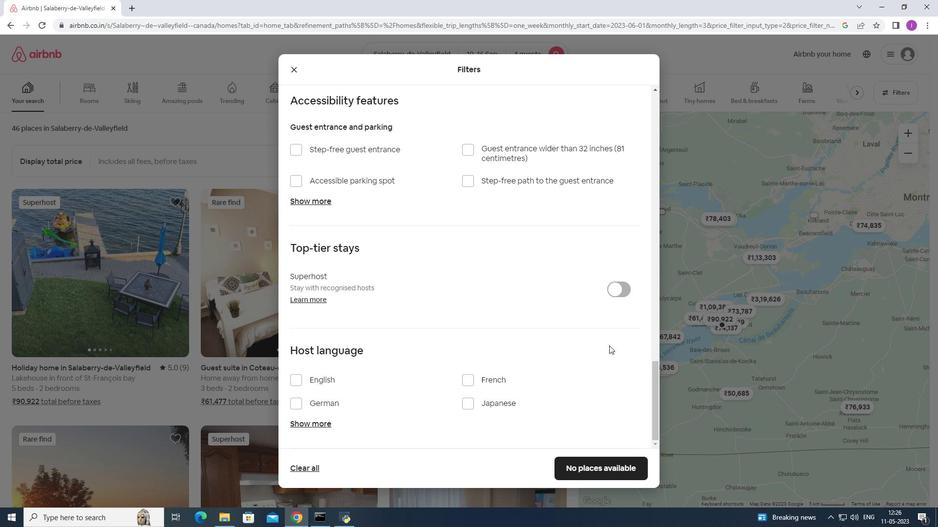 
Action: Mouse scrolled (609, 345) with delta (0, 0)
Screenshot: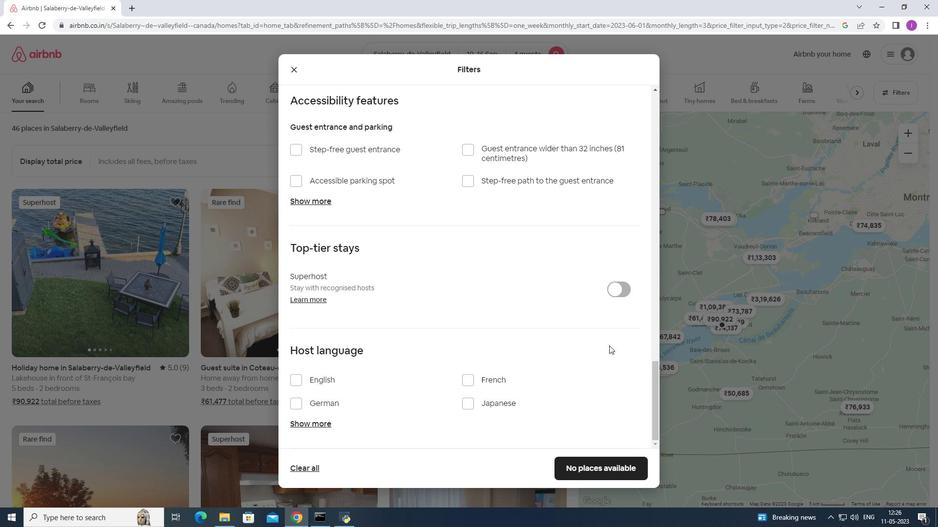 
Action: Mouse scrolled (609, 345) with delta (0, 0)
Screenshot: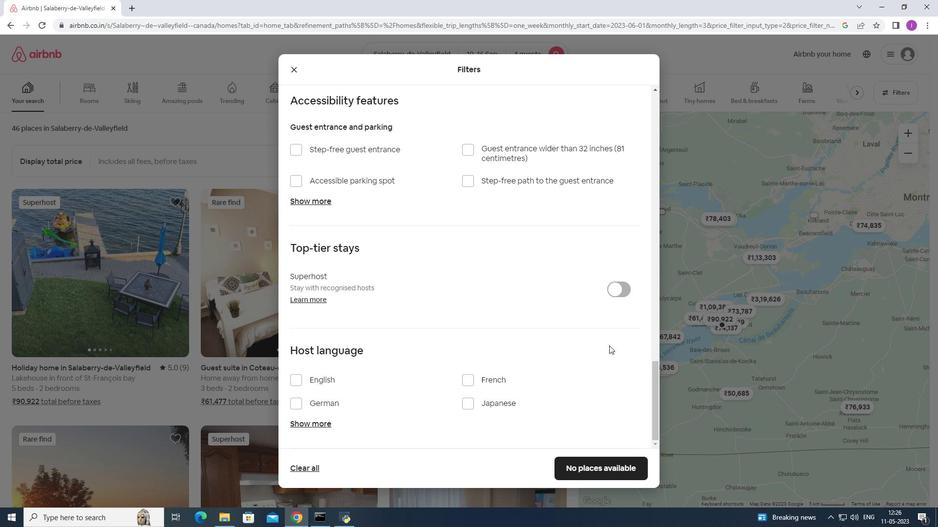
Action: Mouse moved to (296, 383)
Screenshot: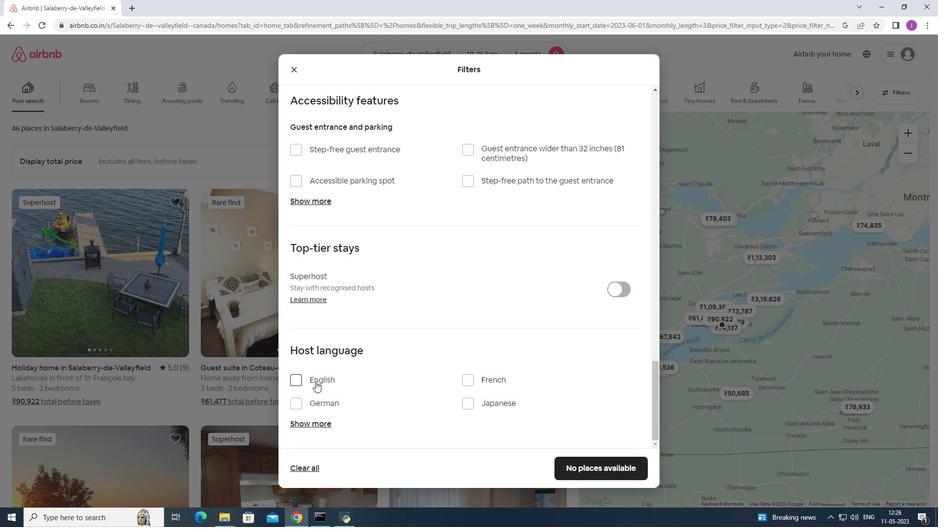 
Action: Mouse pressed left at (296, 383)
Screenshot: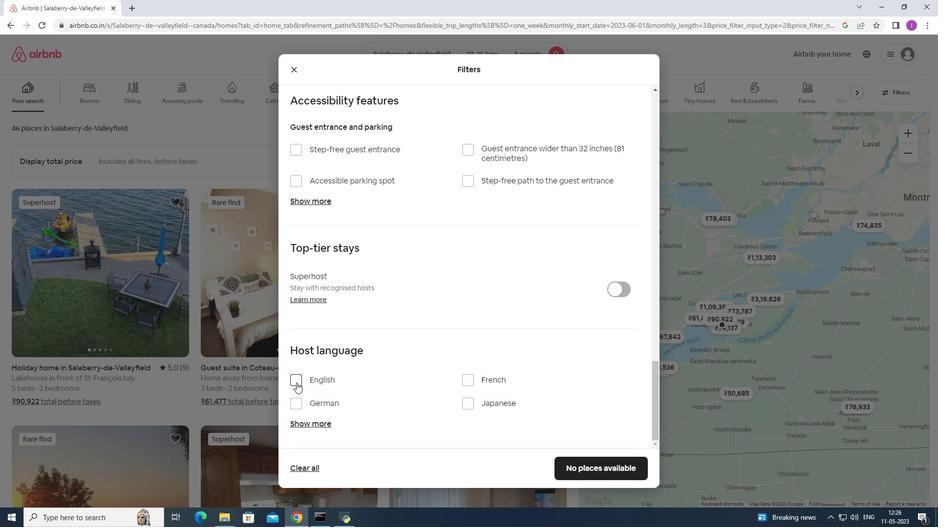 
Action: Mouse moved to (608, 468)
Screenshot: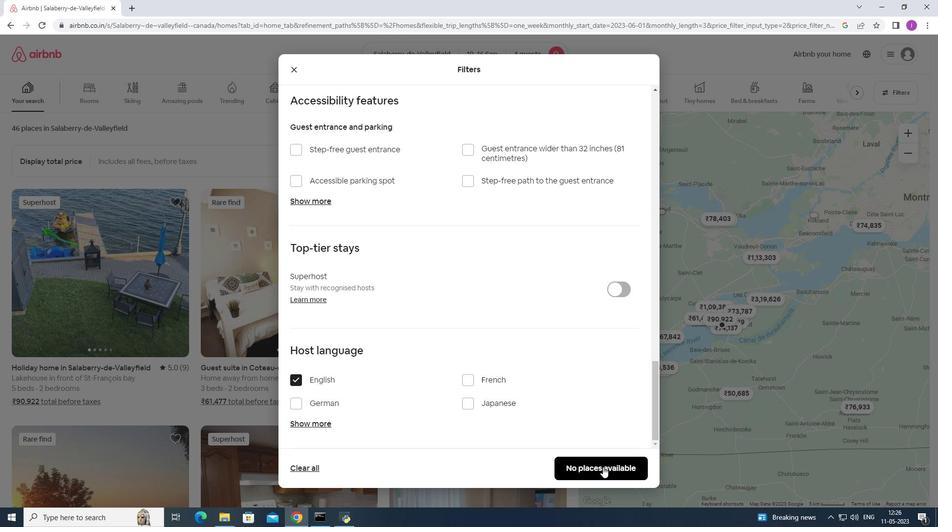 
Action: Mouse pressed left at (608, 468)
Screenshot: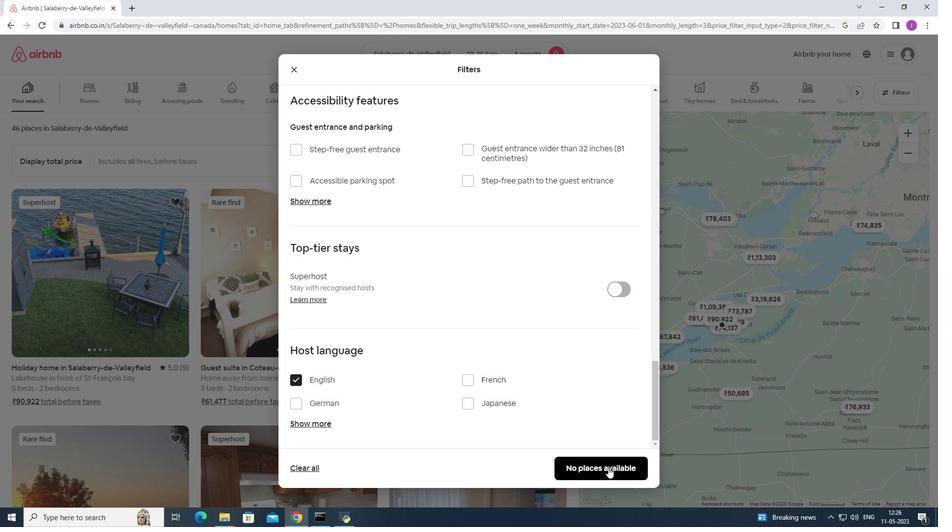 
Action: Mouse moved to (609, 469)
Screenshot: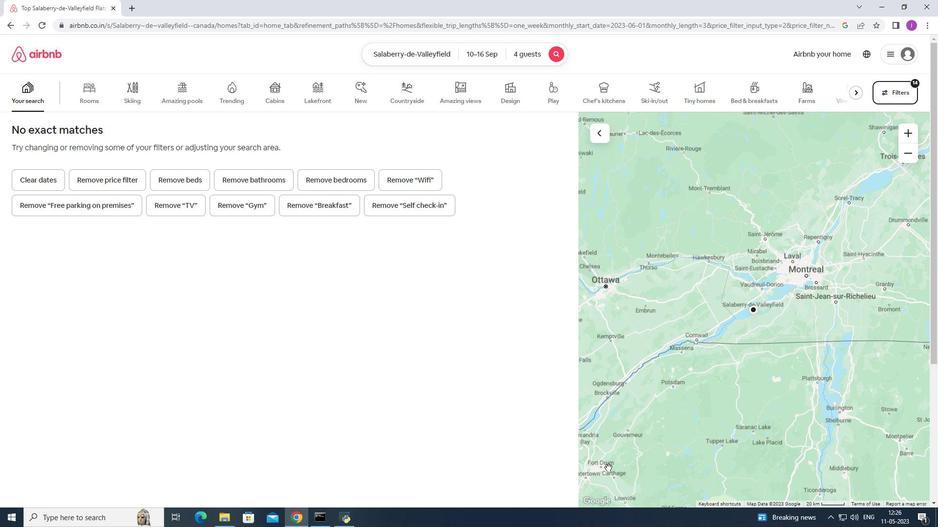 
